 Task: Find connections with filter location Cornélio Procópio with filter topic  #socialnetworkingwith filter profile language Spanish with filter current company Wells Fargo with filter school Shri Vaishnav Vidyapeeth Vishwavidyalaya, Indore with filter industry Retail Office Supplies and Gifts with filter service category Human Resources with filter keywords title Novelist/Writer
Action: Mouse moved to (603, 114)
Screenshot: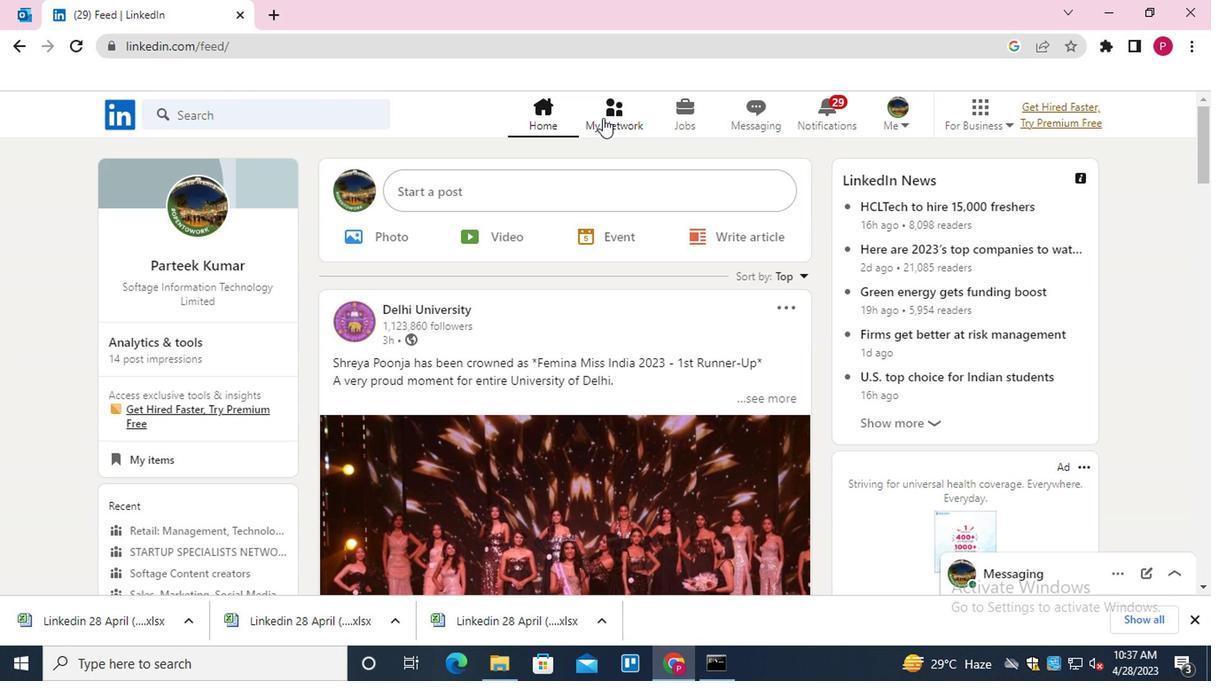 
Action: Mouse pressed left at (603, 114)
Screenshot: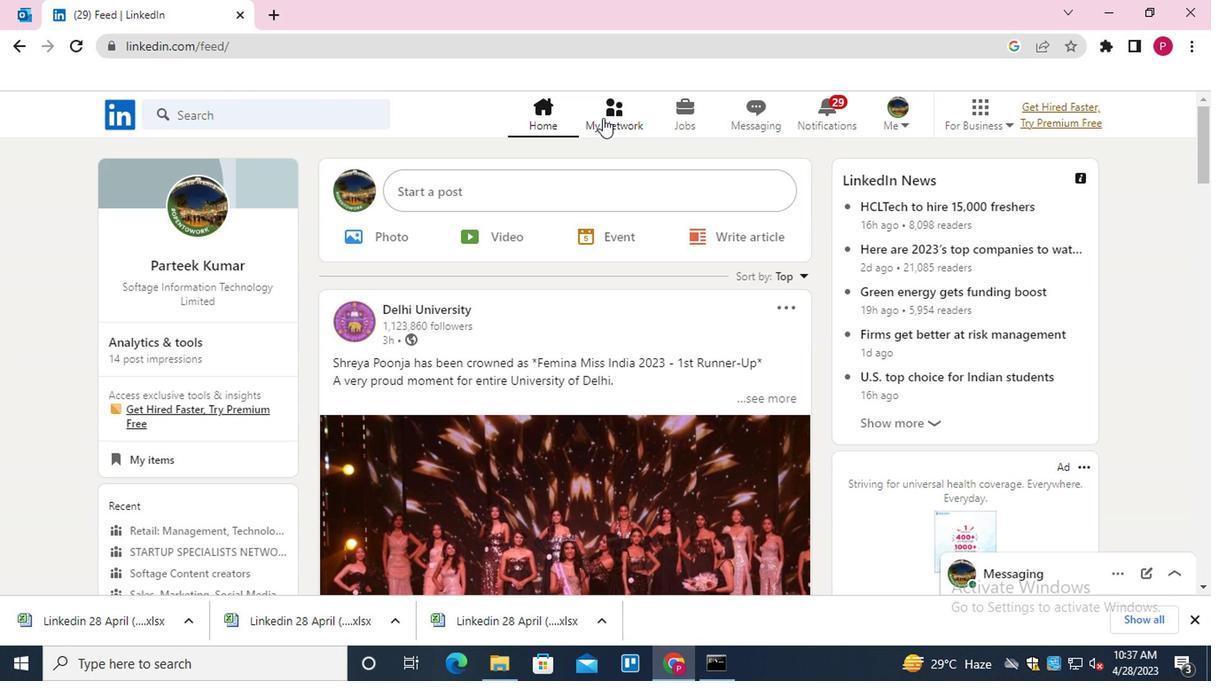 
Action: Mouse moved to (292, 202)
Screenshot: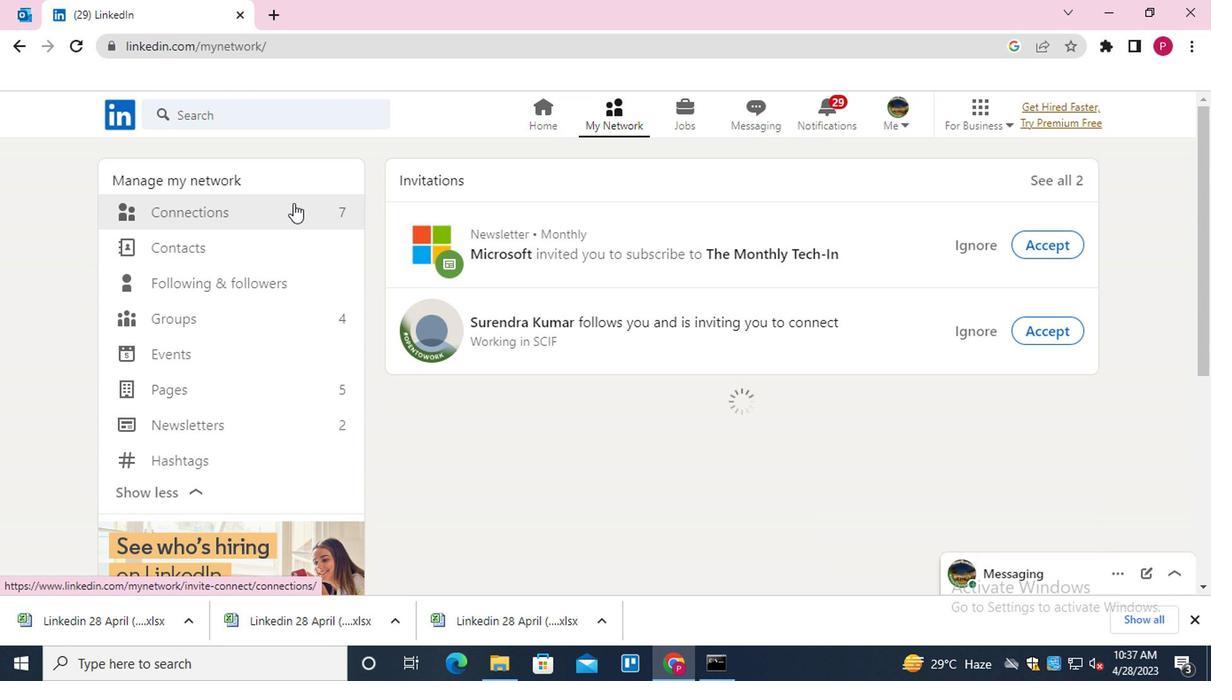 
Action: Mouse pressed left at (292, 202)
Screenshot: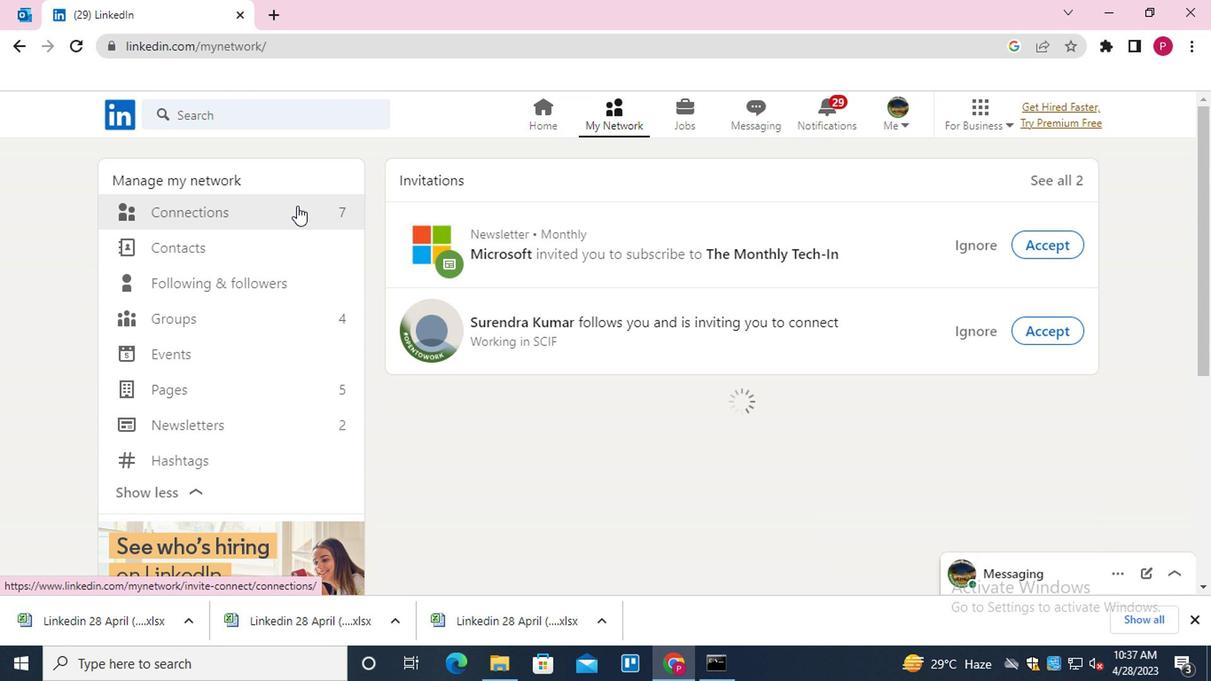 
Action: Mouse moved to (322, 210)
Screenshot: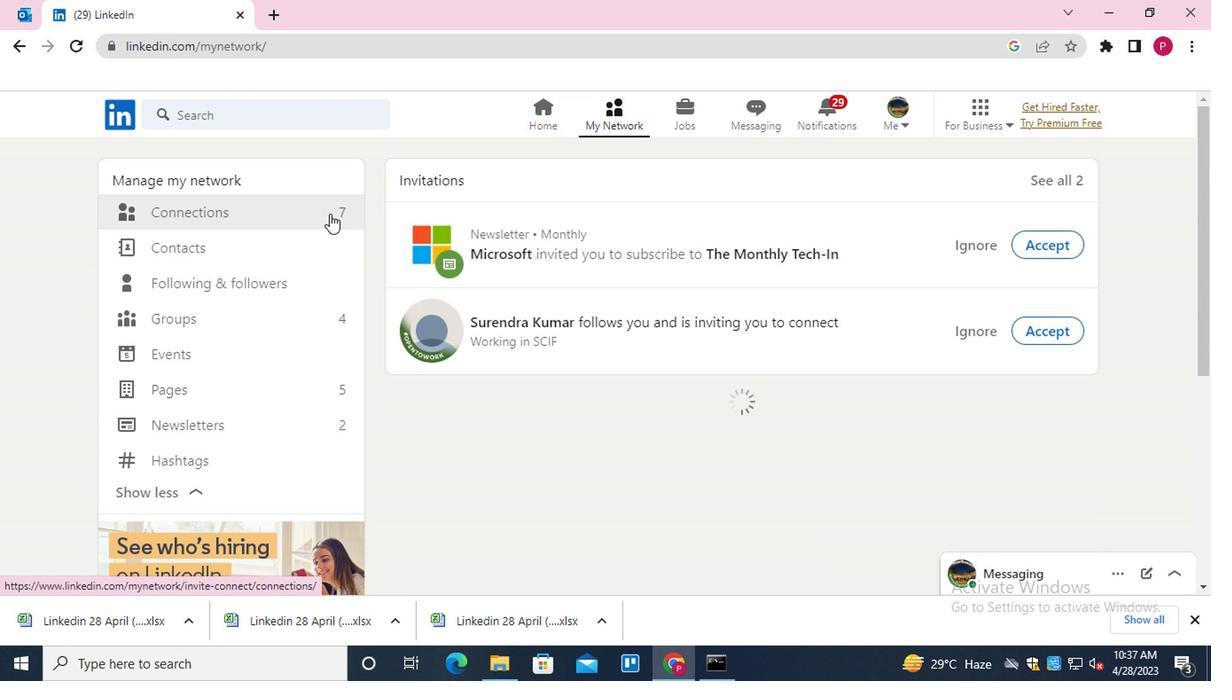 
Action: Mouse pressed left at (322, 210)
Screenshot: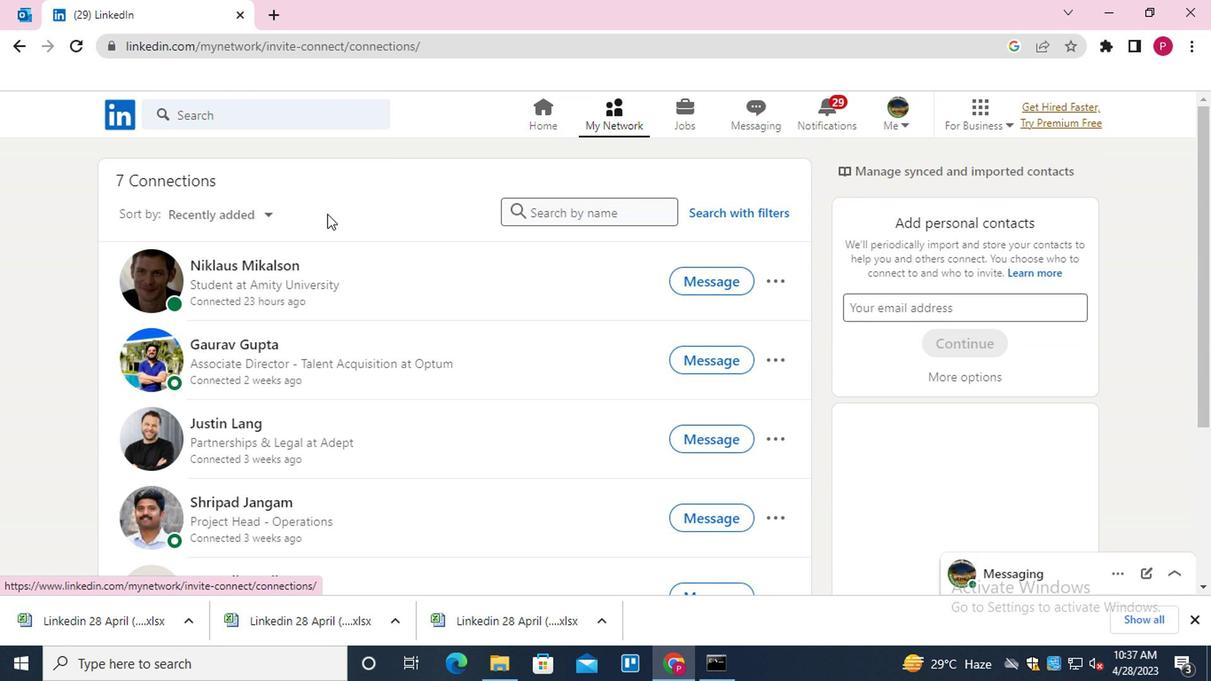
Action: Mouse moved to (717, 206)
Screenshot: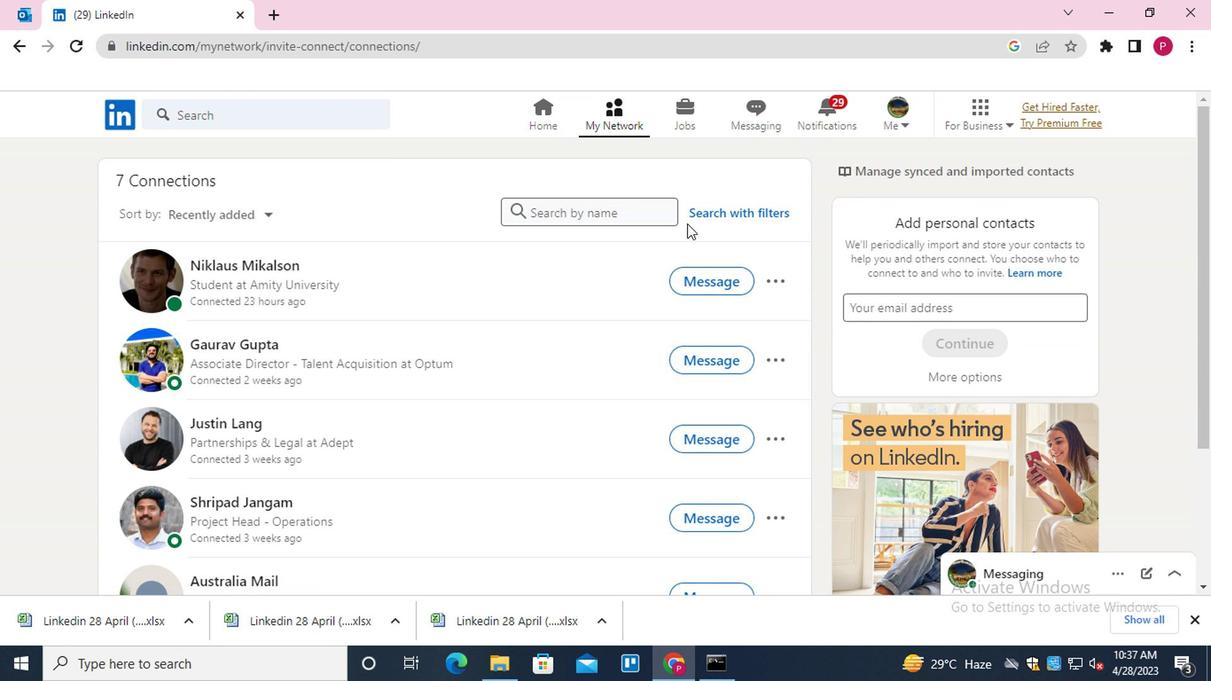 
Action: Mouse pressed left at (717, 206)
Screenshot: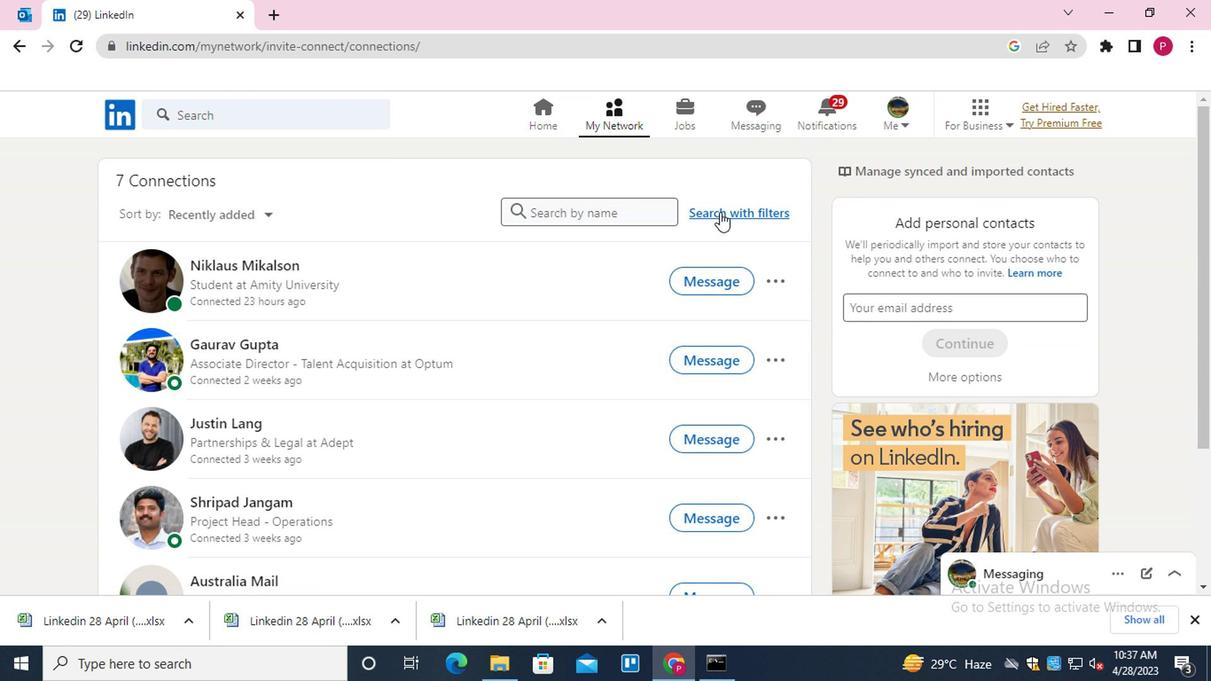 
Action: Mouse moved to (647, 162)
Screenshot: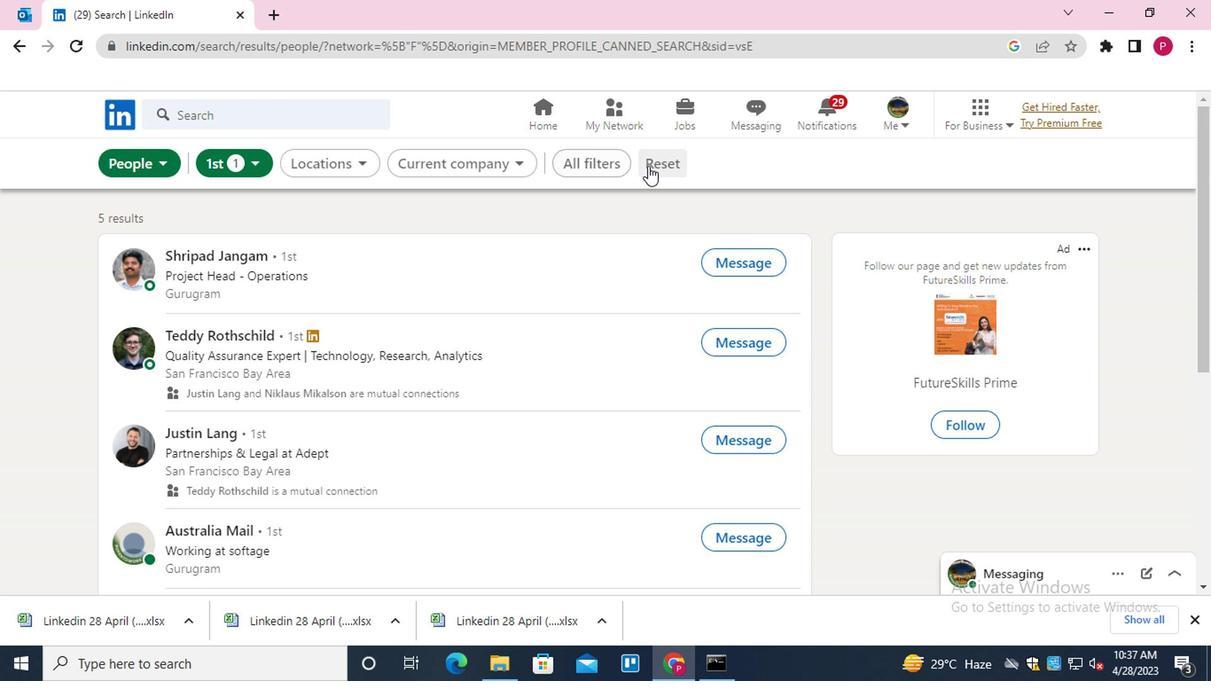 
Action: Mouse pressed left at (647, 162)
Screenshot: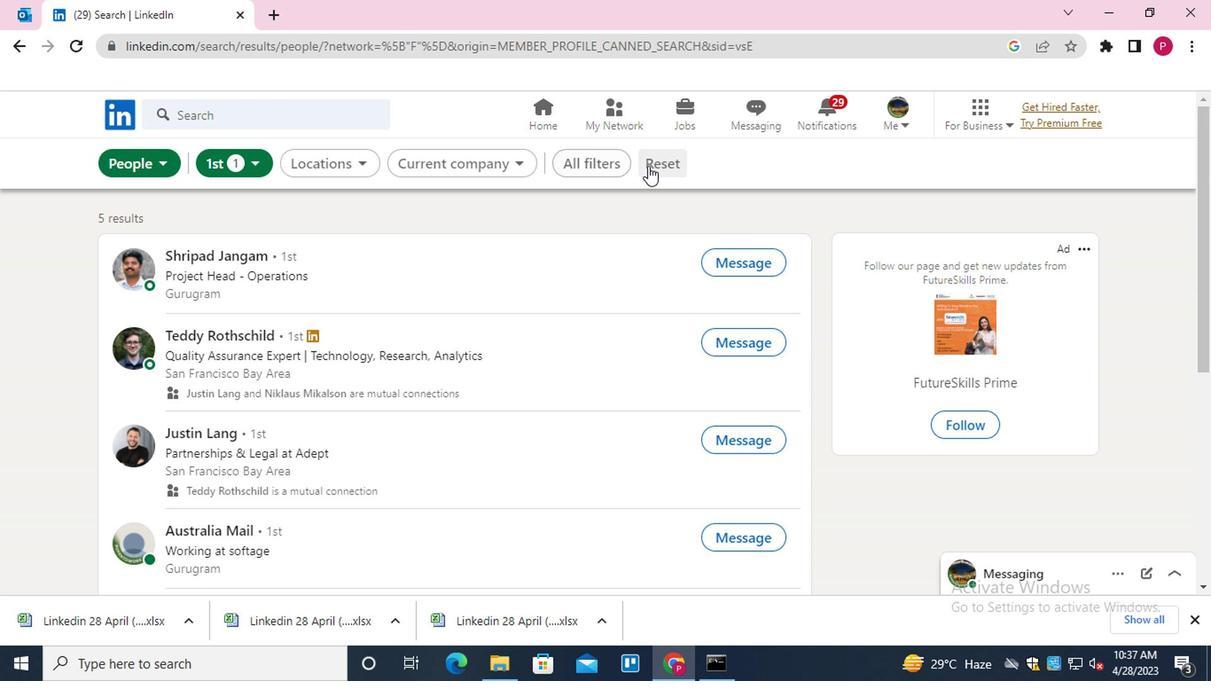 
Action: Mouse moved to (612, 160)
Screenshot: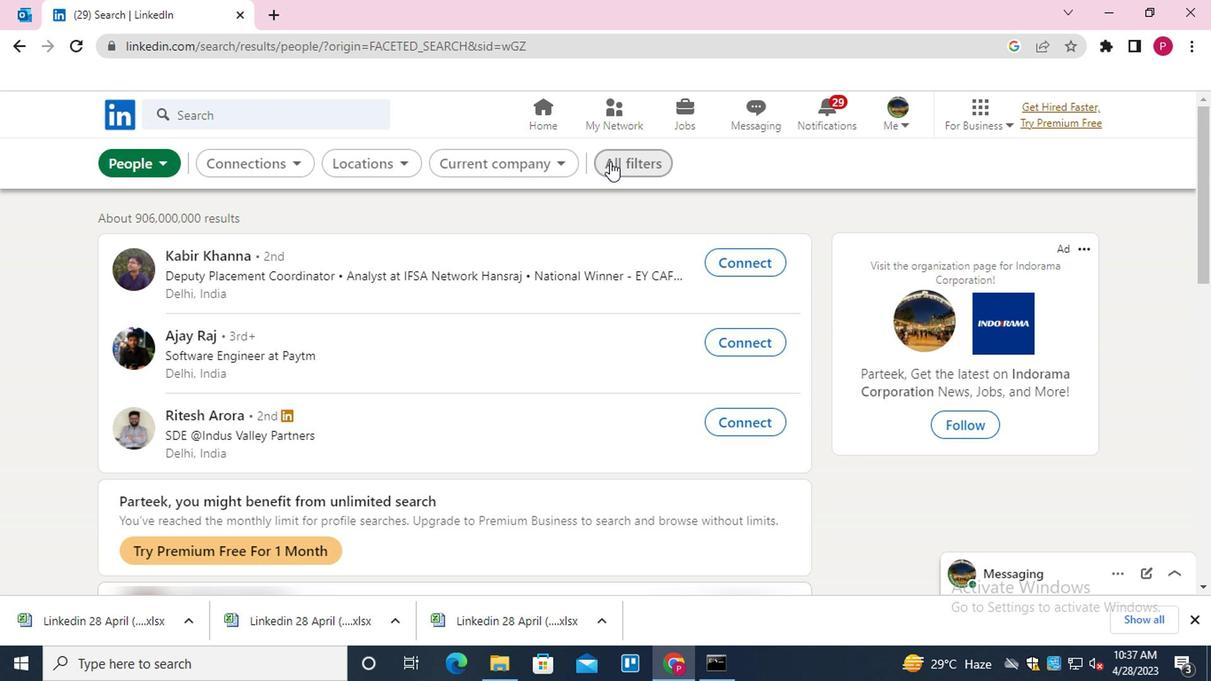 
Action: Mouse pressed left at (612, 160)
Screenshot: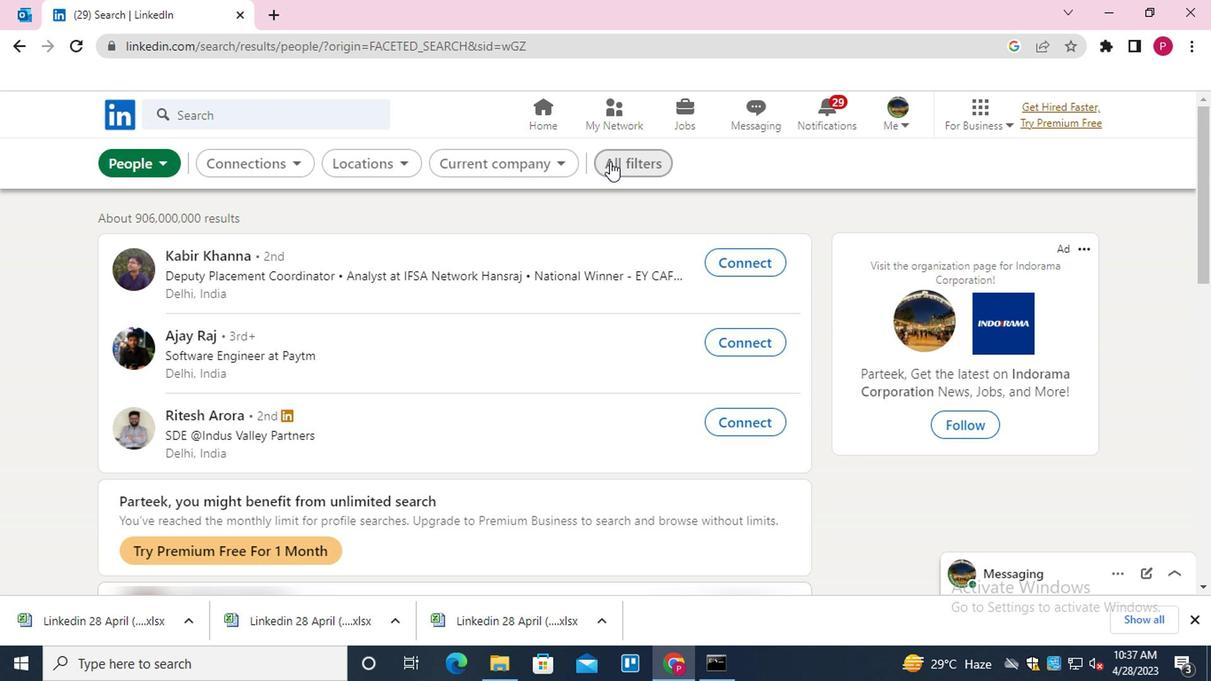 
Action: Mouse moved to (870, 309)
Screenshot: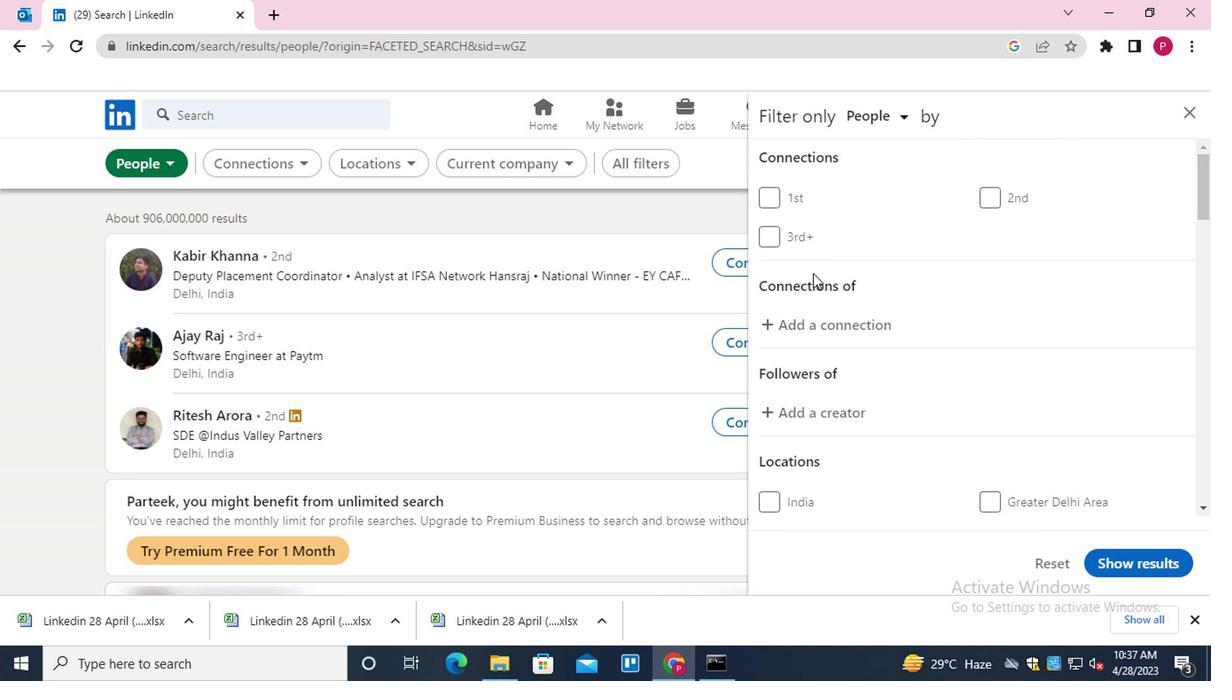 
Action: Mouse scrolled (870, 308) with delta (0, -1)
Screenshot: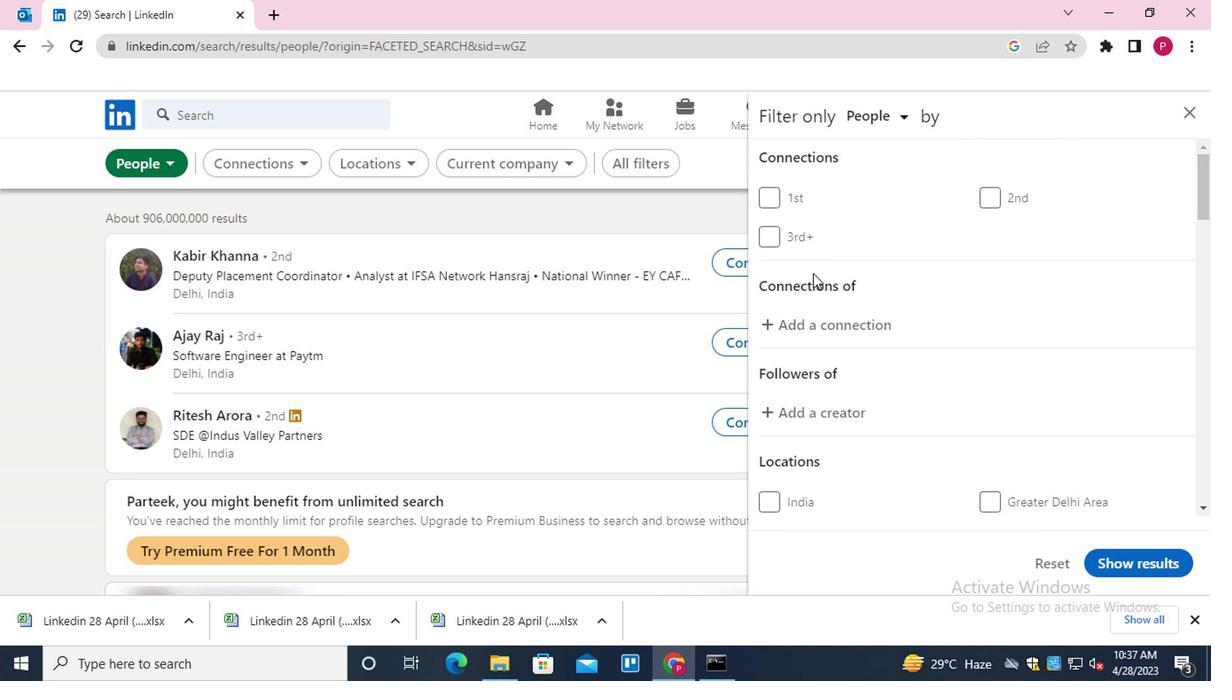 
Action: Mouse moved to (874, 314)
Screenshot: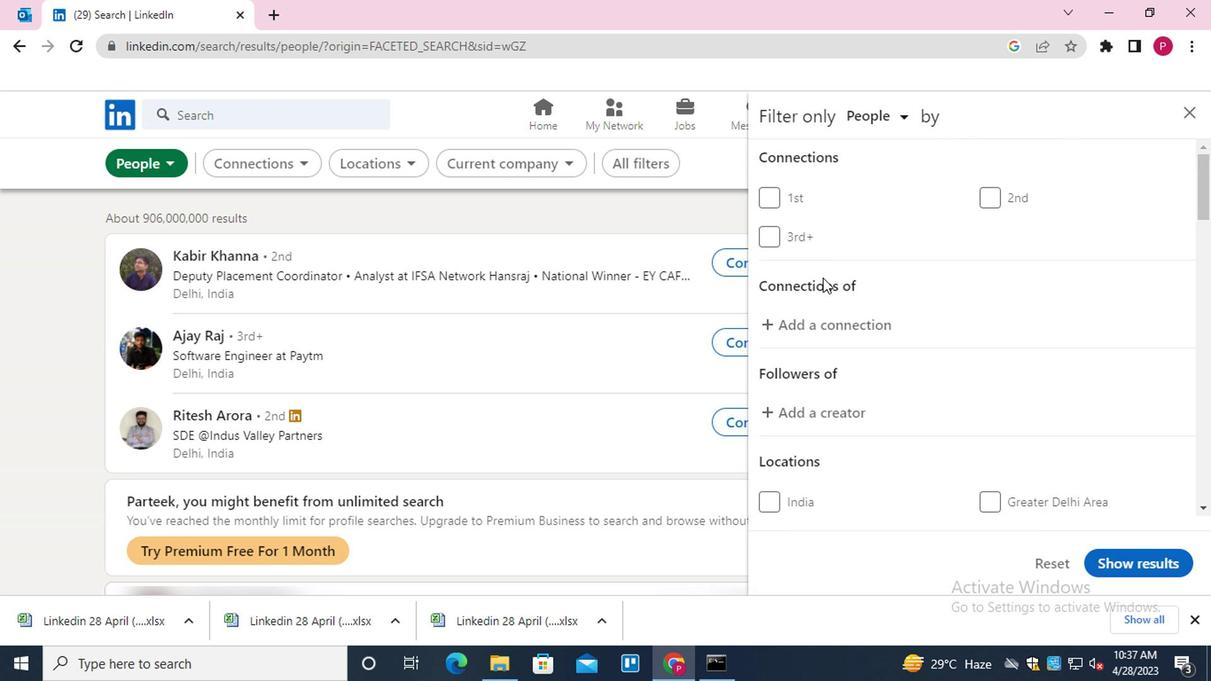 
Action: Mouse scrolled (874, 312) with delta (0, -1)
Screenshot: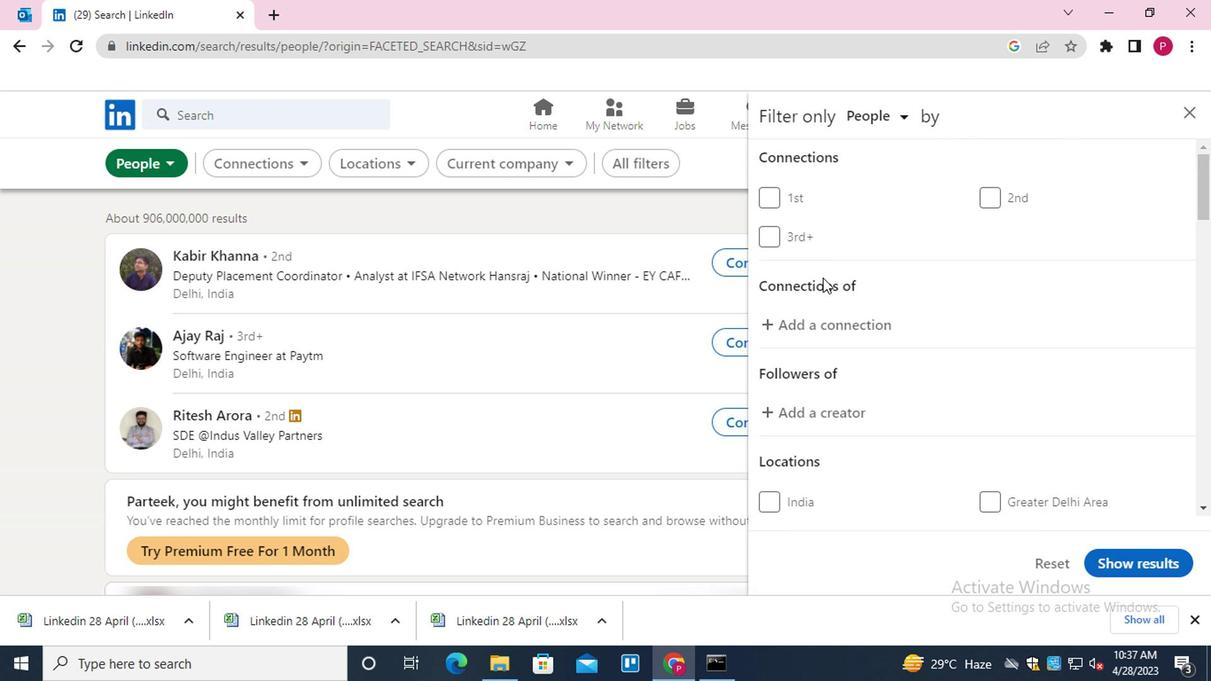 
Action: Mouse moved to (879, 318)
Screenshot: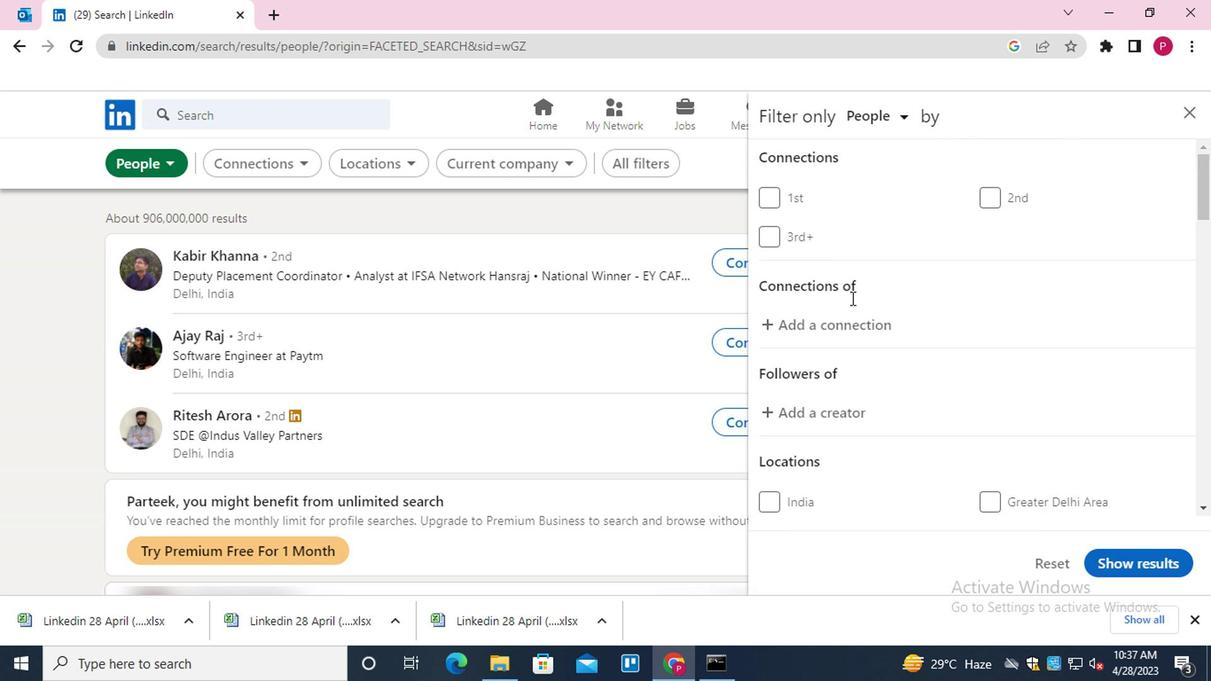 
Action: Mouse scrolled (879, 317) with delta (0, -1)
Screenshot: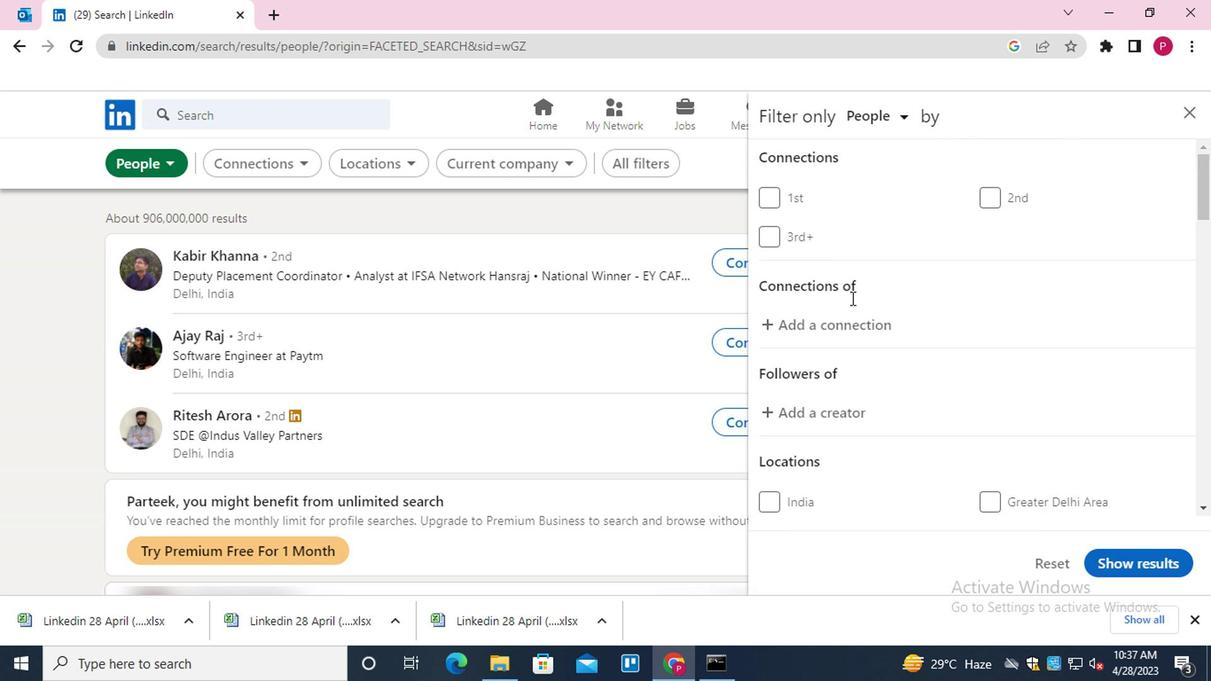 
Action: Mouse moved to (1069, 304)
Screenshot: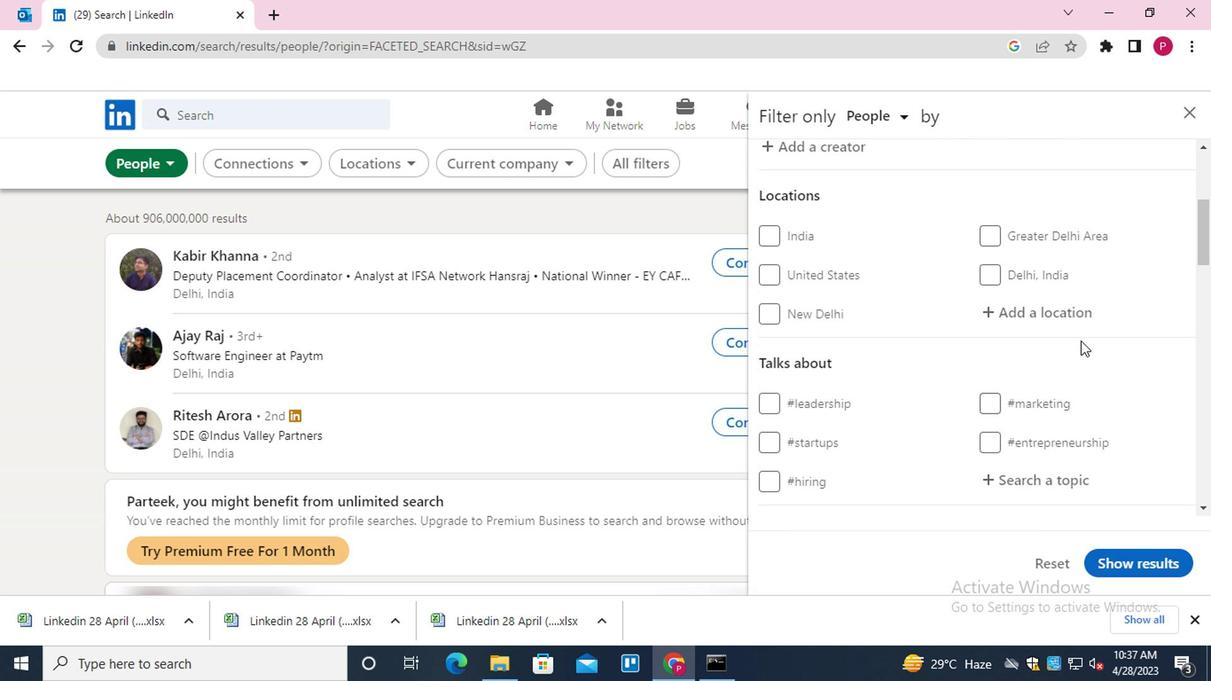
Action: Mouse pressed left at (1069, 304)
Screenshot: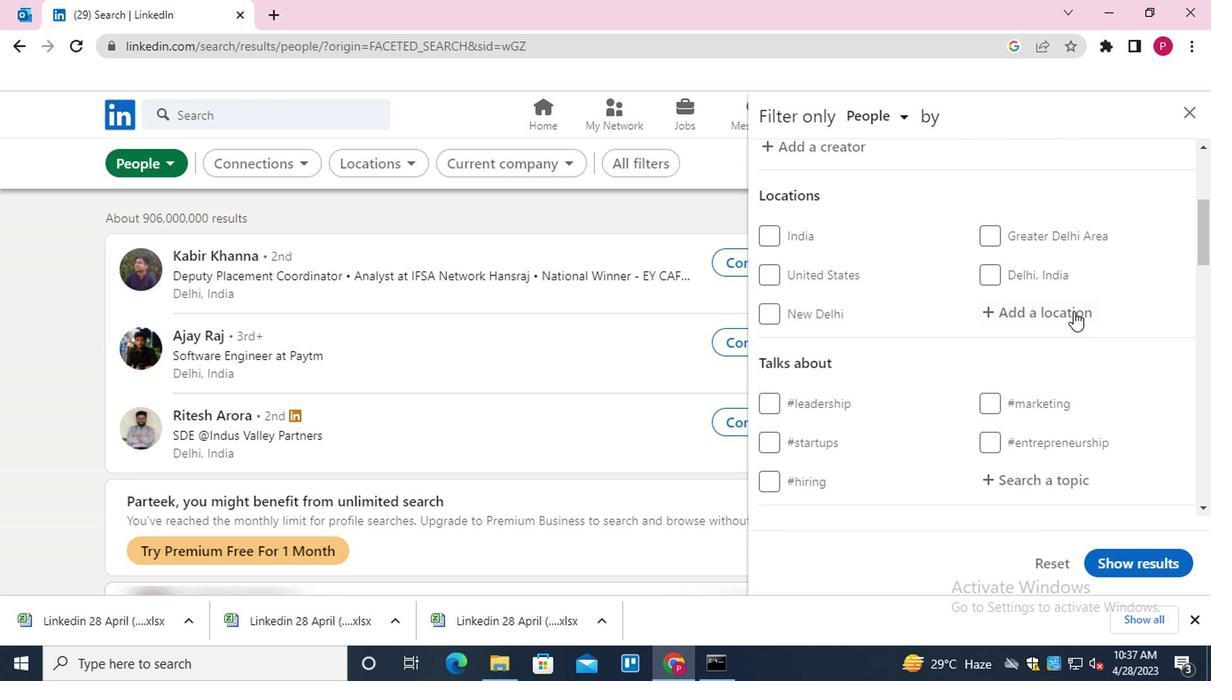 
Action: Key pressed <Key.shift>CORNELIO<Key.down><Key.enter>
Screenshot: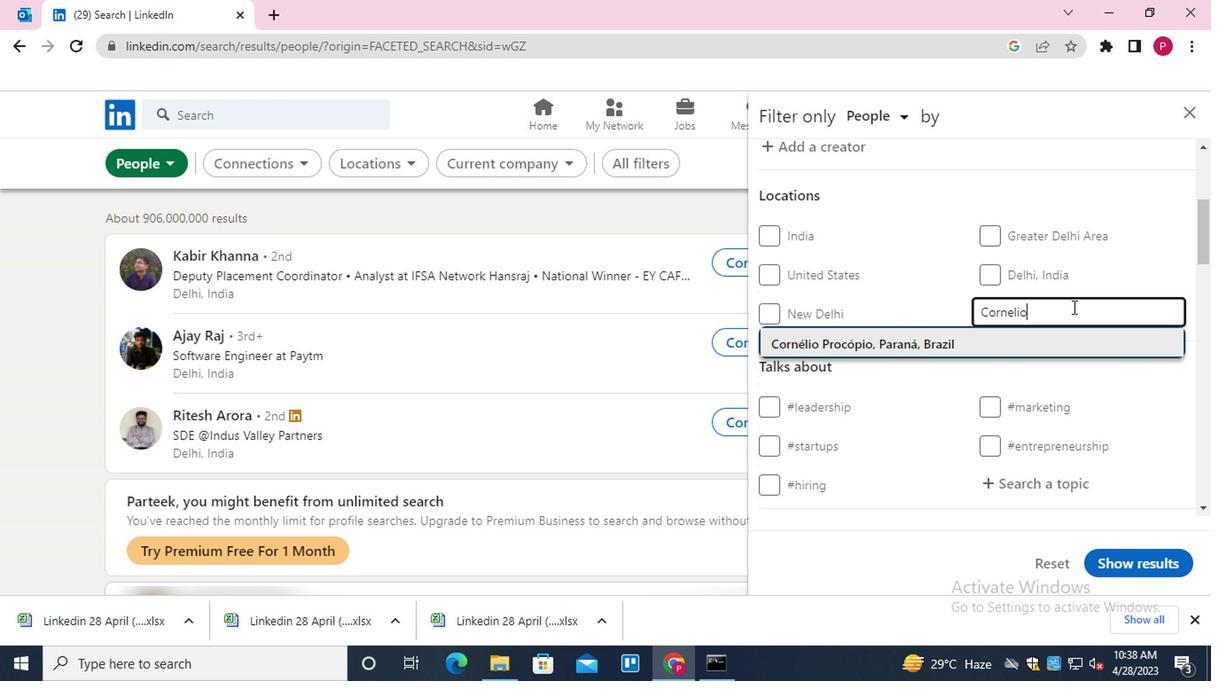 
Action: Mouse moved to (997, 355)
Screenshot: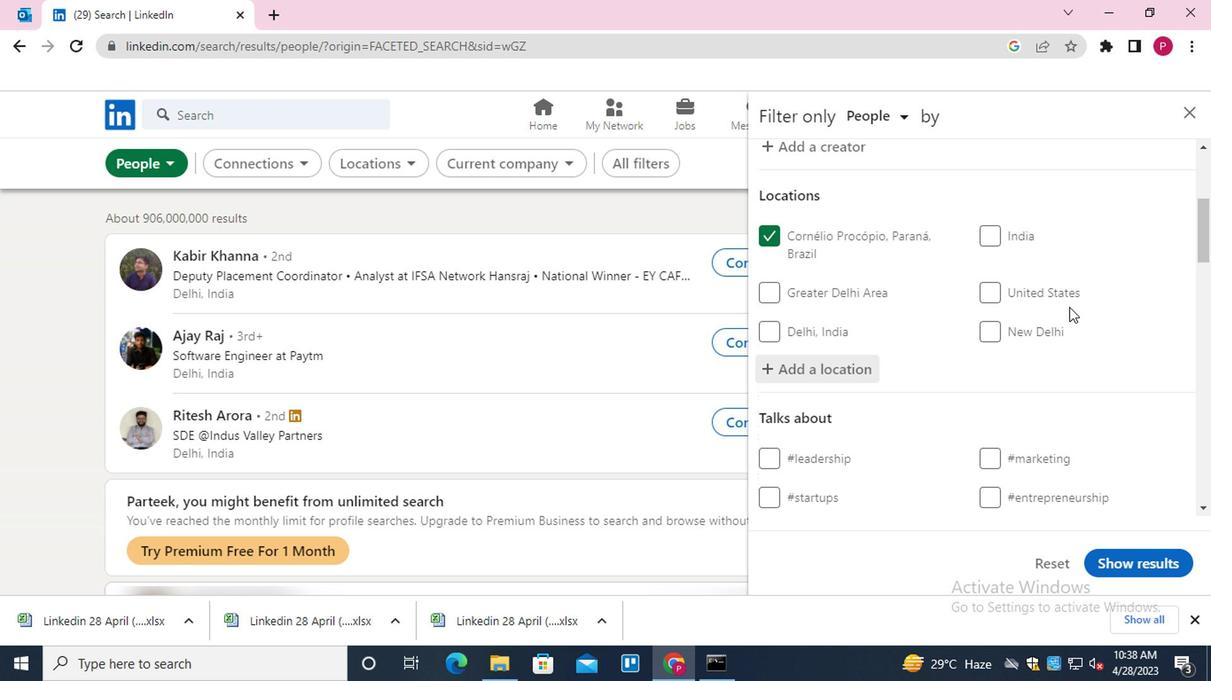 
Action: Mouse scrolled (997, 355) with delta (0, 0)
Screenshot: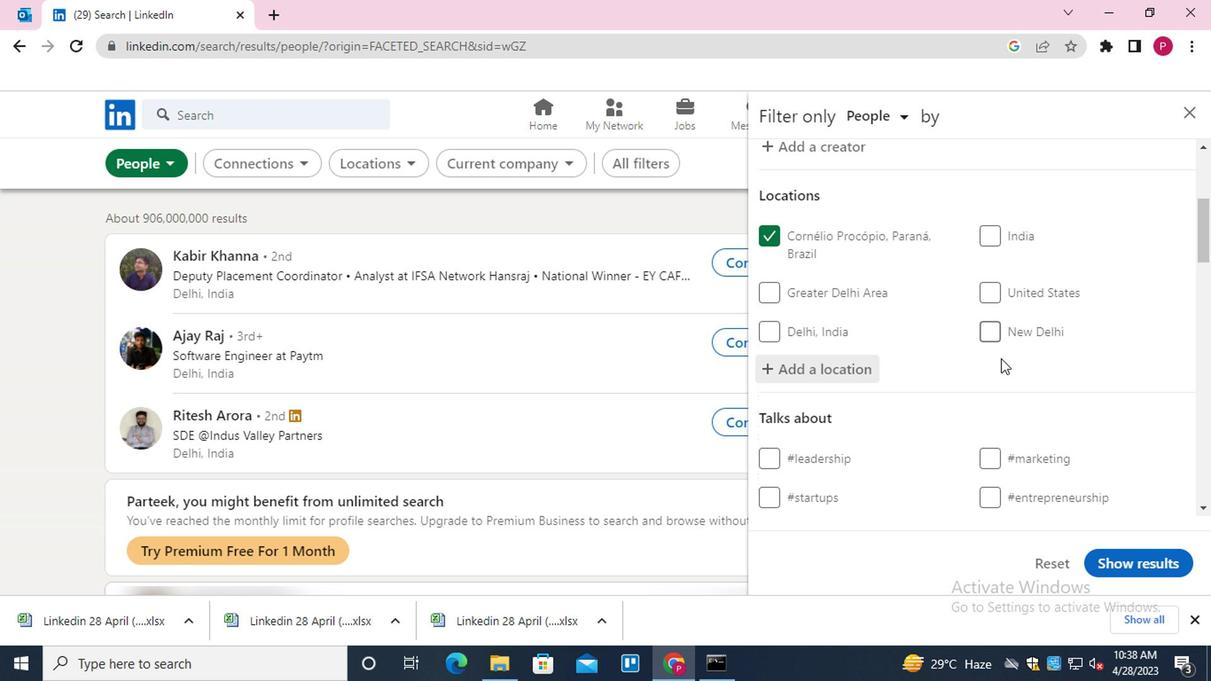 
Action: Mouse scrolled (997, 355) with delta (0, 0)
Screenshot: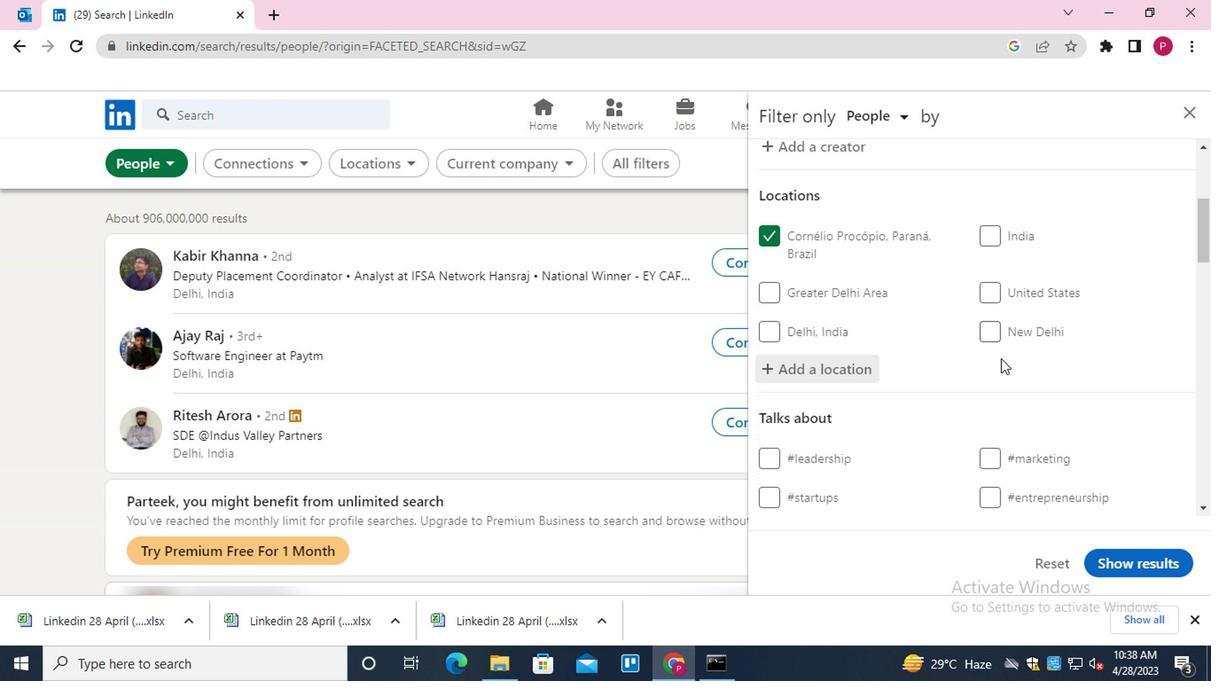 
Action: Mouse scrolled (997, 355) with delta (0, 0)
Screenshot: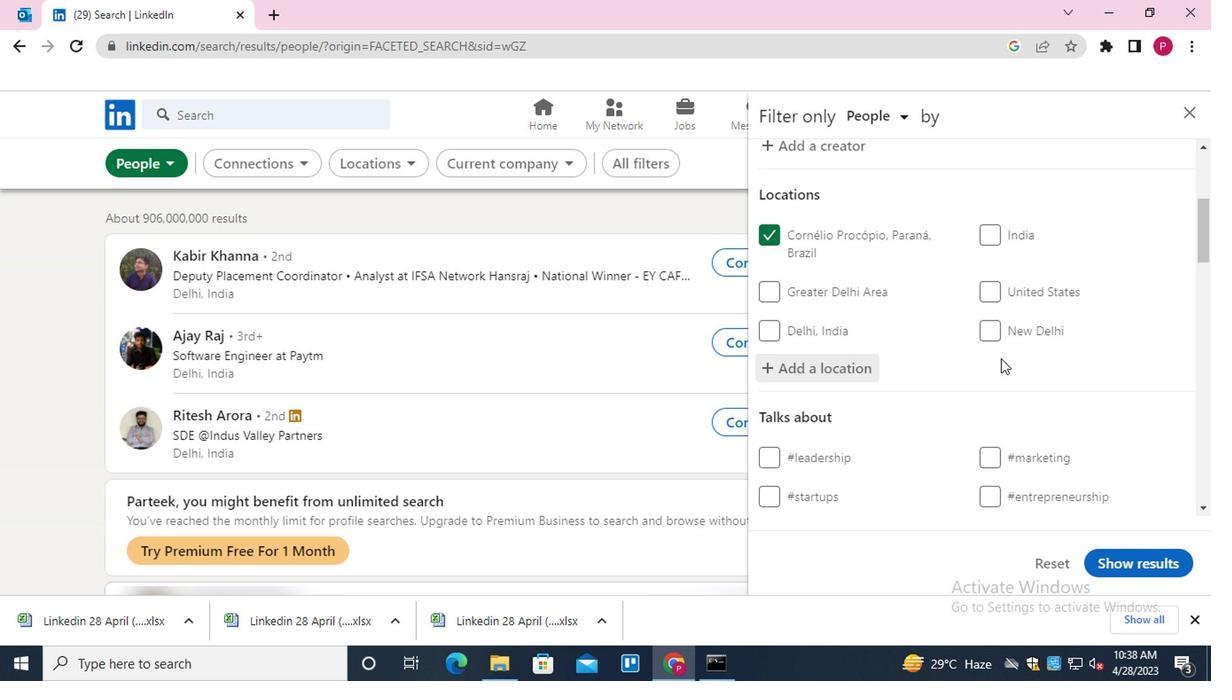 
Action: Mouse moved to (1049, 266)
Screenshot: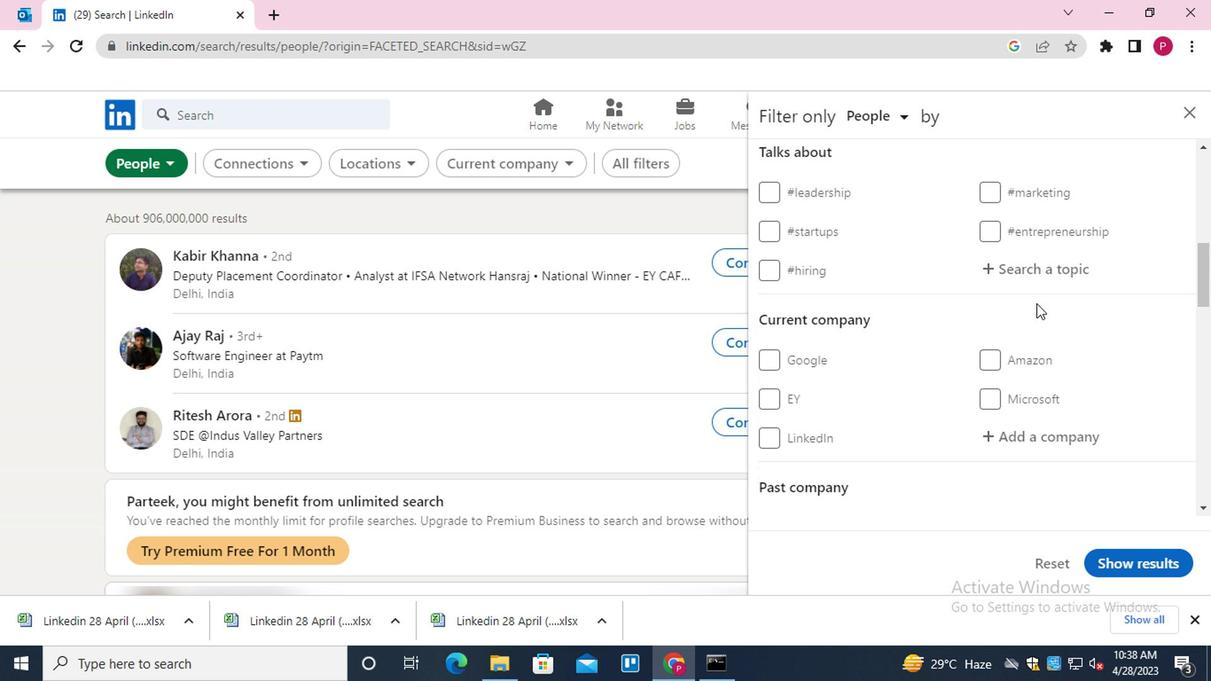 
Action: Mouse pressed left at (1049, 266)
Screenshot: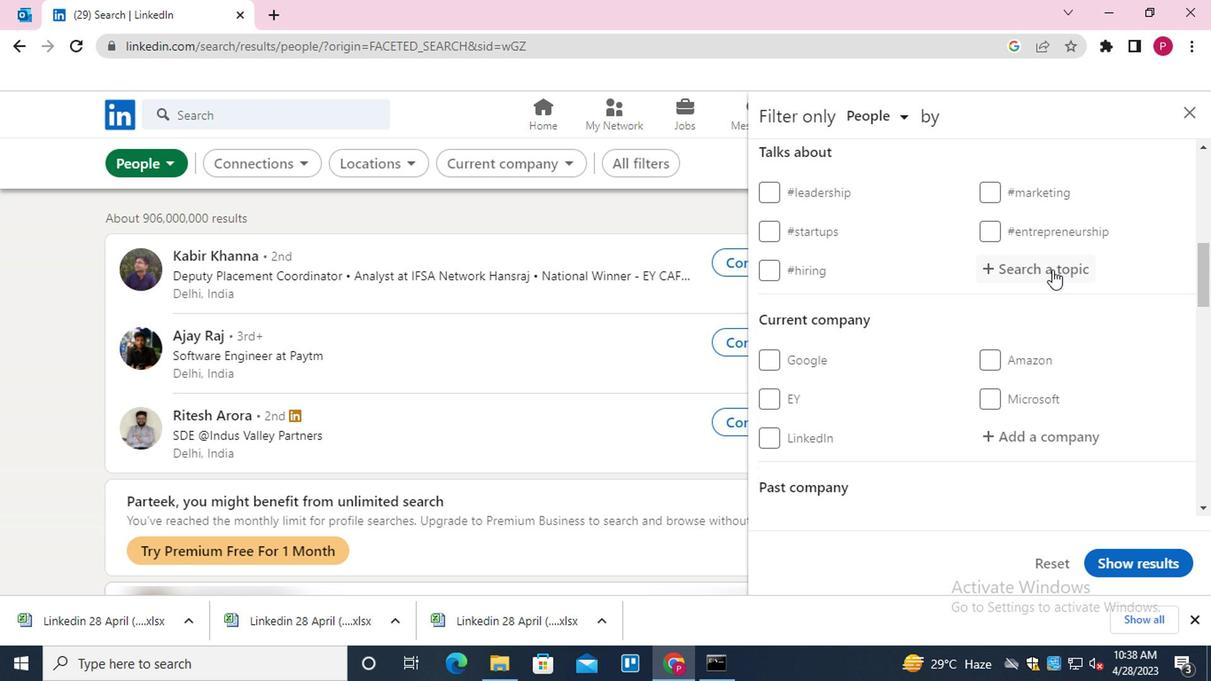 
Action: Mouse moved to (1049, 266)
Screenshot: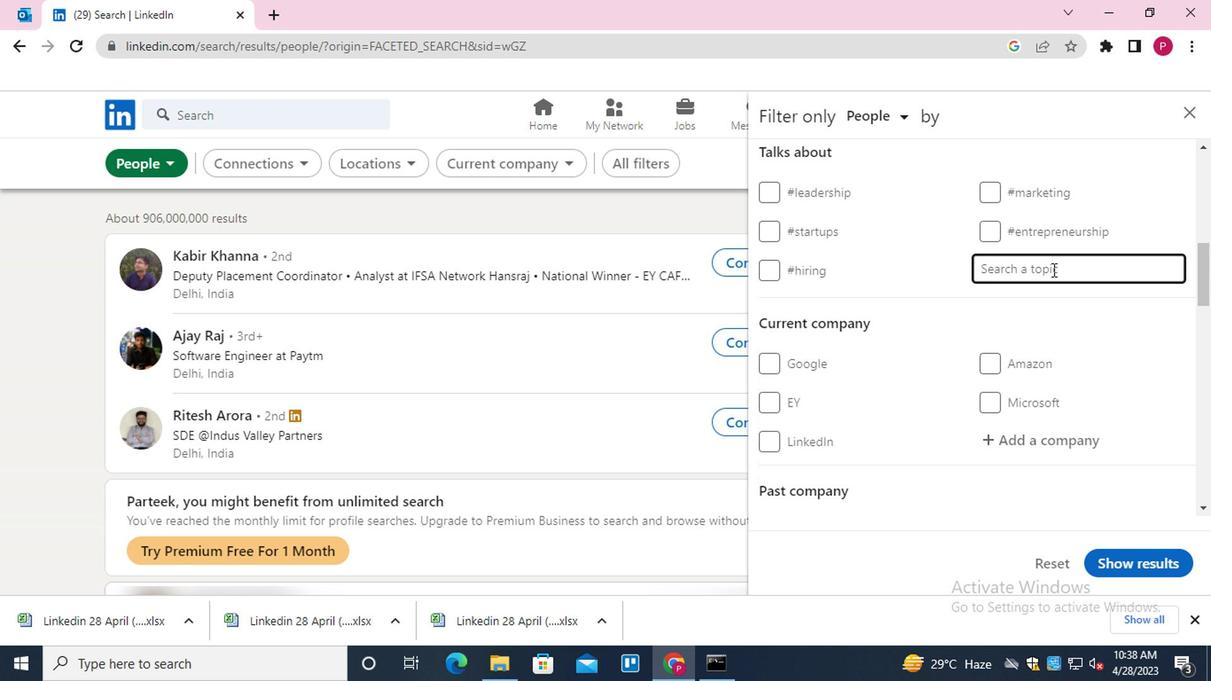 
Action: Key pressed SOCIAL<Key.down><Key.down><Key.down>NET<Key.down><Key.enter>
Screenshot: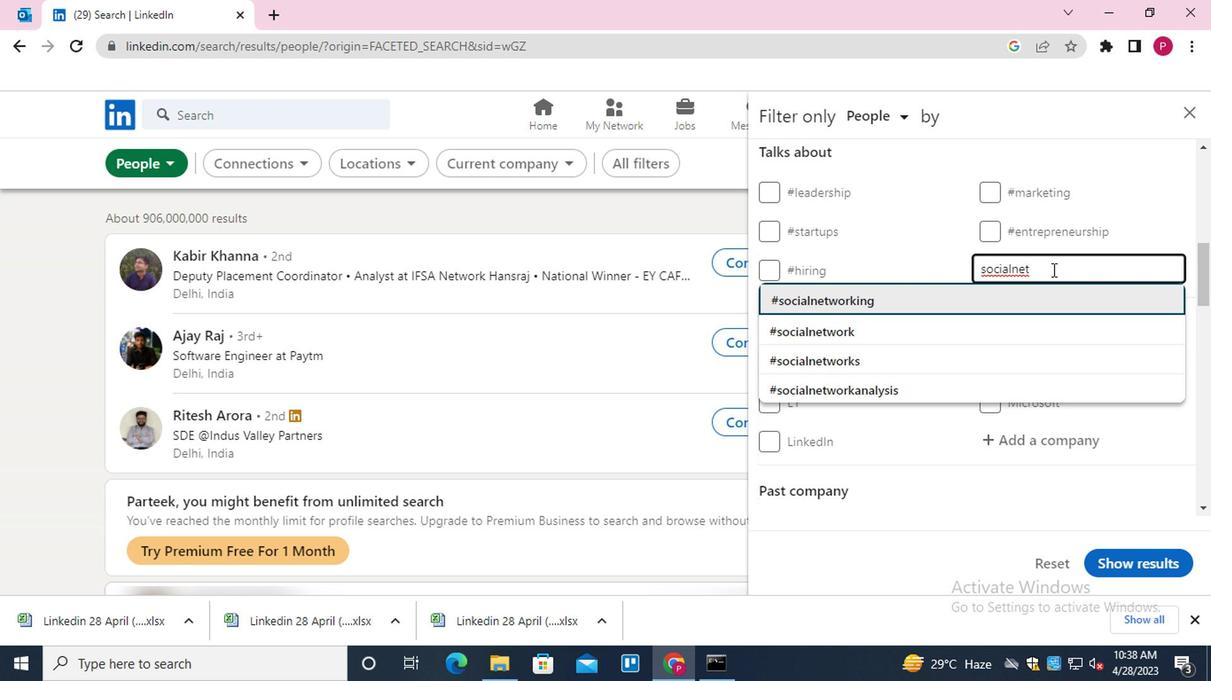 
Action: Mouse scrolled (1049, 265) with delta (0, -1)
Screenshot: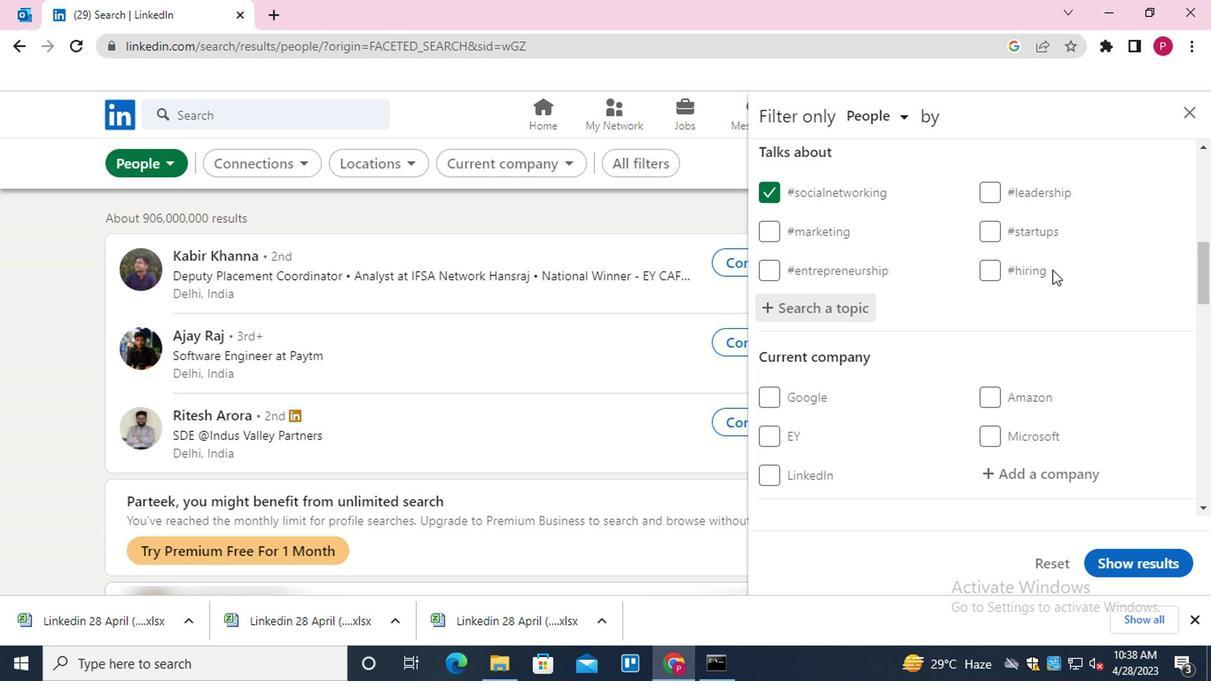 
Action: Mouse moved to (1049, 266)
Screenshot: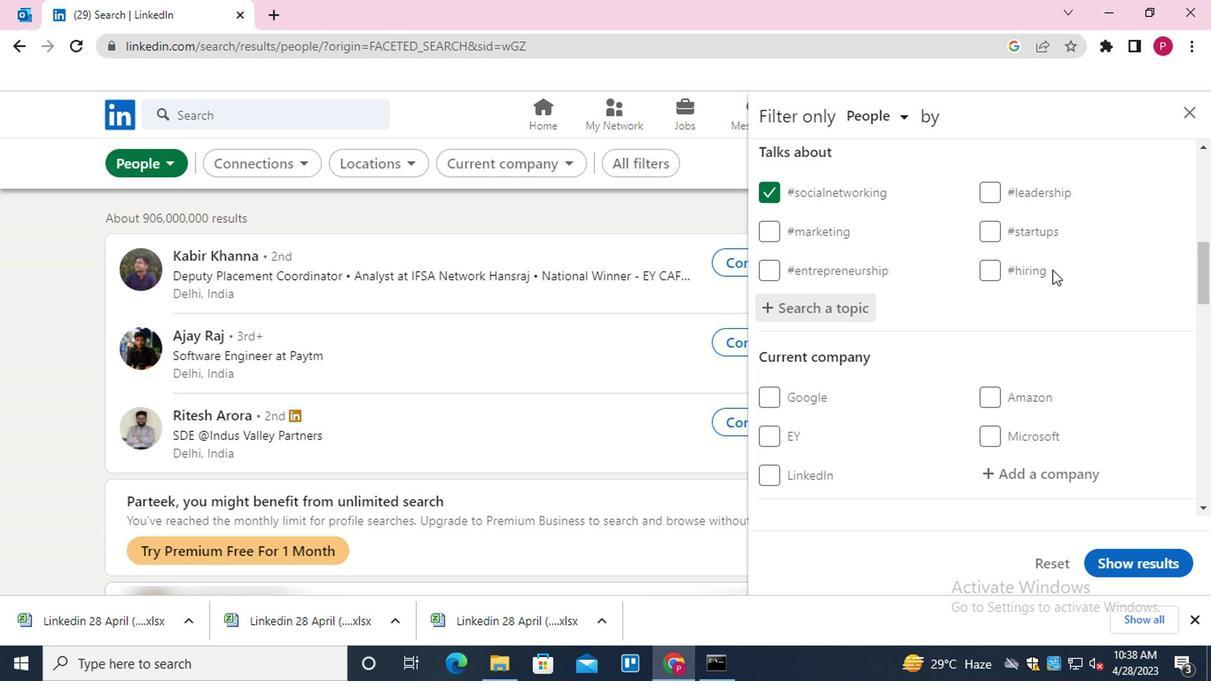 
Action: Mouse scrolled (1049, 265) with delta (0, -1)
Screenshot: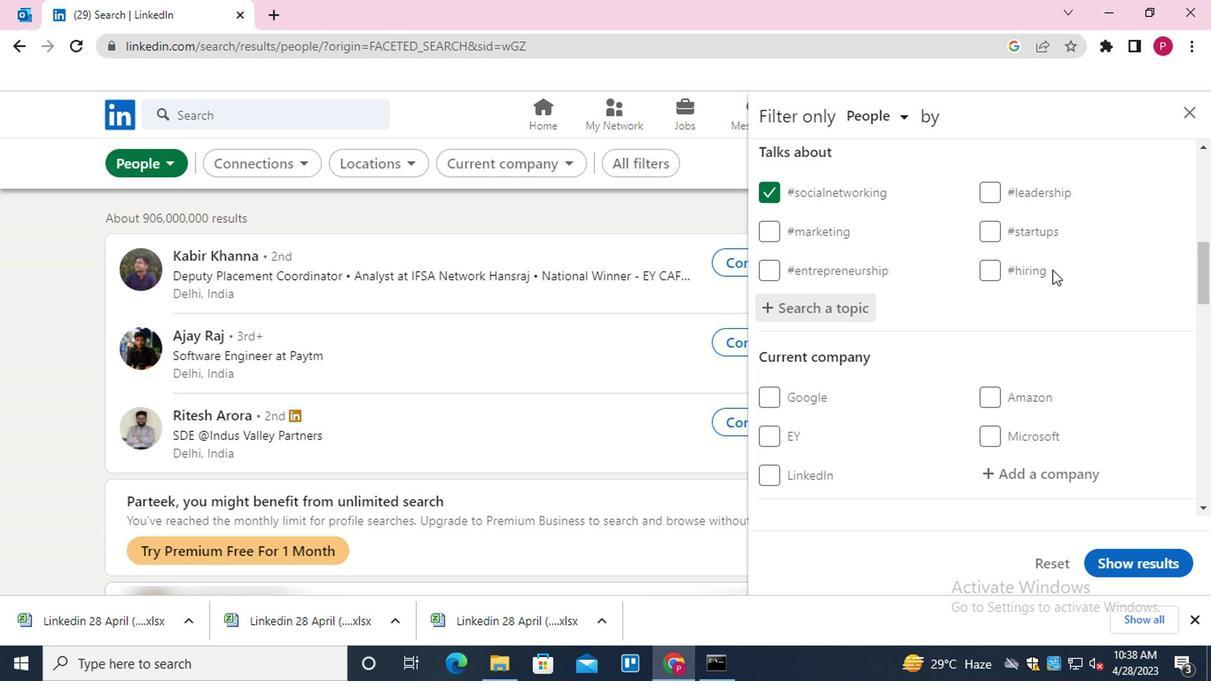 
Action: Mouse moved to (1047, 268)
Screenshot: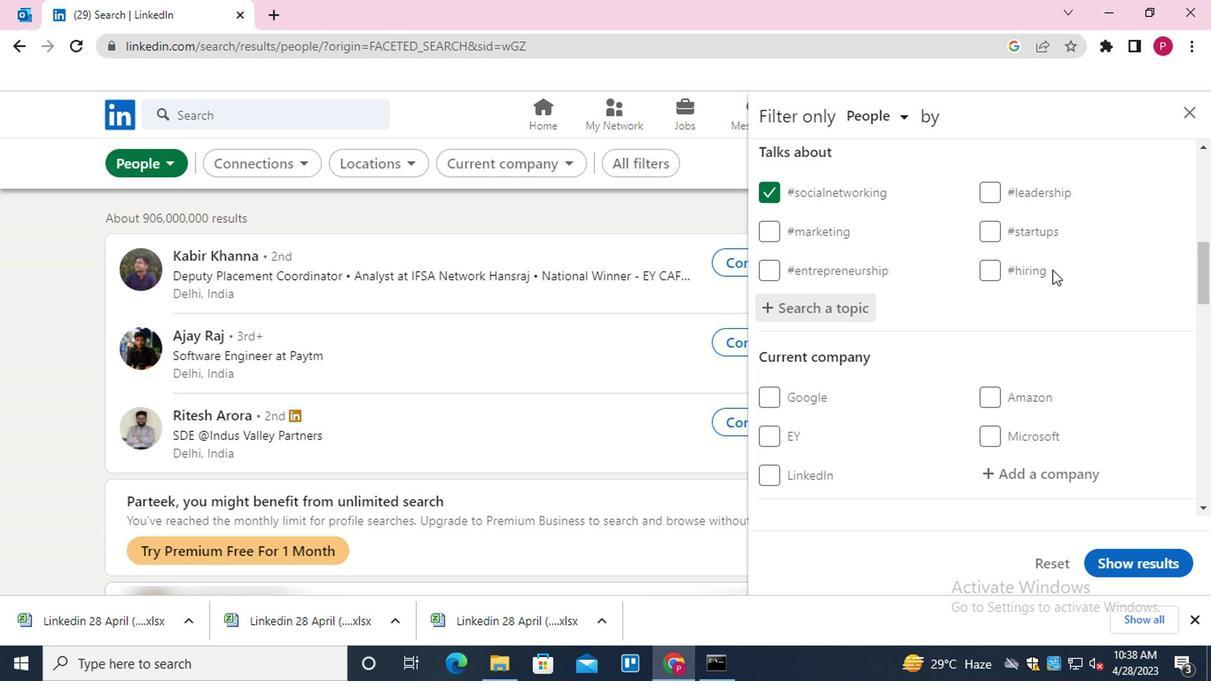
Action: Mouse scrolled (1047, 267) with delta (0, 0)
Screenshot: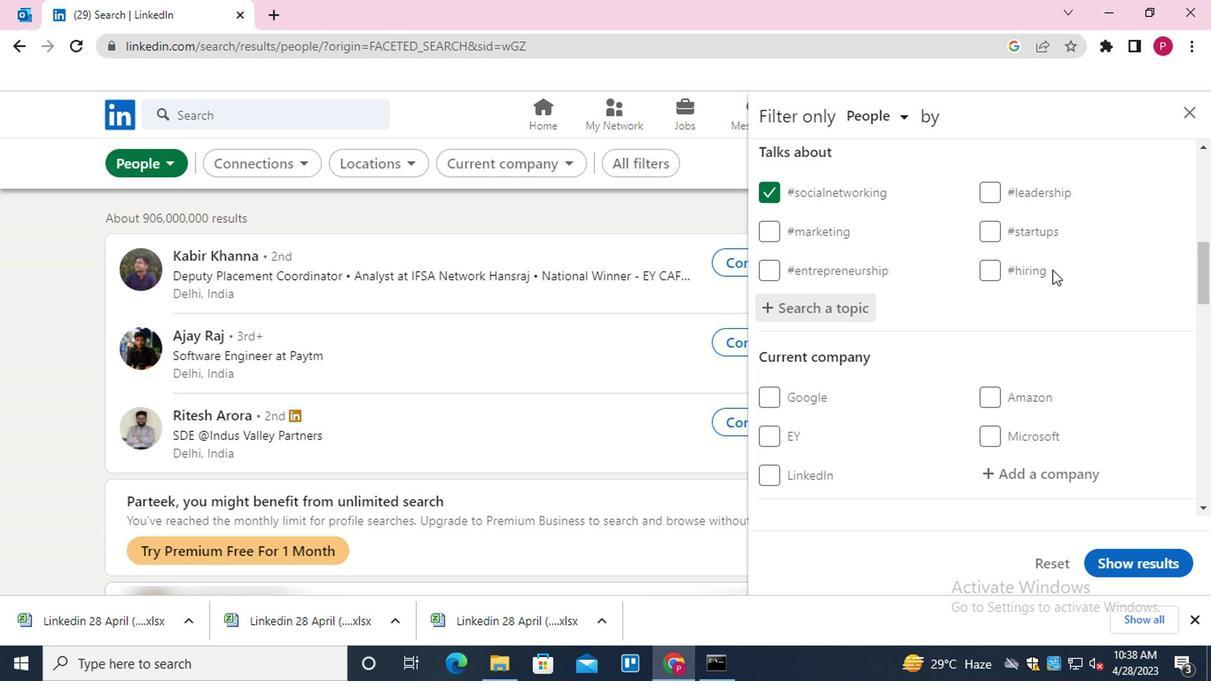
Action: Mouse moved to (1046, 269)
Screenshot: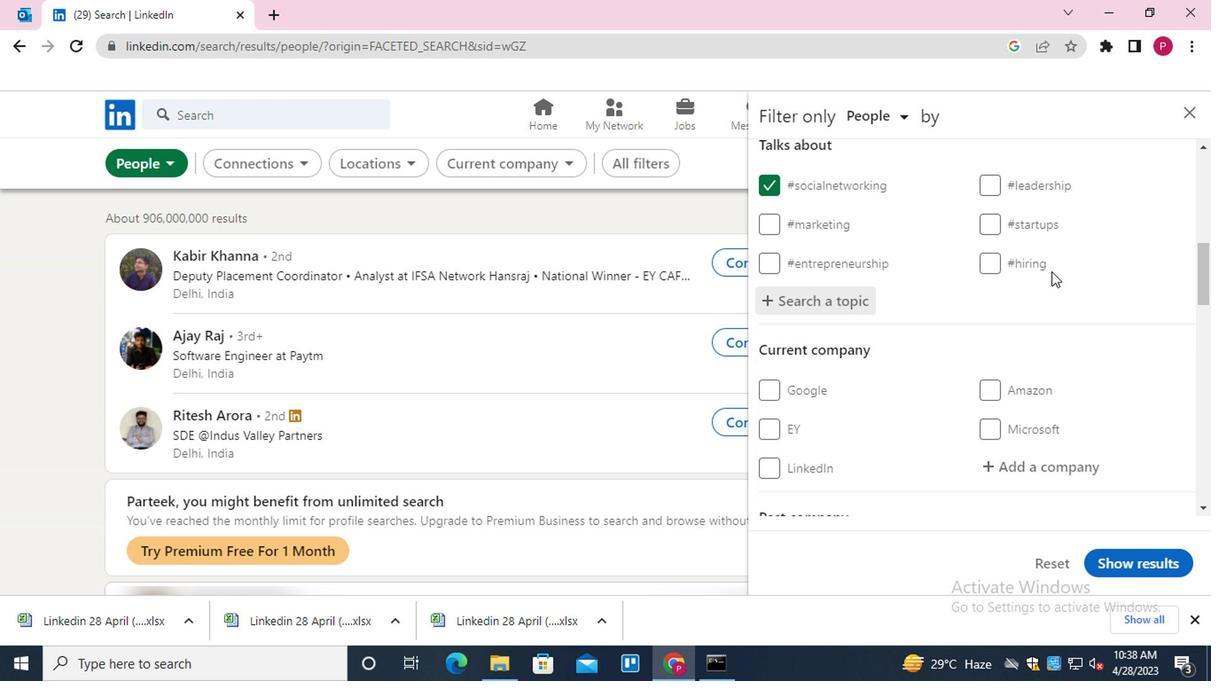 
Action: Mouse scrolled (1046, 268) with delta (0, -1)
Screenshot: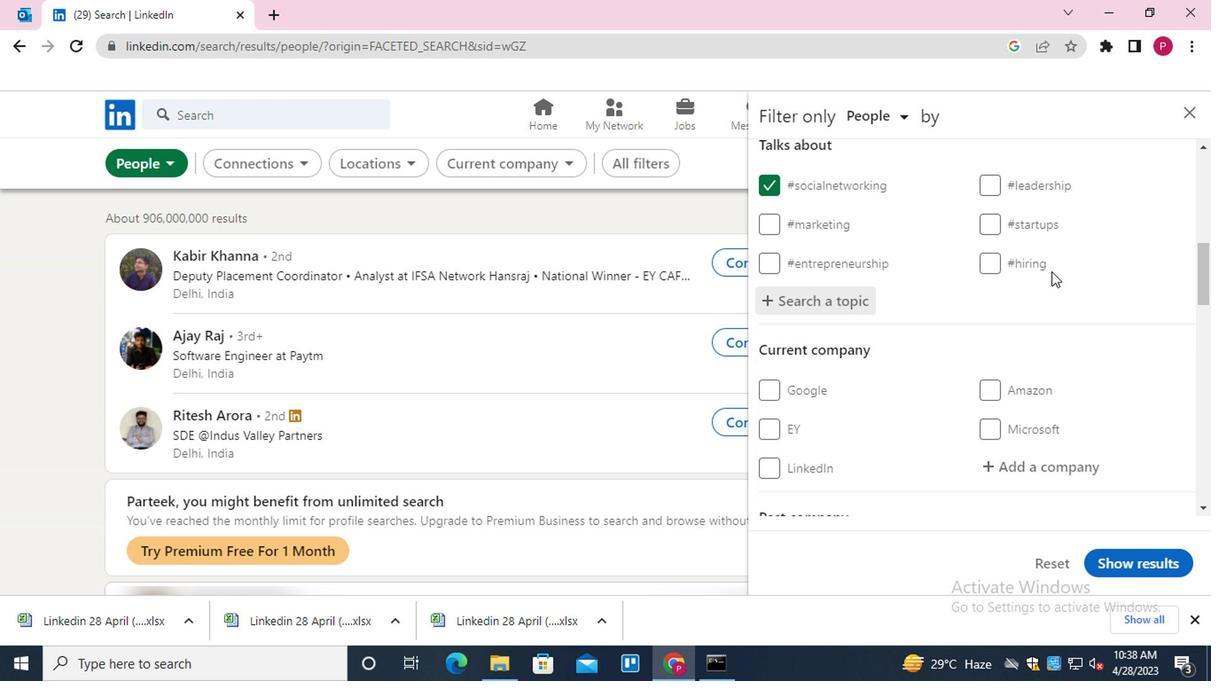 
Action: Mouse scrolled (1046, 268) with delta (0, -1)
Screenshot: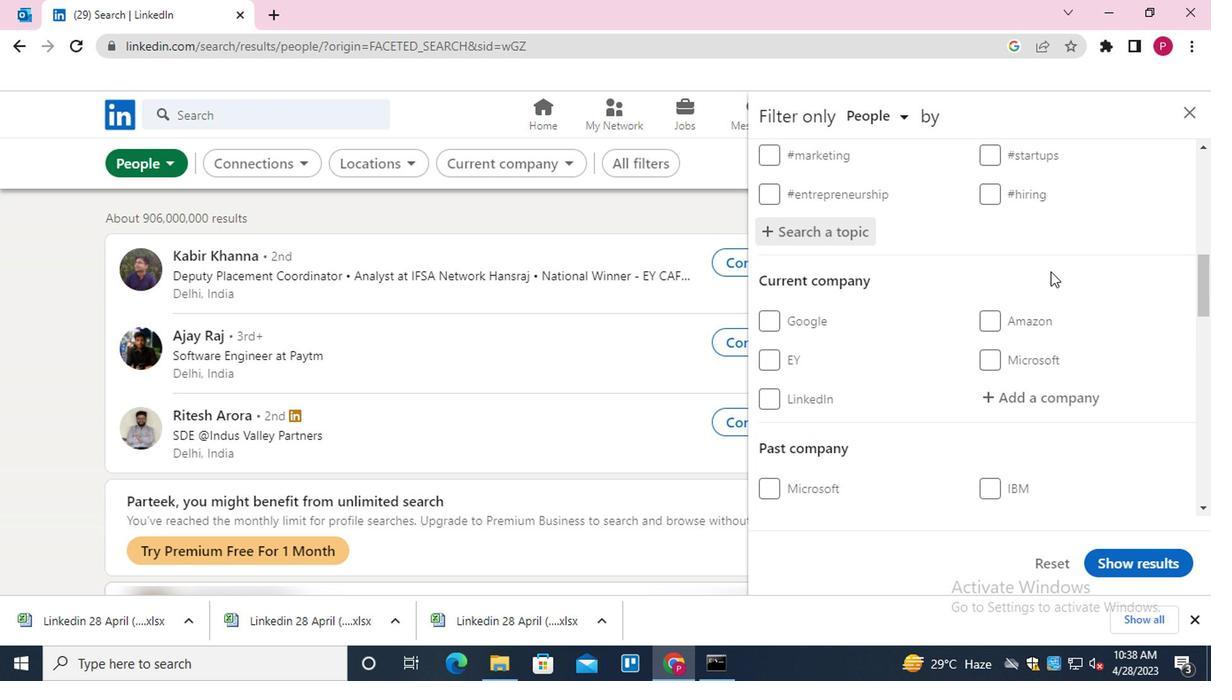 
Action: Mouse moved to (953, 301)
Screenshot: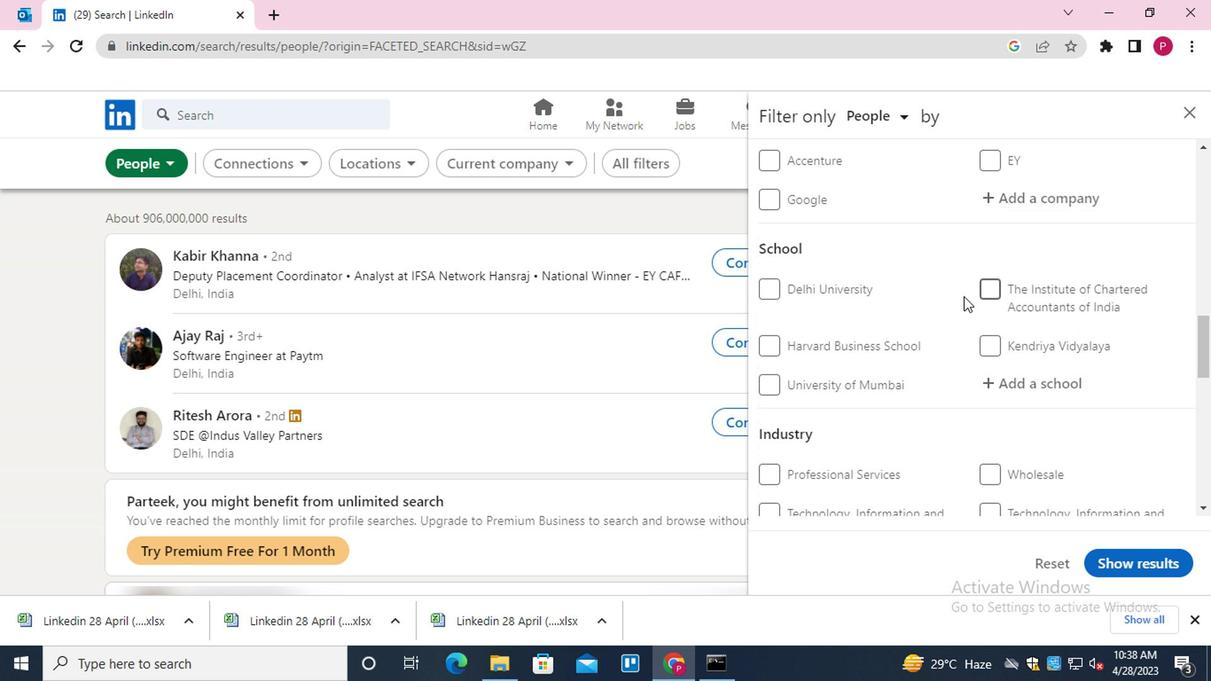 
Action: Mouse scrolled (953, 300) with delta (0, -1)
Screenshot: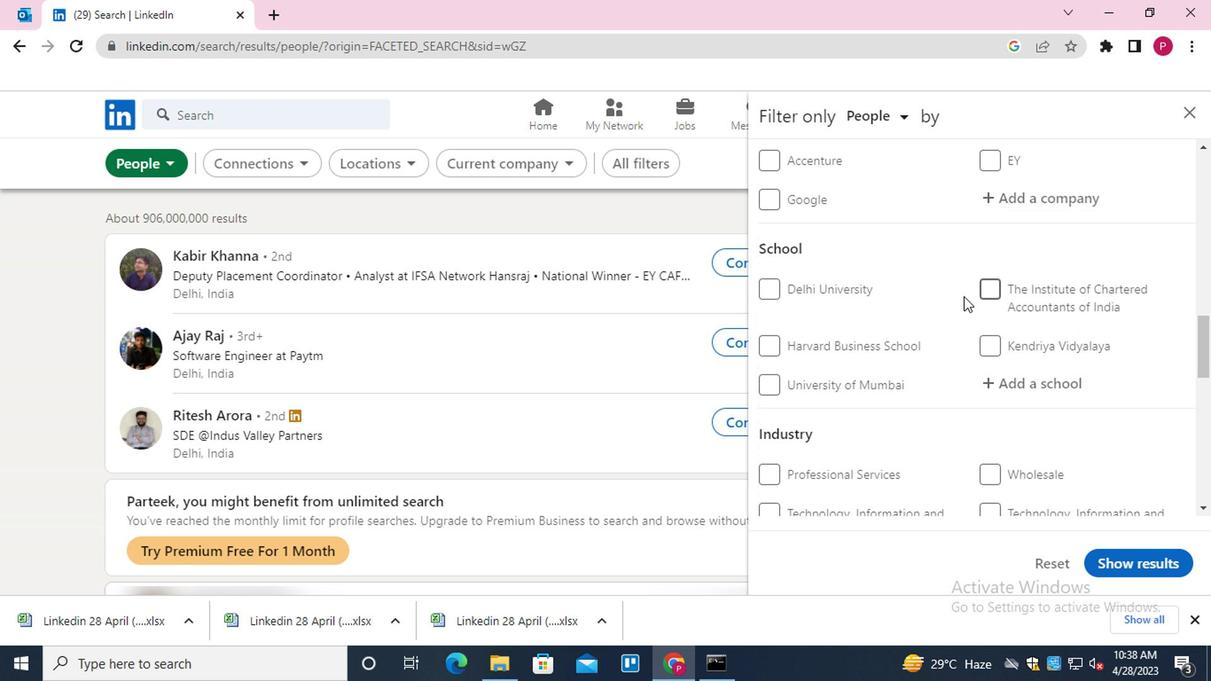 
Action: Mouse moved to (951, 302)
Screenshot: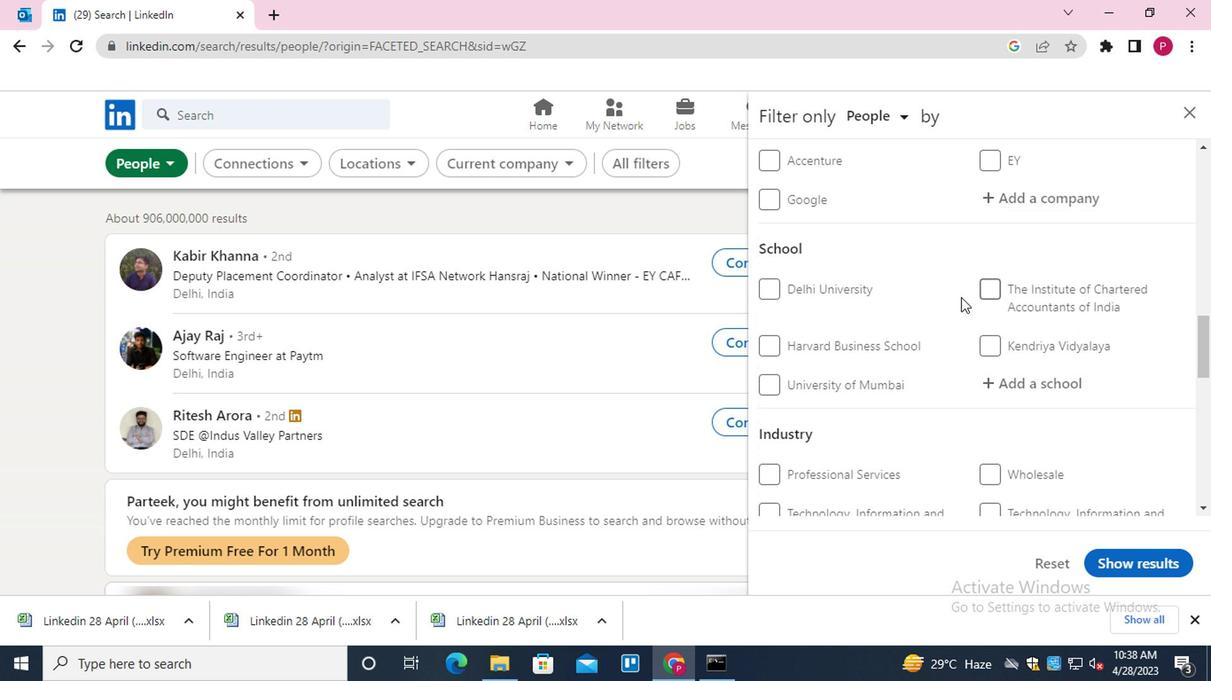 
Action: Mouse scrolled (951, 301) with delta (0, 0)
Screenshot: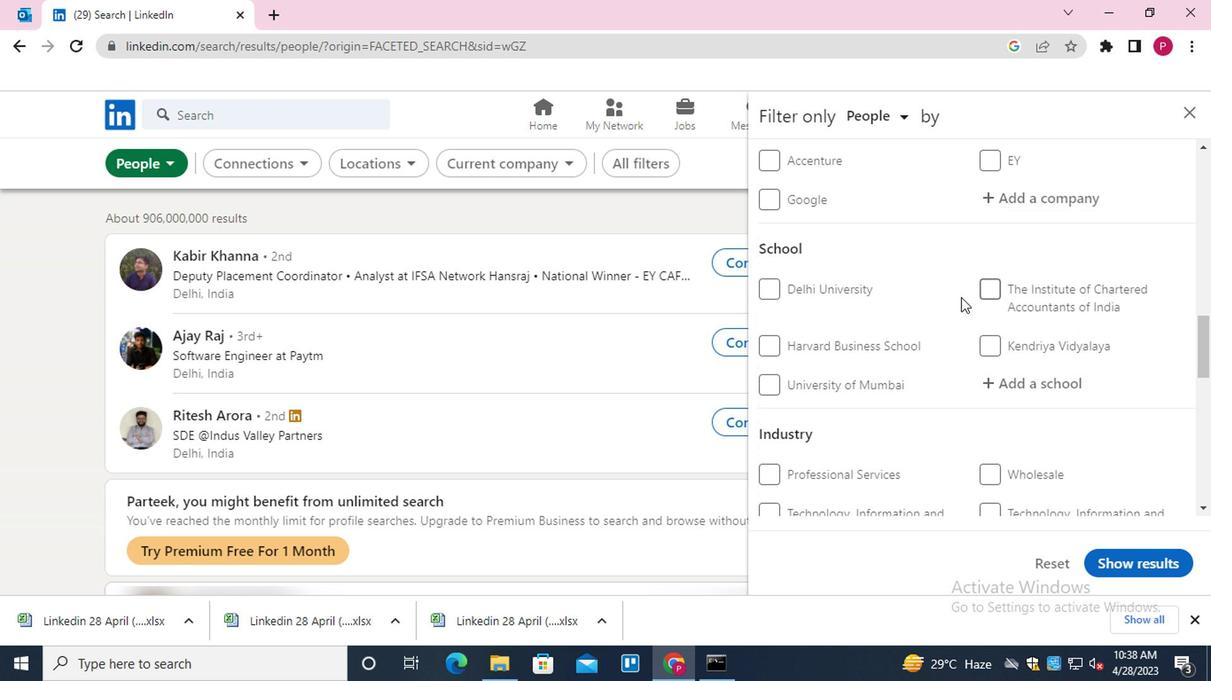 
Action: Mouse moved to (950, 304)
Screenshot: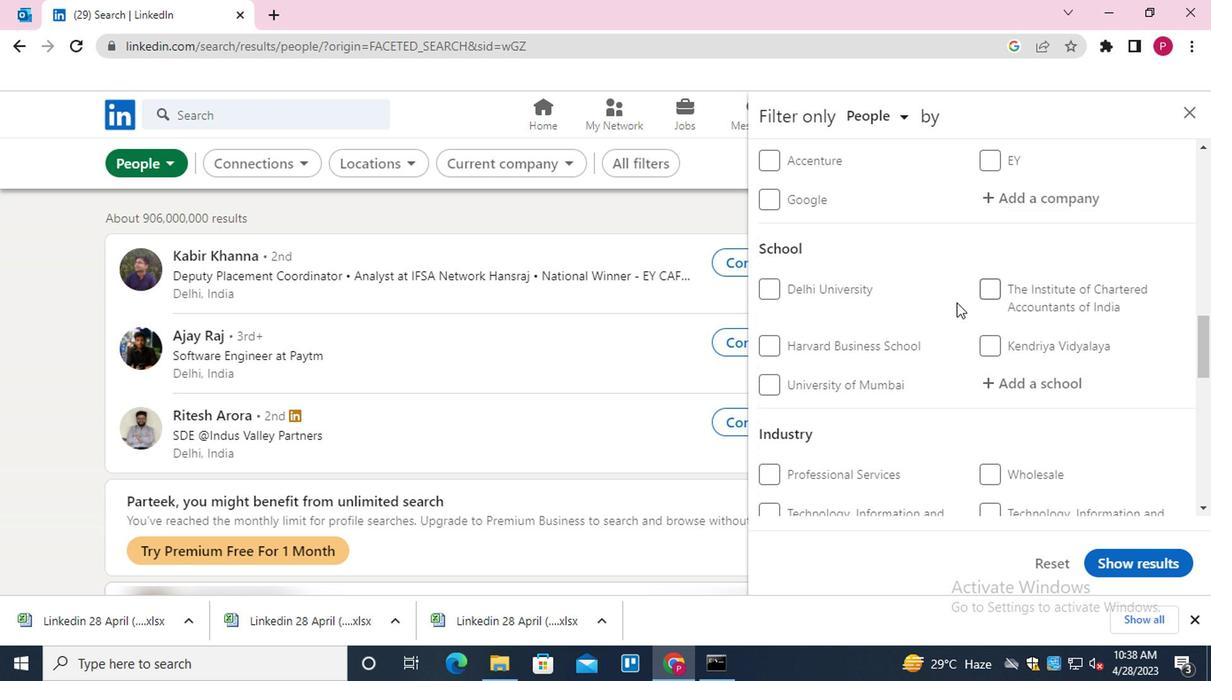 
Action: Mouse scrolled (950, 303) with delta (0, 0)
Screenshot: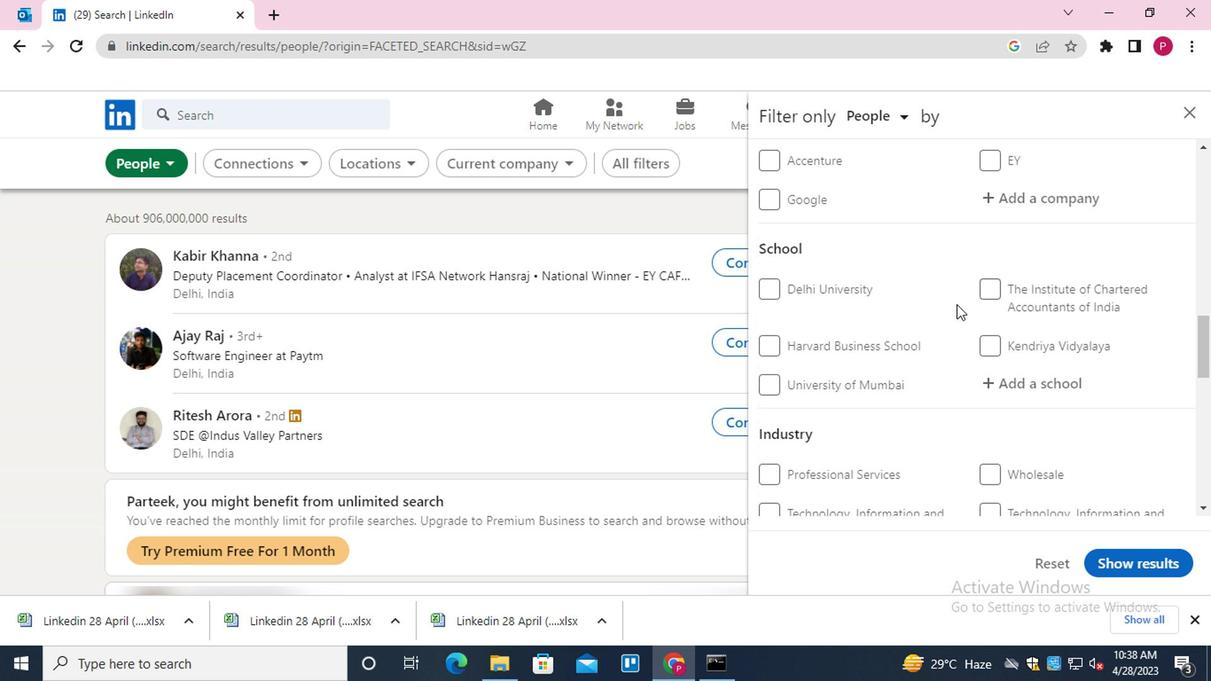 
Action: Mouse moved to (946, 307)
Screenshot: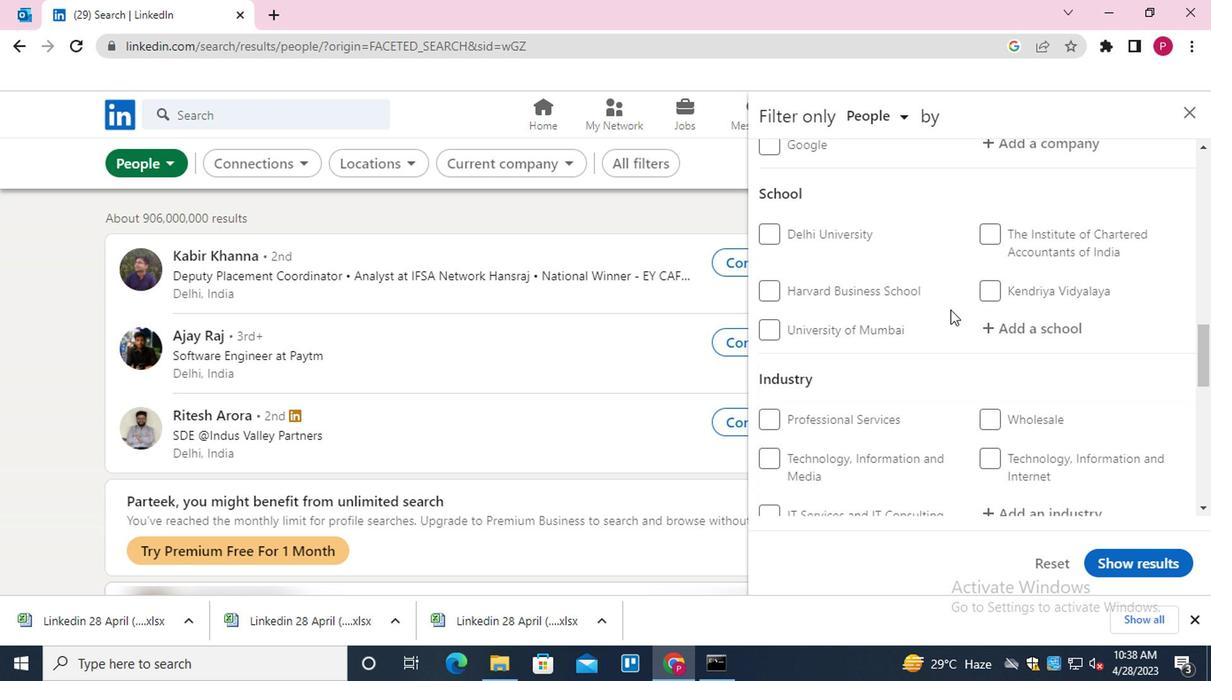 
Action: Mouse scrolled (946, 306) with delta (0, -1)
Screenshot: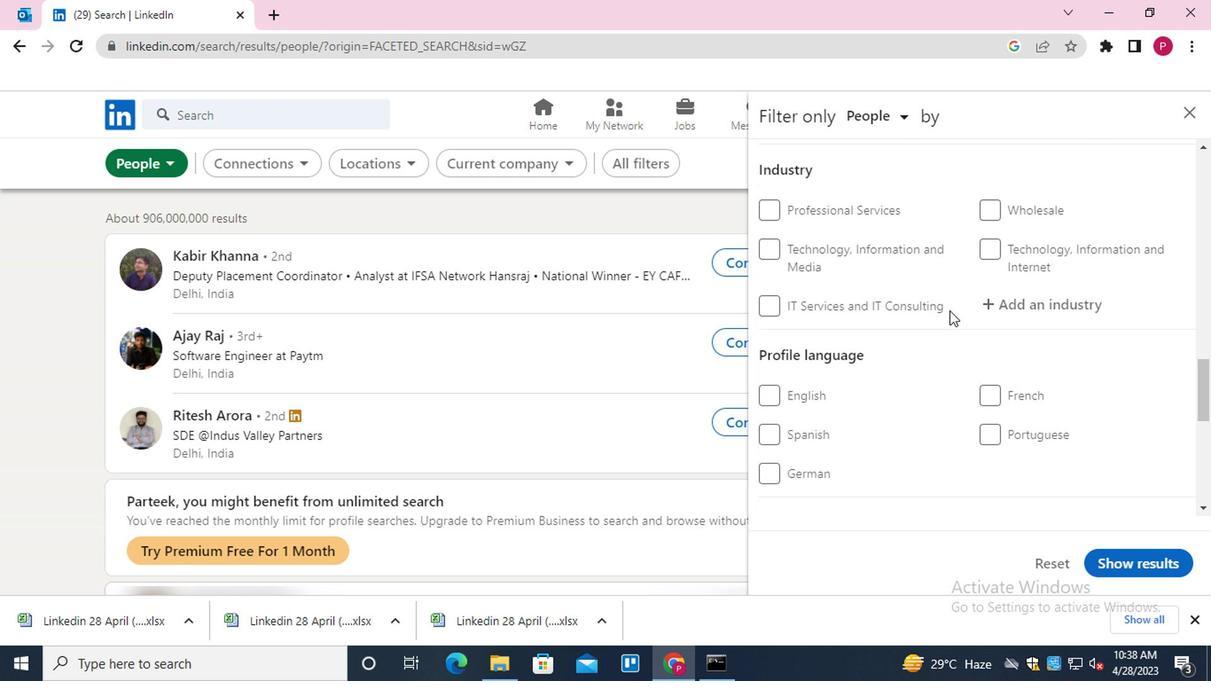 
Action: Mouse moved to (791, 347)
Screenshot: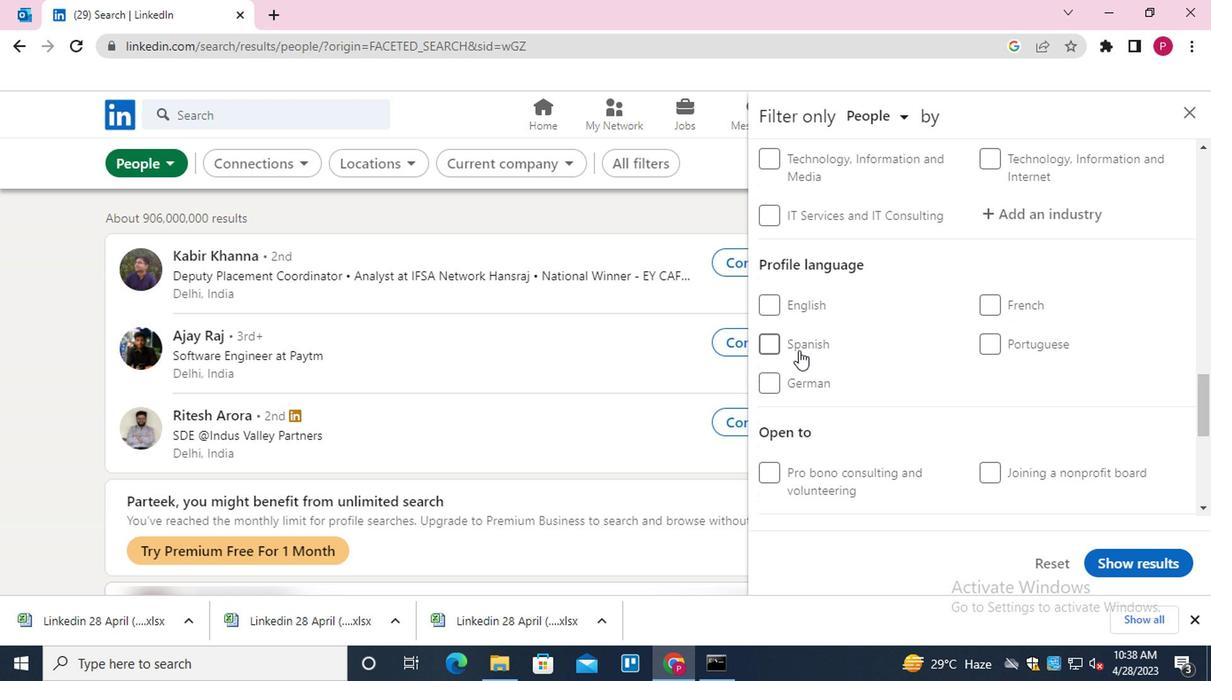 
Action: Mouse pressed left at (791, 347)
Screenshot: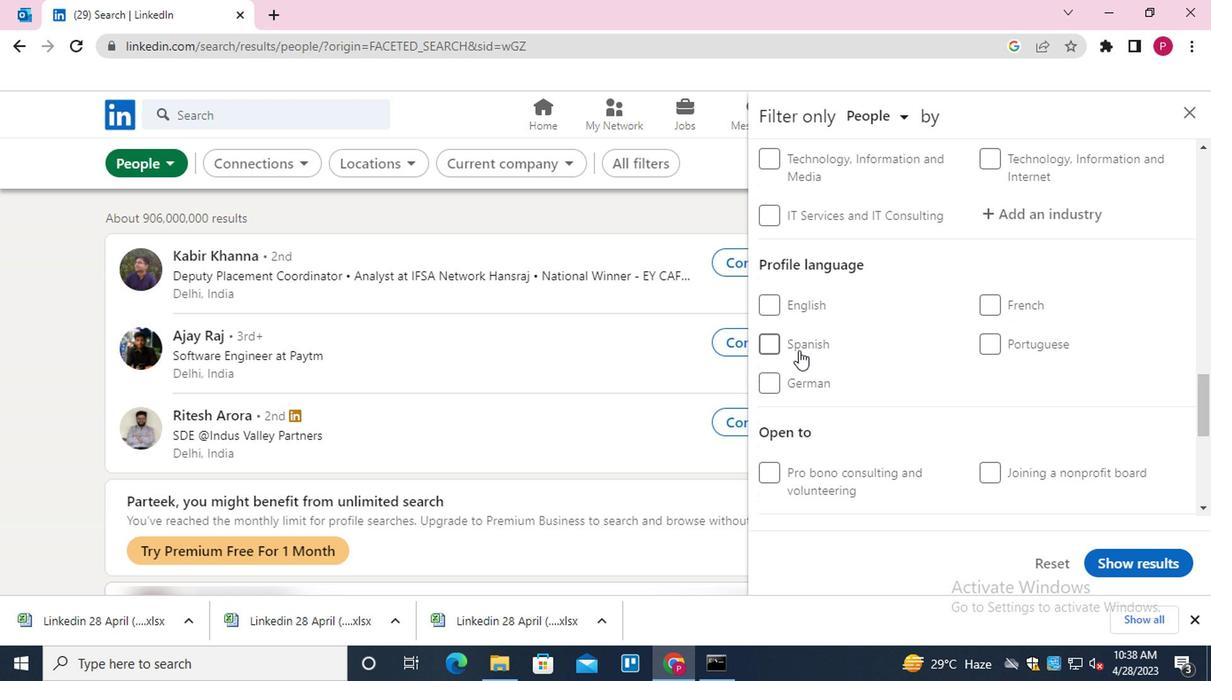 
Action: Mouse moved to (862, 329)
Screenshot: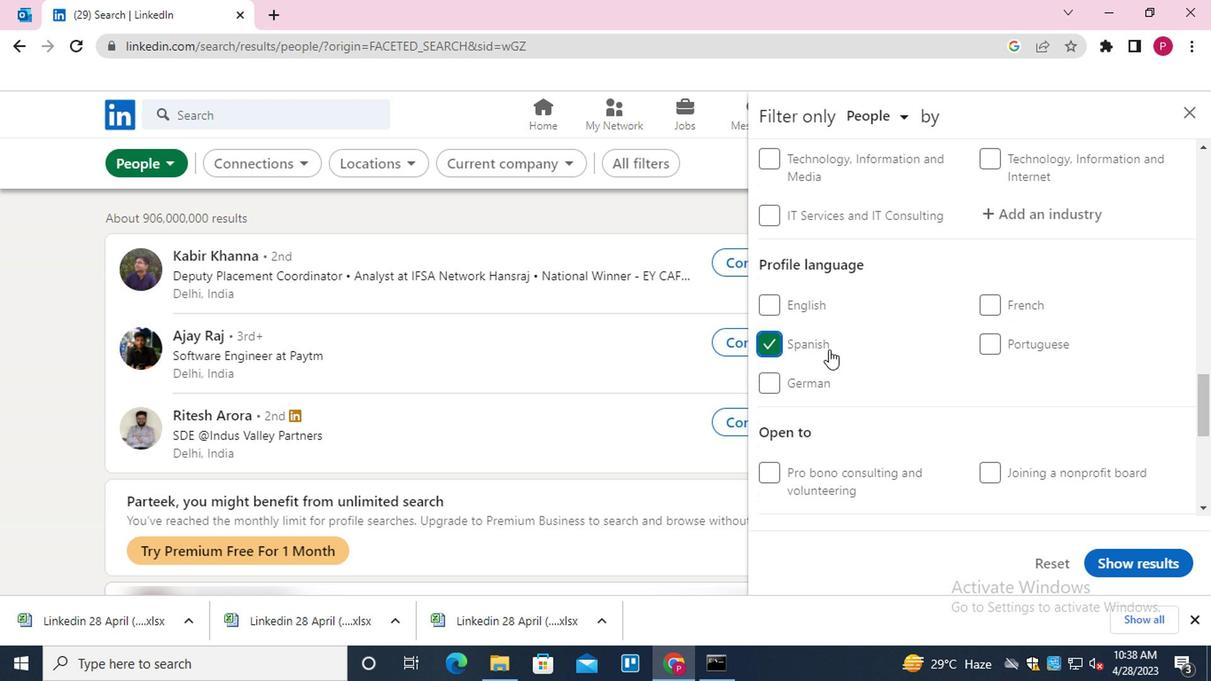 
Action: Mouse scrolled (862, 330) with delta (0, 0)
Screenshot: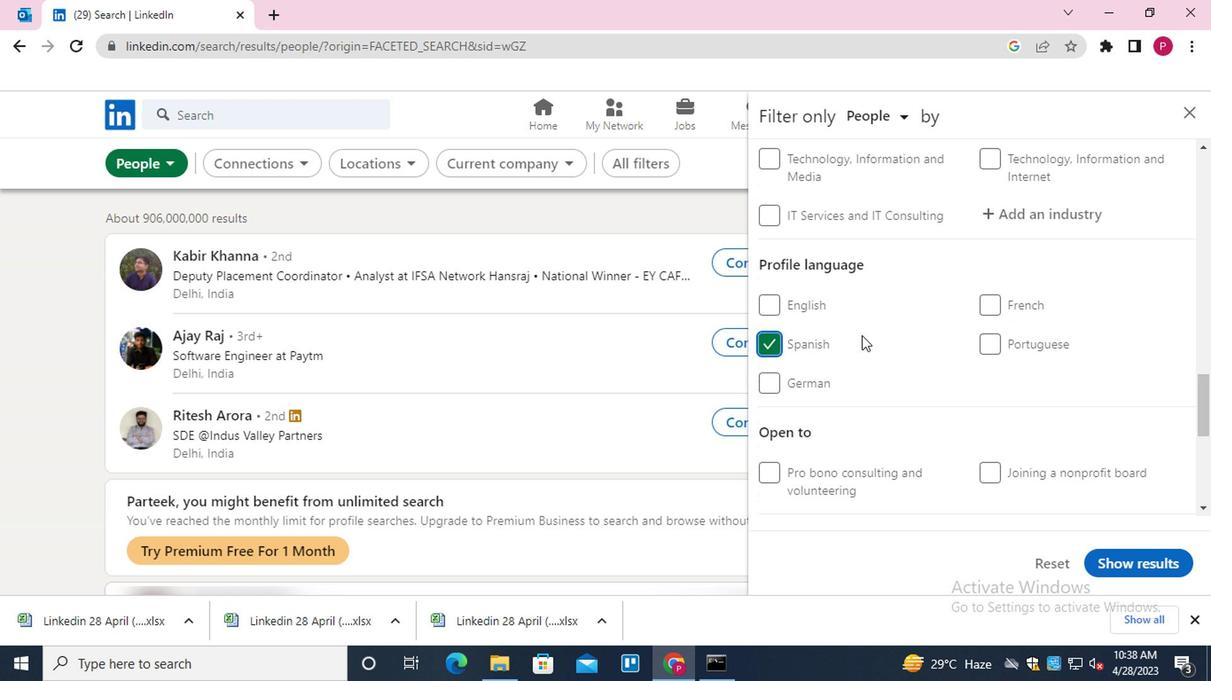 
Action: Mouse scrolled (862, 330) with delta (0, 0)
Screenshot: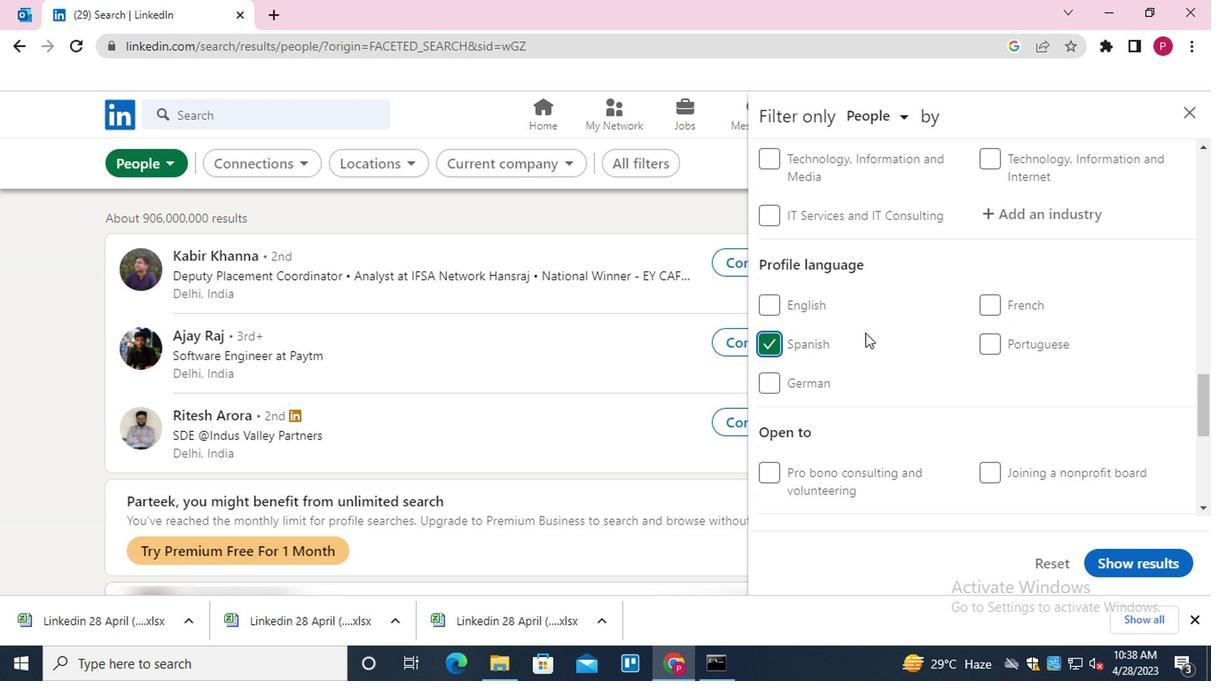 
Action: Mouse scrolled (862, 330) with delta (0, 0)
Screenshot: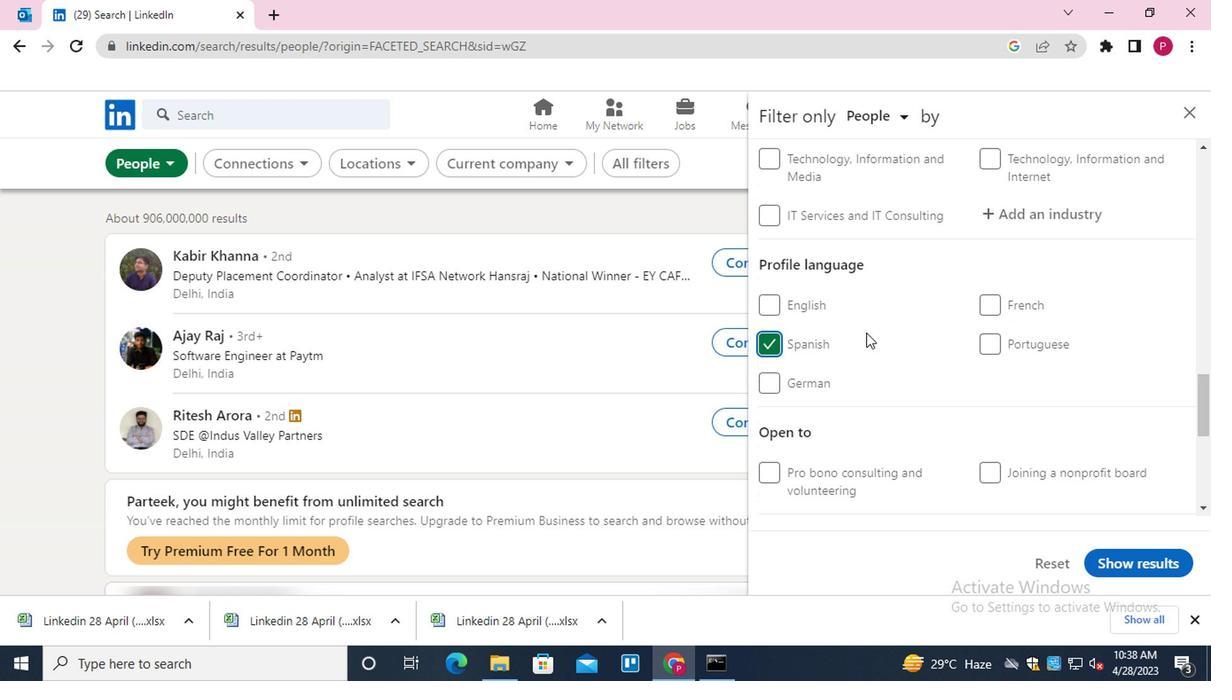 
Action: Mouse scrolled (862, 330) with delta (0, 0)
Screenshot: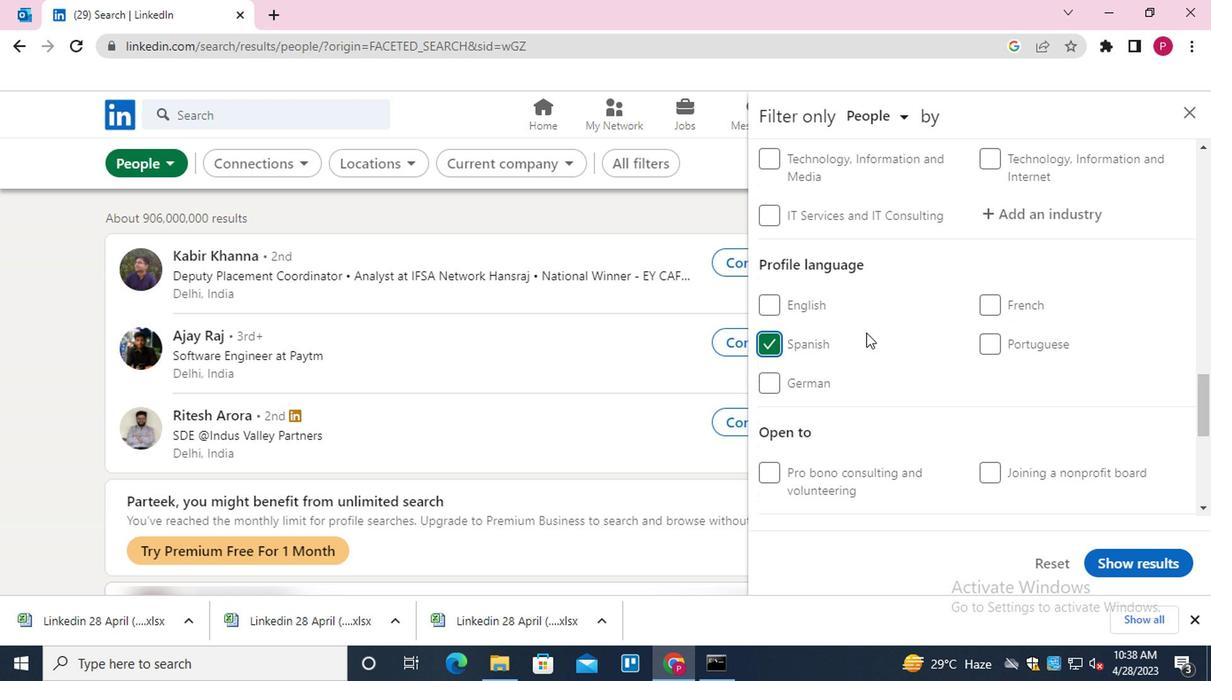
Action: Mouse scrolled (862, 330) with delta (0, 0)
Screenshot: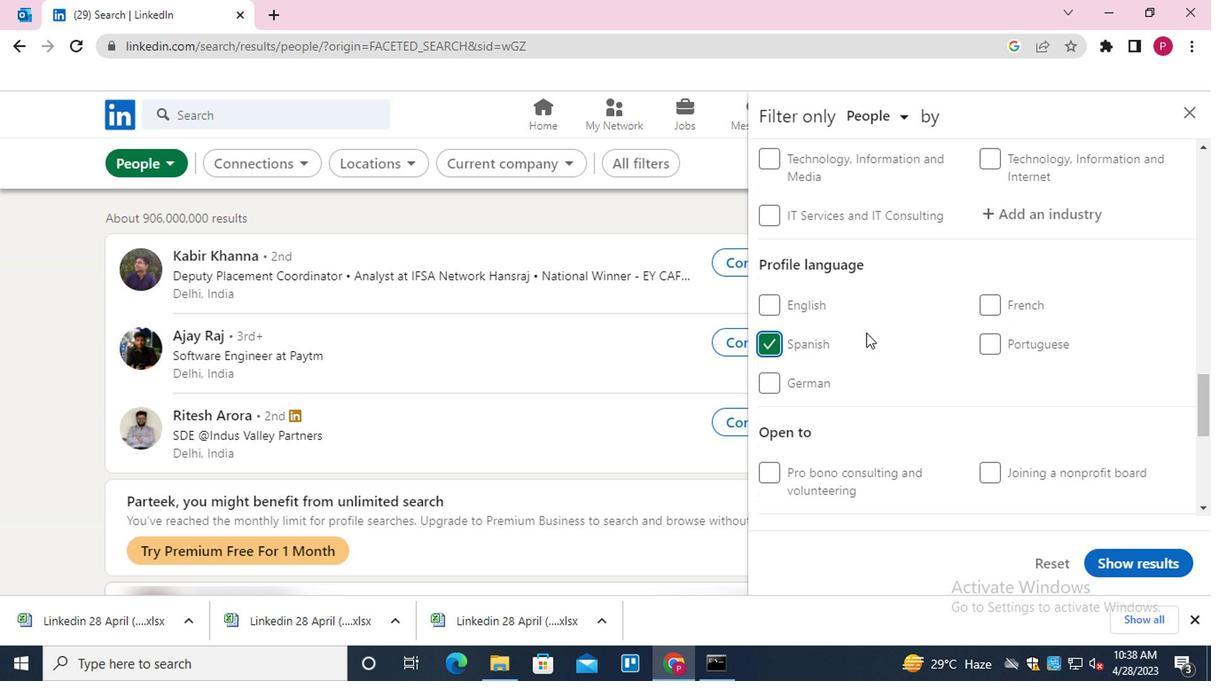 
Action: Mouse scrolled (862, 330) with delta (0, 0)
Screenshot: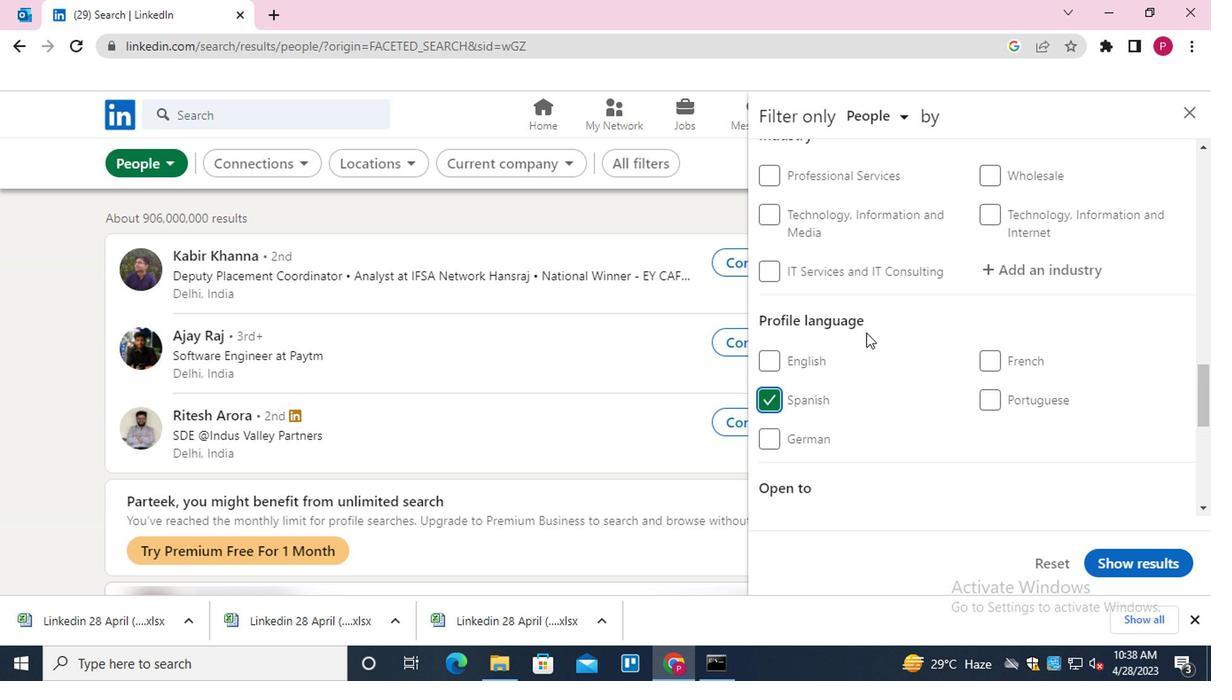 
Action: Mouse moved to (863, 329)
Screenshot: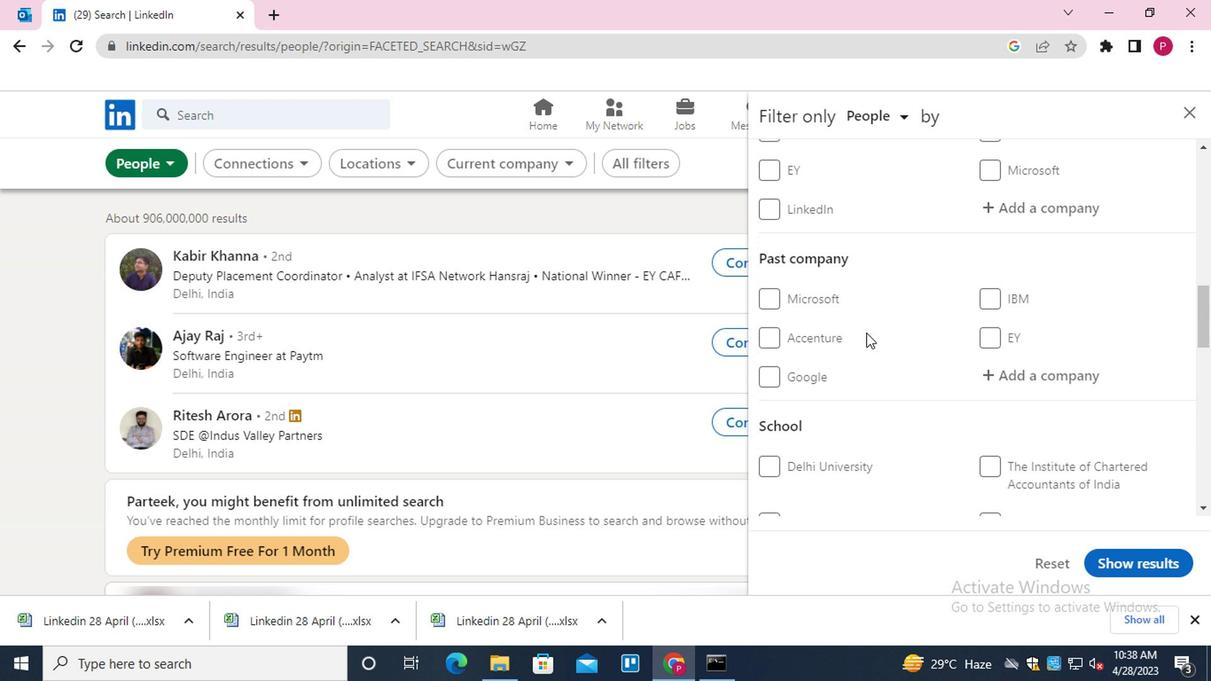 
Action: Mouse scrolled (863, 330) with delta (0, 0)
Screenshot: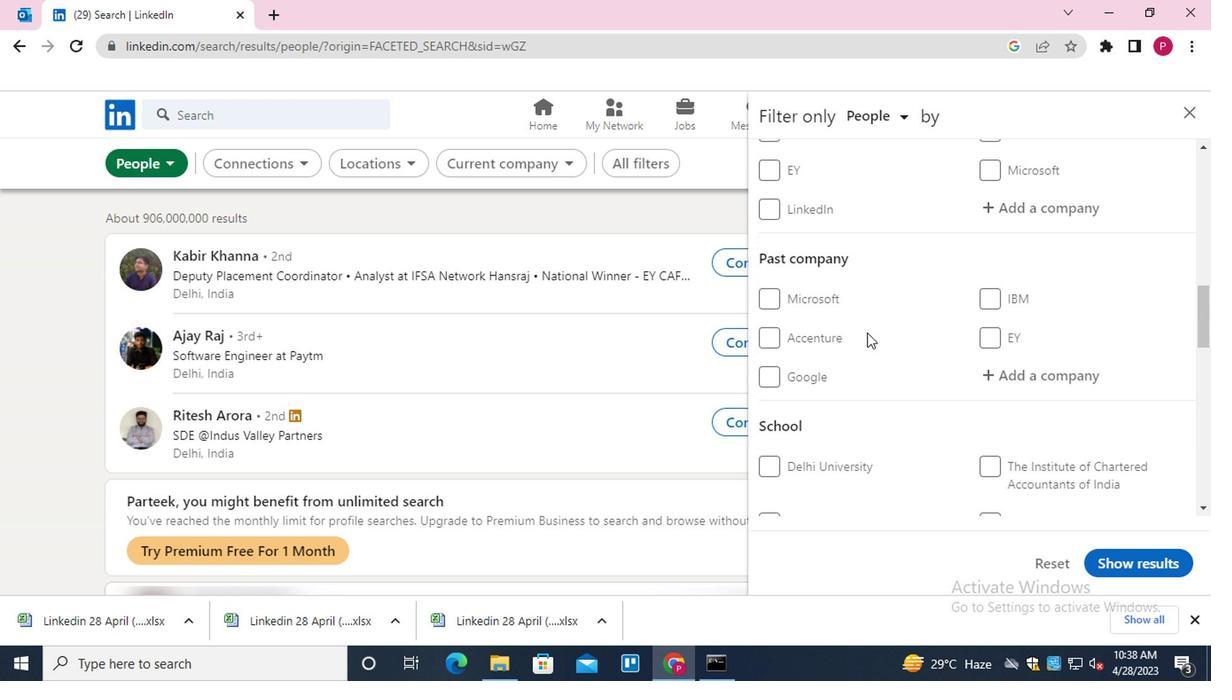
Action: Mouse scrolled (863, 330) with delta (0, 0)
Screenshot: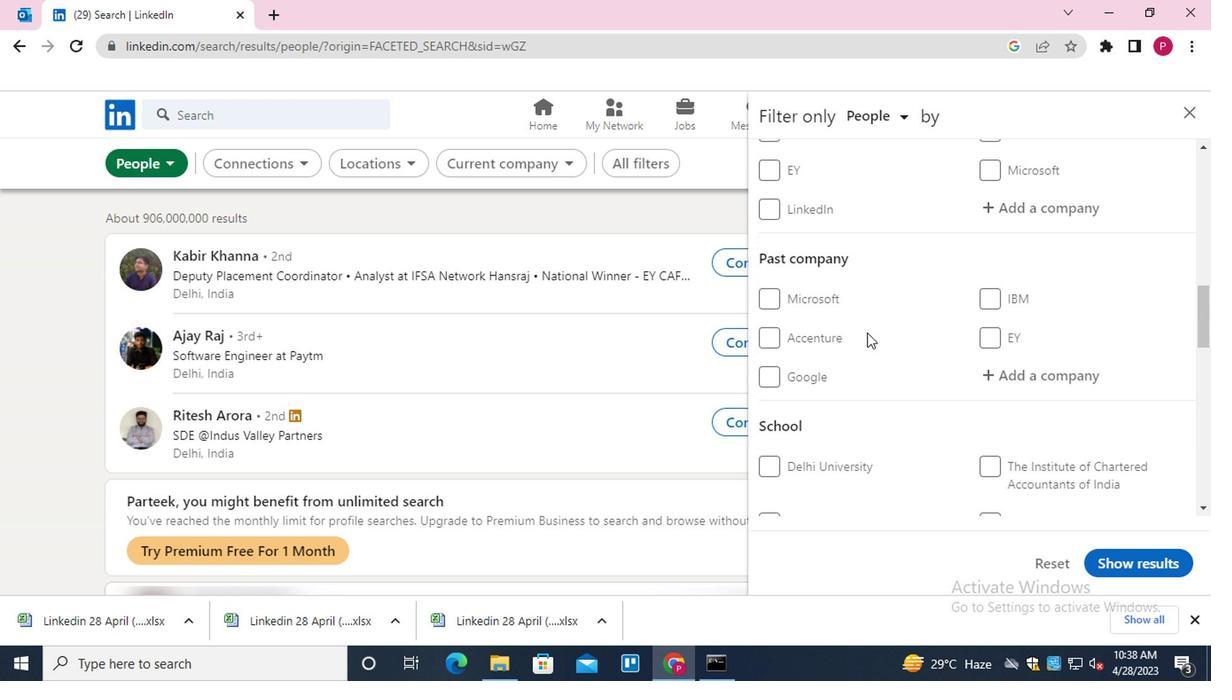 
Action: Mouse moved to (1080, 384)
Screenshot: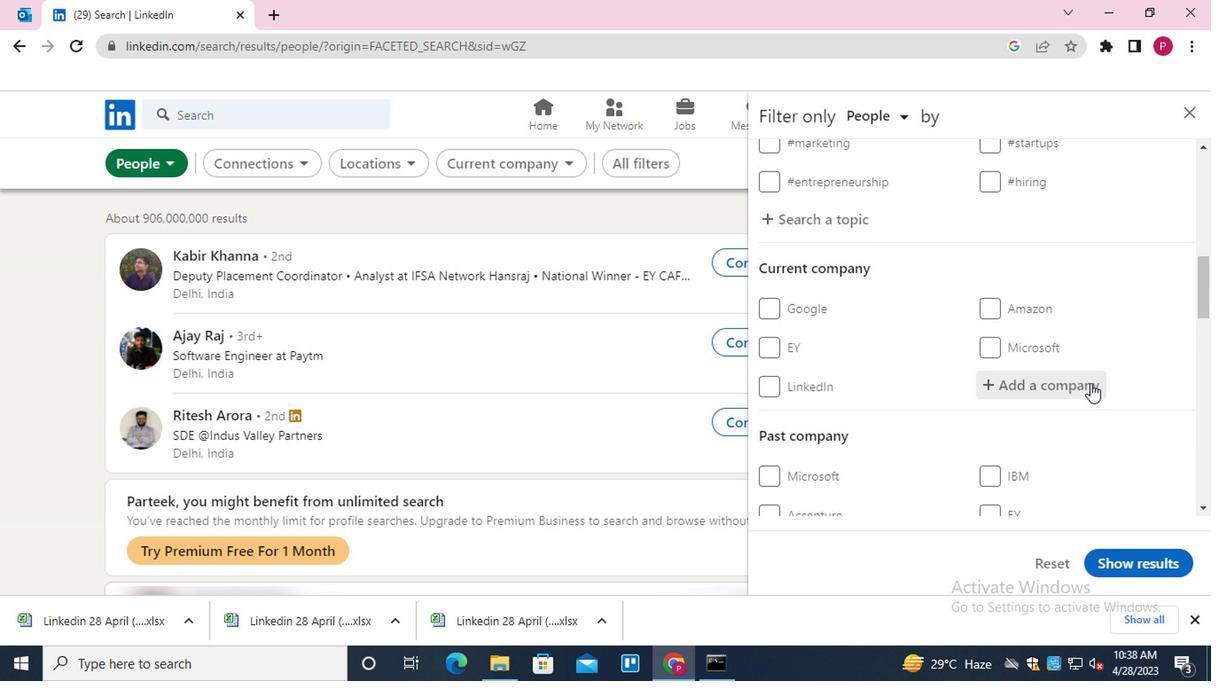 
Action: Mouse pressed left at (1080, 384)
Screenshot: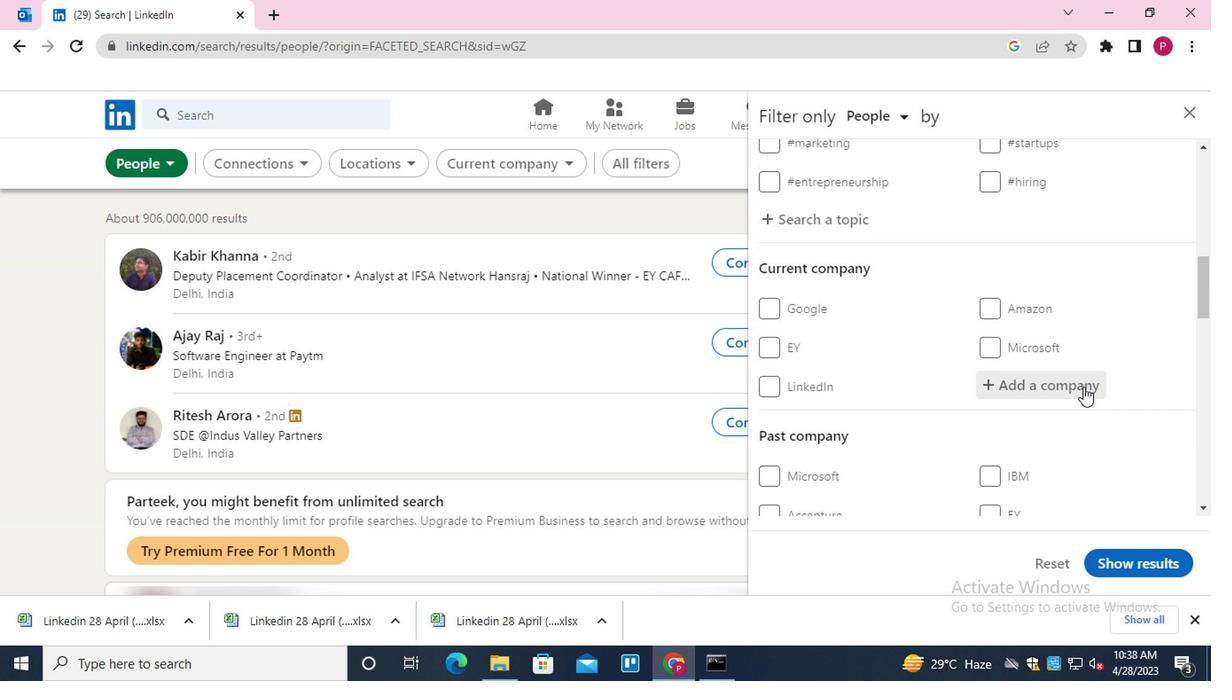 
Action: Key pressed <Key.shift>WELLS<Key.down><Key.enter>
Screenshot: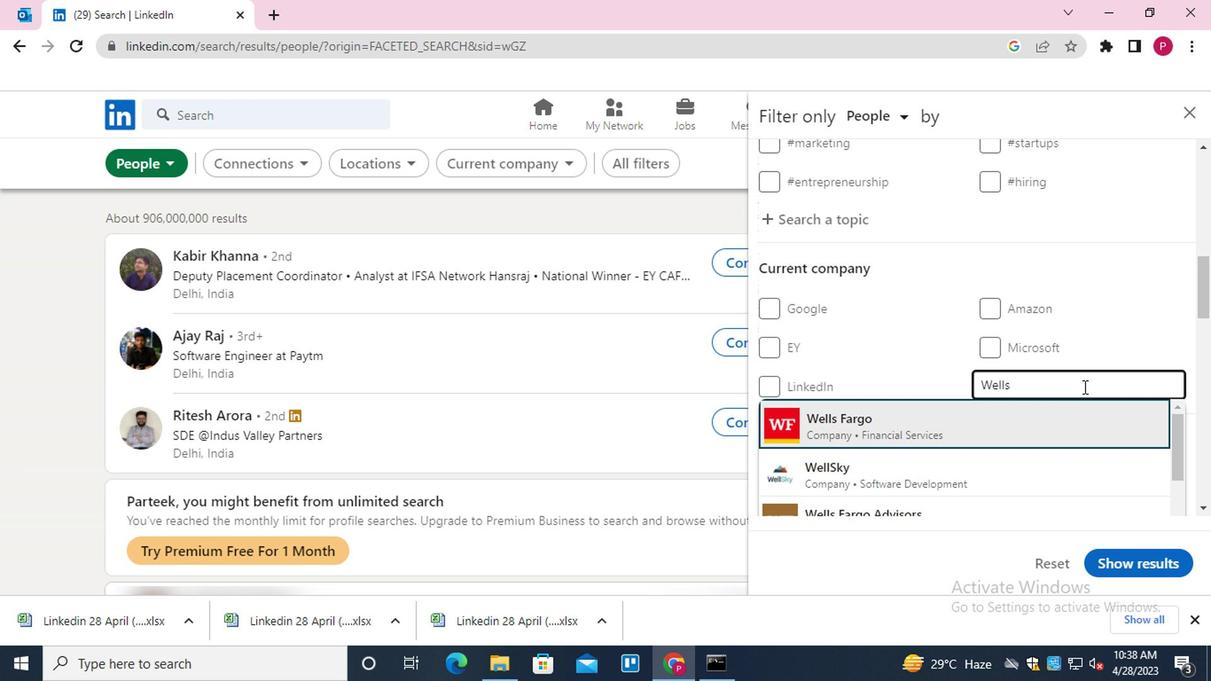 
Action: Mouse moved to (941, 362)
Screenshot: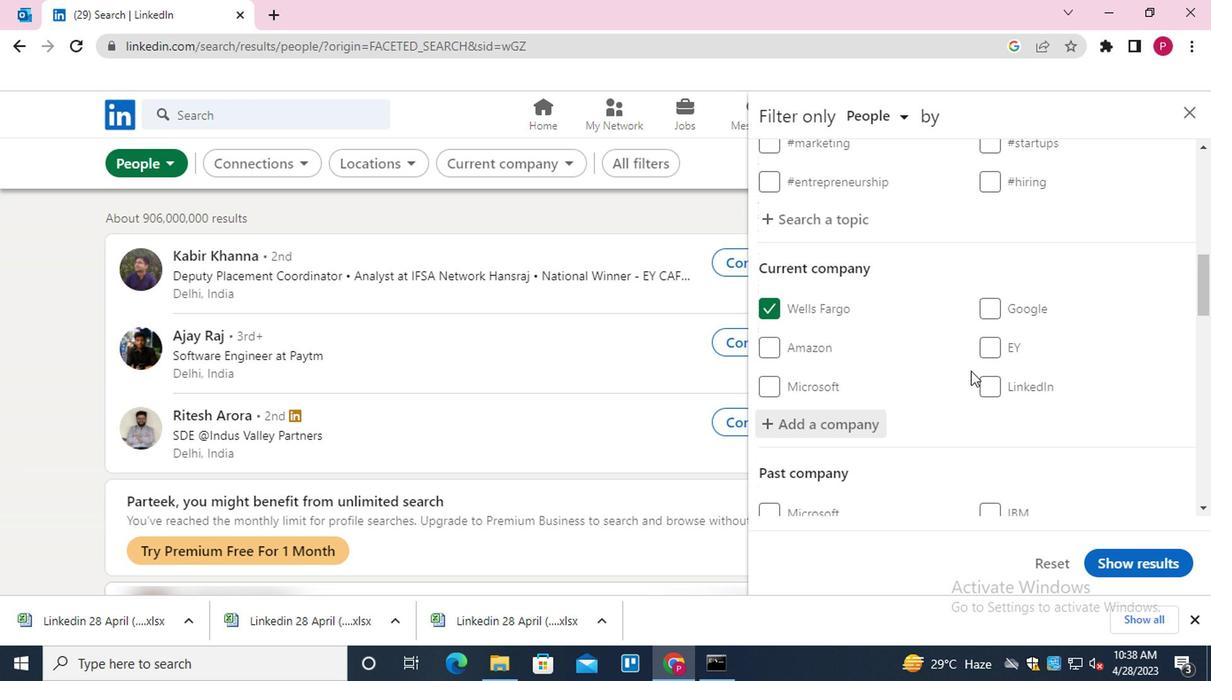 
Action: Mouse scrolled (941, 362) with delta (0, 0)
Screenshot: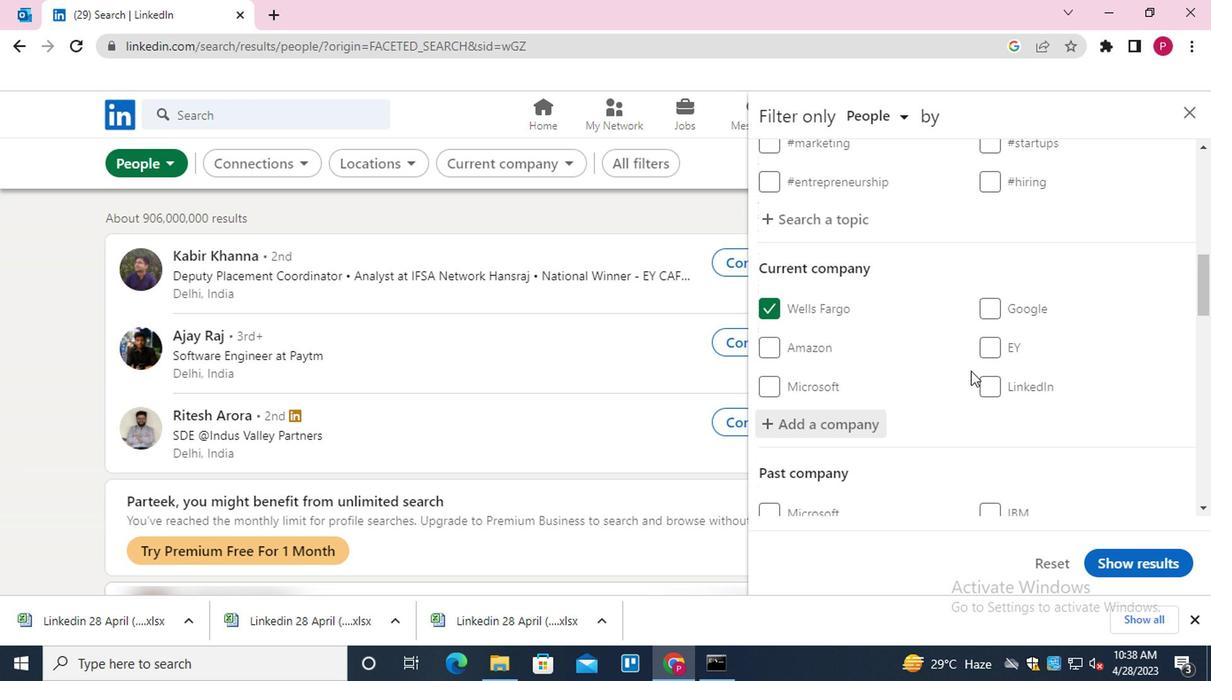 
Action: Mouse scrolled (941, 362) with delta (0, 0)
Screenshot: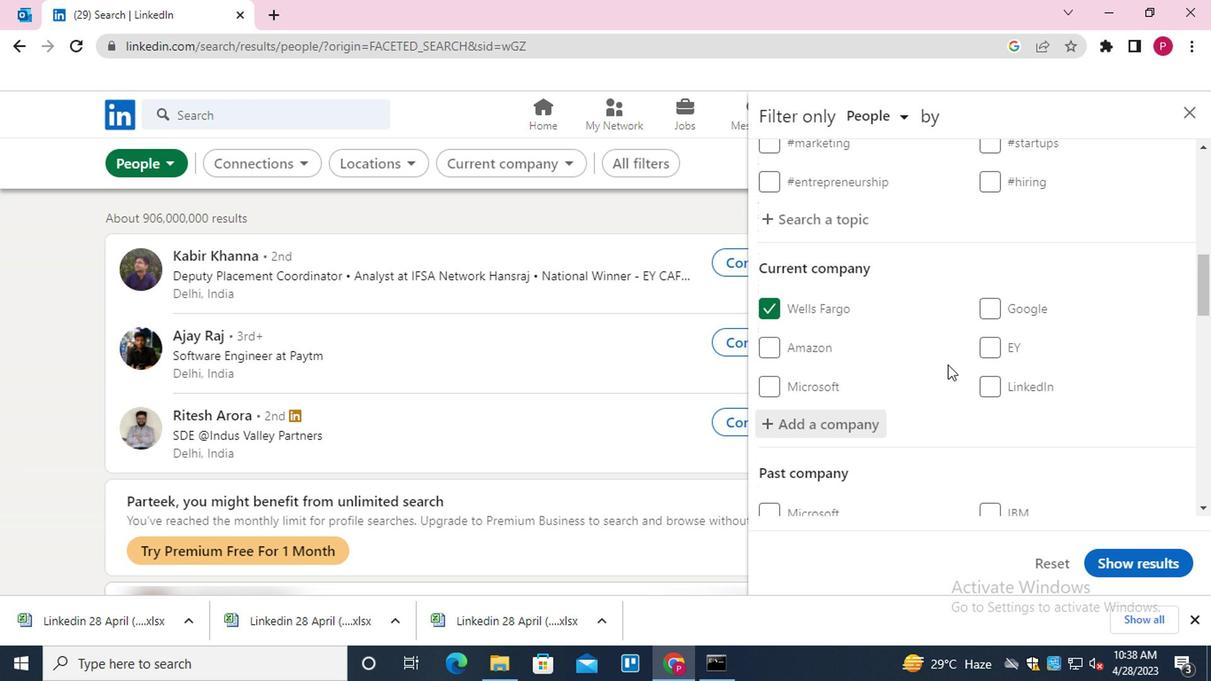 
Action: Mouse scrolled (941, 362) with delta (0, 0)
Screenshot: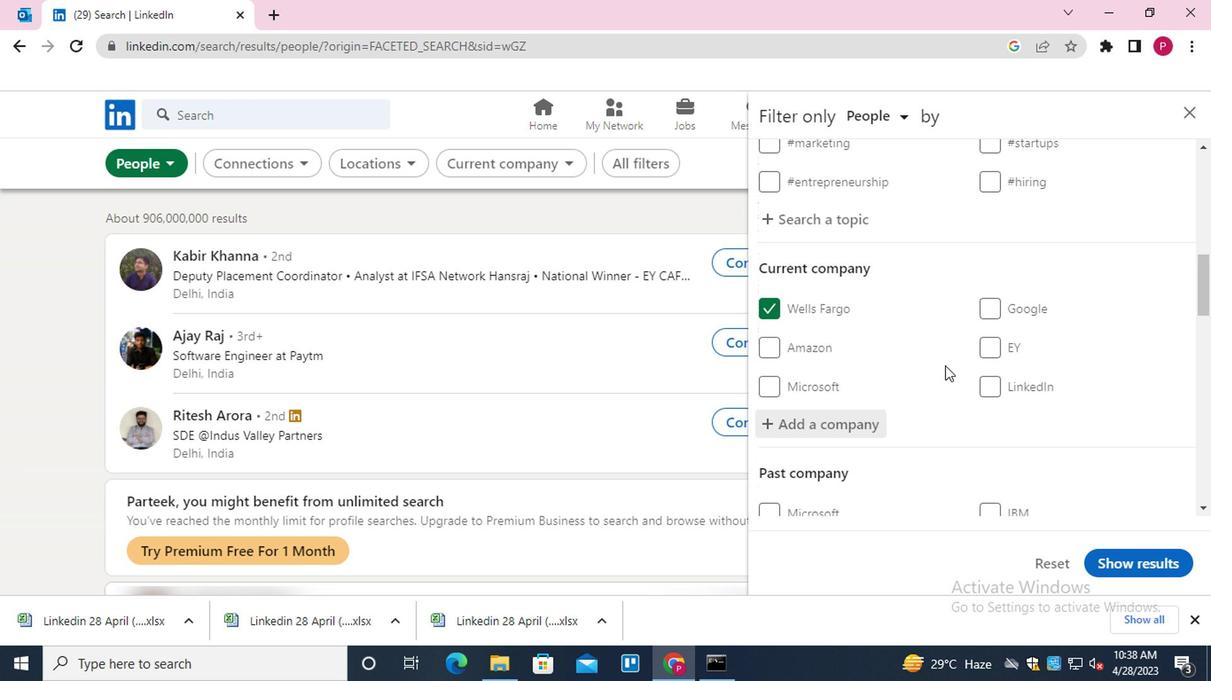 
Action: Mouse scrolled (941, 362) with delta (0, 0)
Screenshot: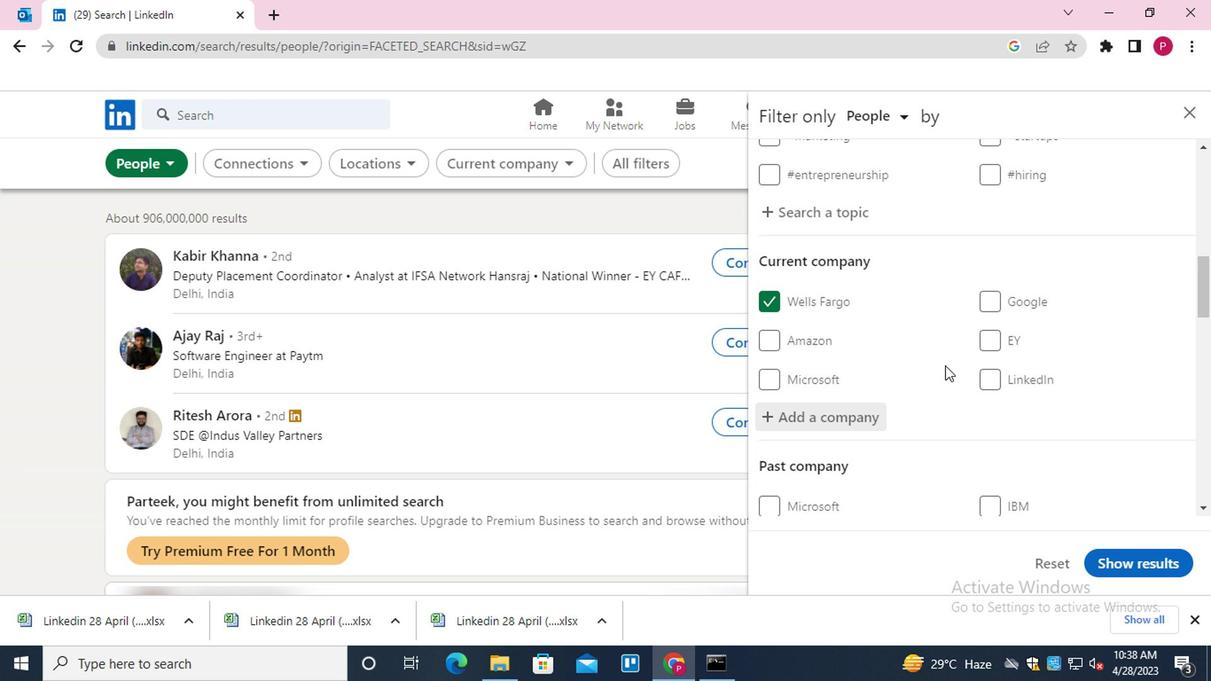 
Action: Mouse moved to (954, 364)
Screenshot: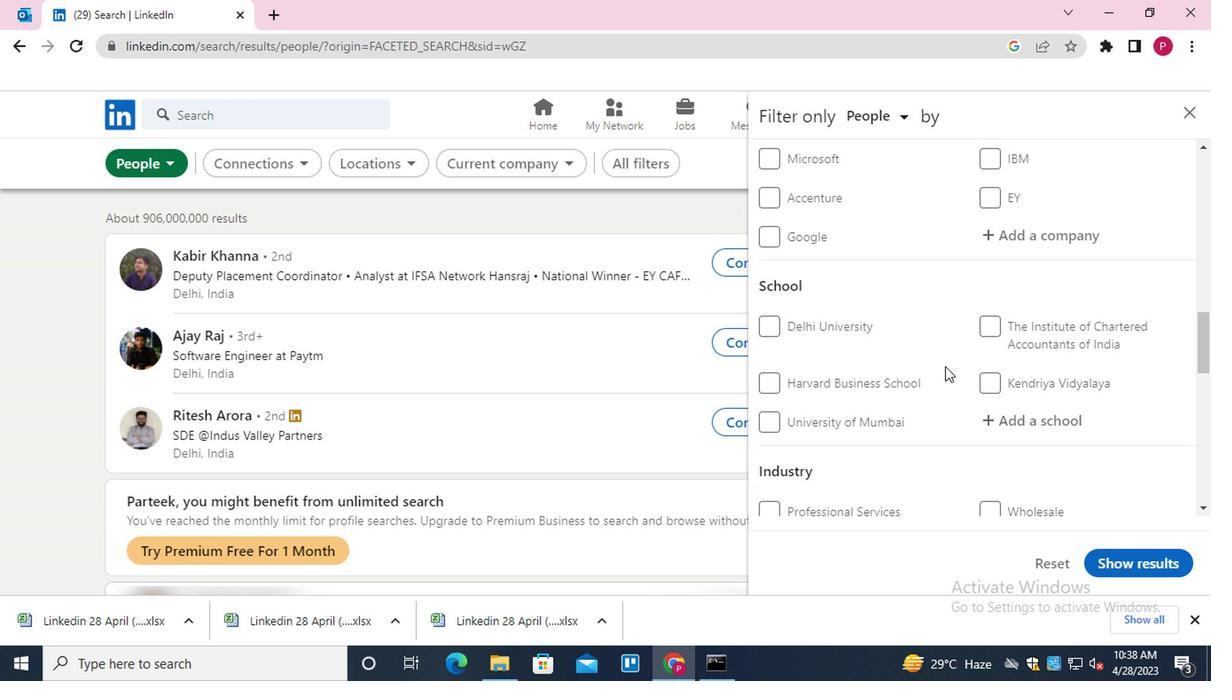
Action: Mouse scrolled (954, 363) with delta (0, 0)
Screenshot: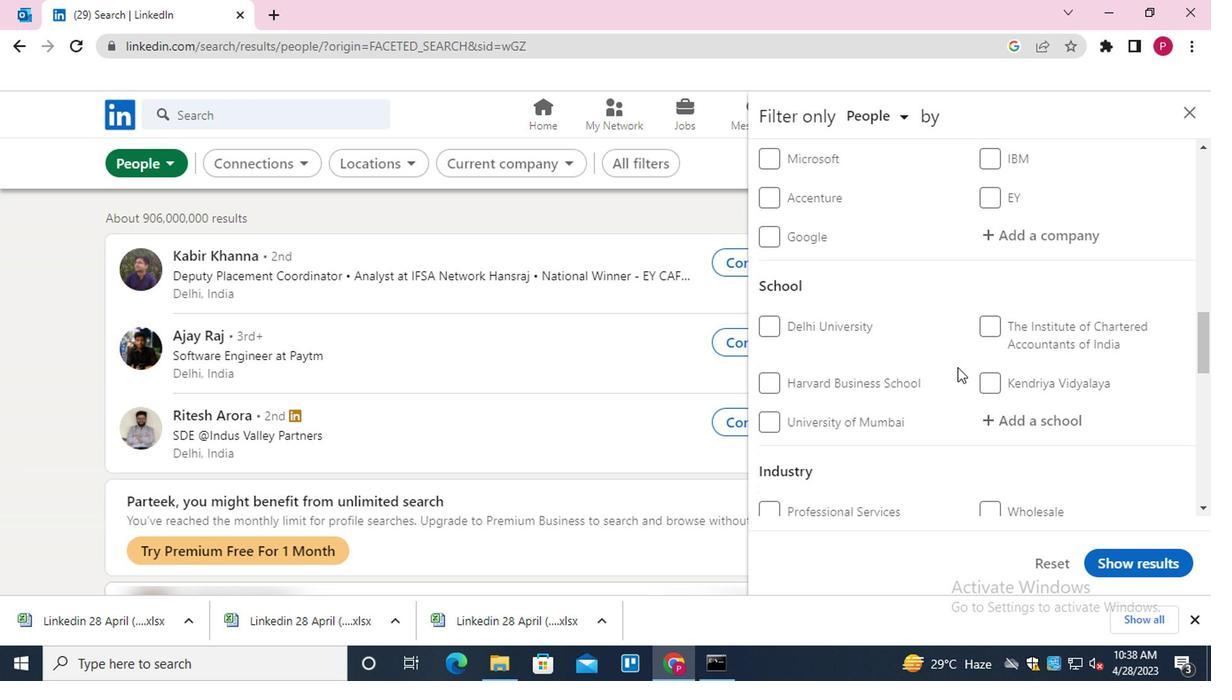 
Action: Mouse scrolled (954, 363) with delta (0, 0)
Screenshot: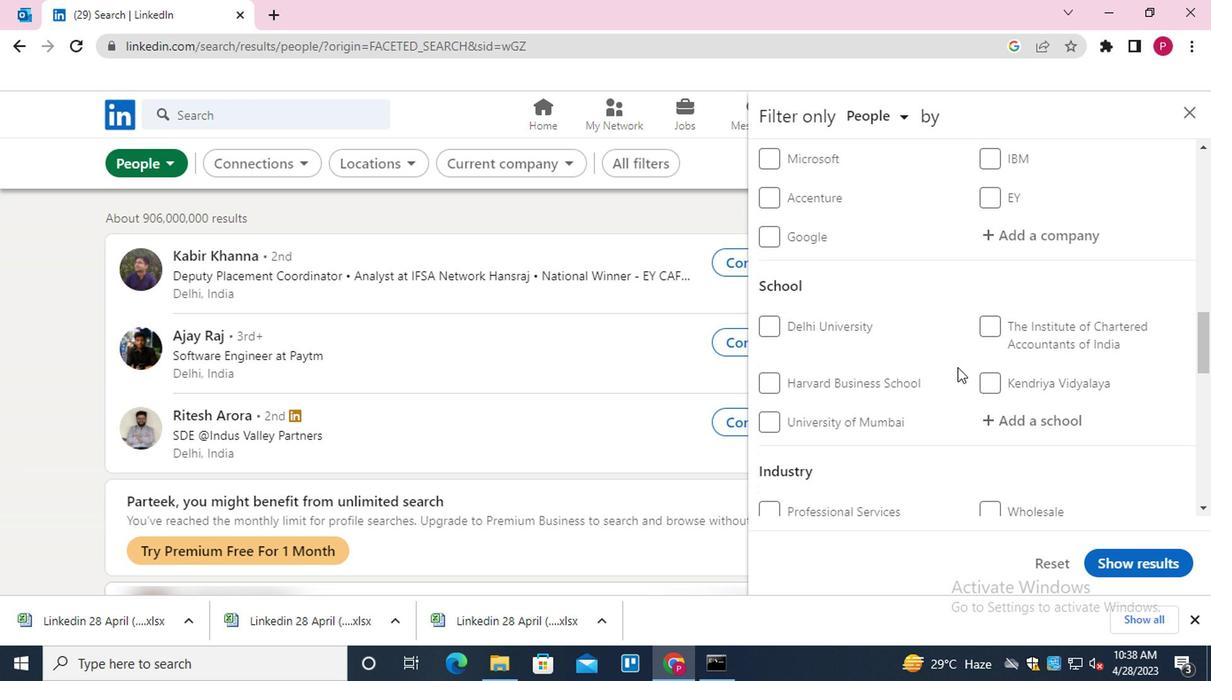 
Action: Mouse moved to (1038, 236)
Screenshot: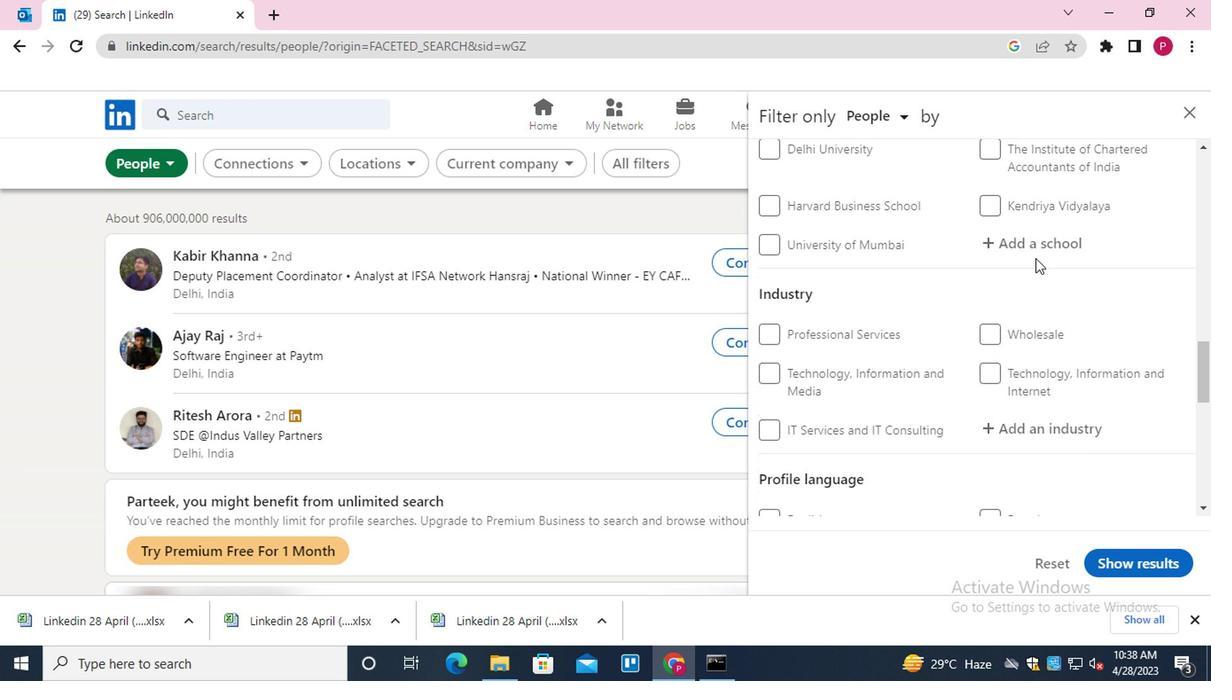
Action: Mouse pressed left at (1038, 236)
Screenshot: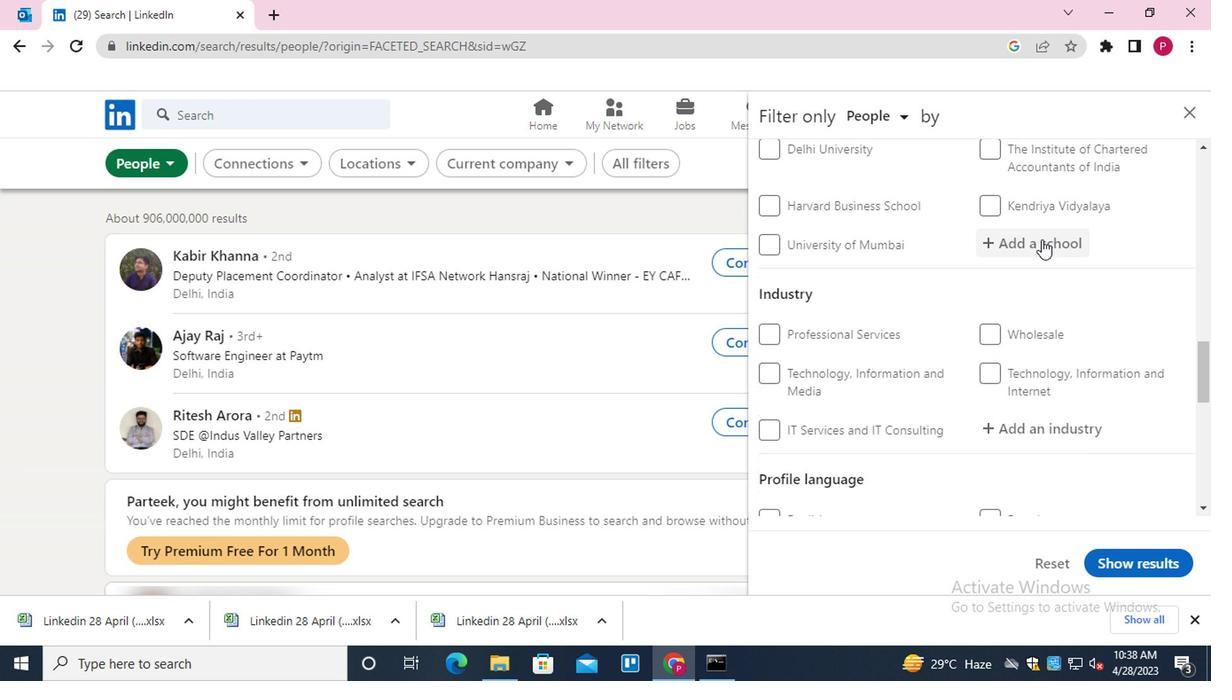 
Action: Key pressed <Key.shift>SHRI<Key.space><Key.shift><Key.shift><Key.shift><Key.shift><Key.shift><Key.shift><Key.shift><Key.shift><Key.shift><Key.shift><Key.shift><Key.shift><Key.shift><Key.shift><Key.shift>VAIS<Key.down><Key.down><Key.enter>
Screenshot: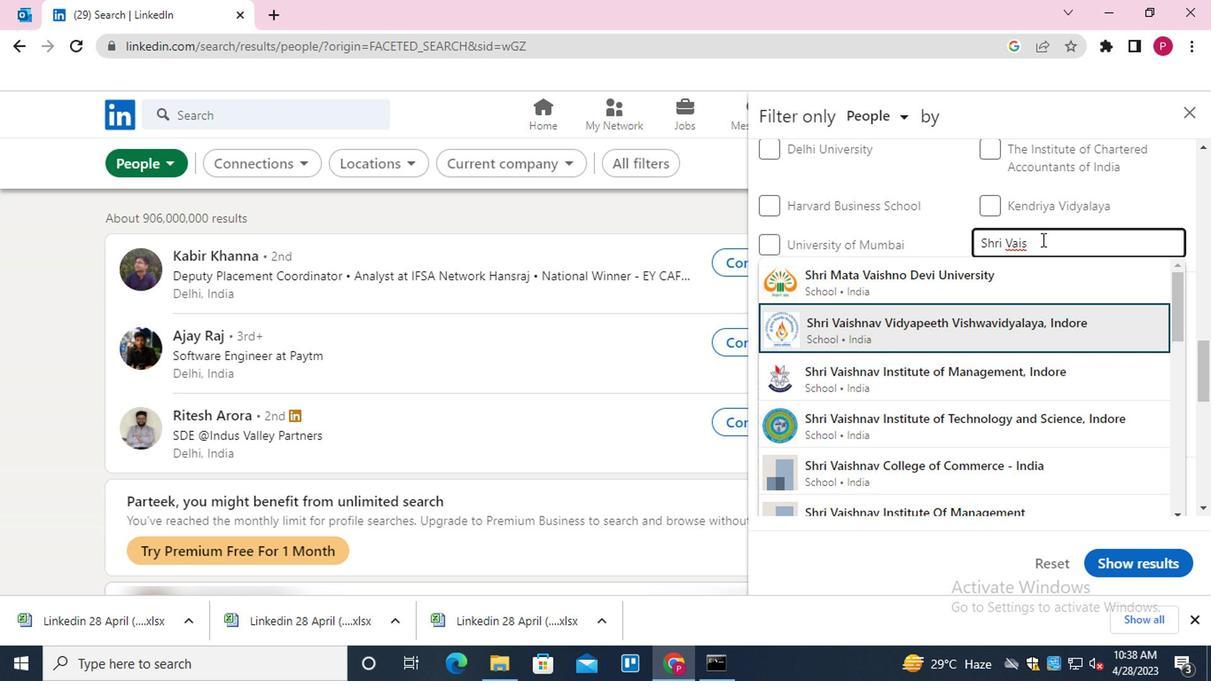 
Action: Mouse moved to (1044, 294)
Screenshot: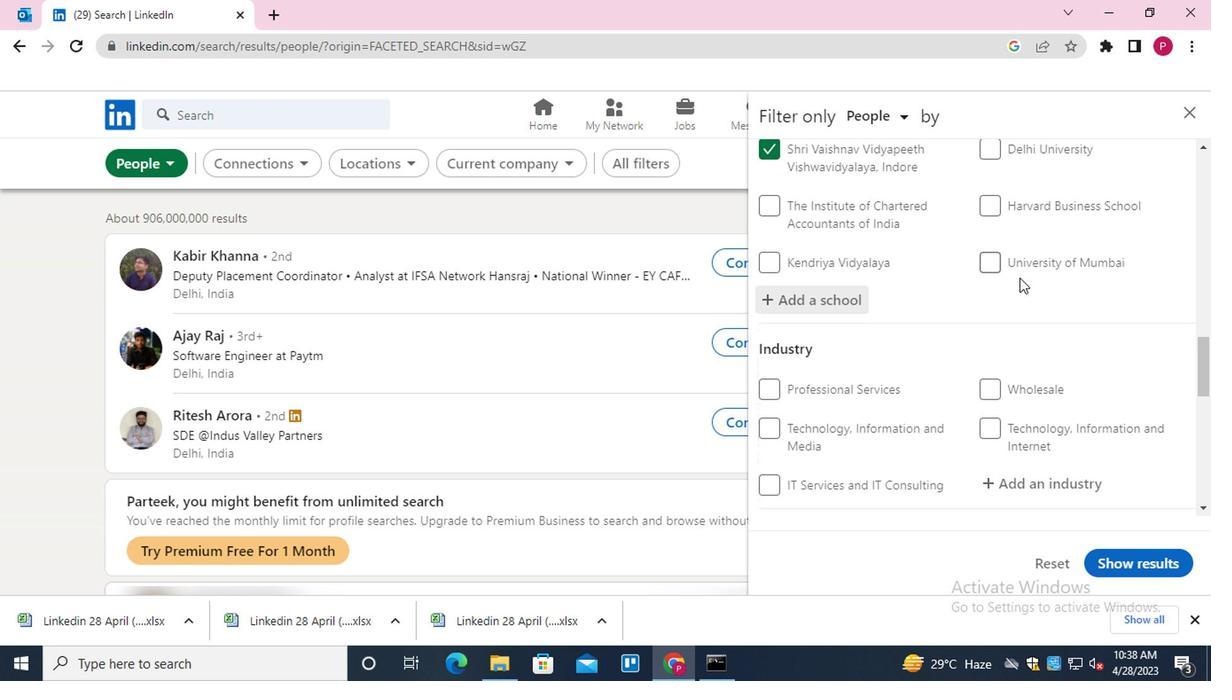 
Action: Mouse scrolled (1044, 293) with delta (0, -1)
Screenshot: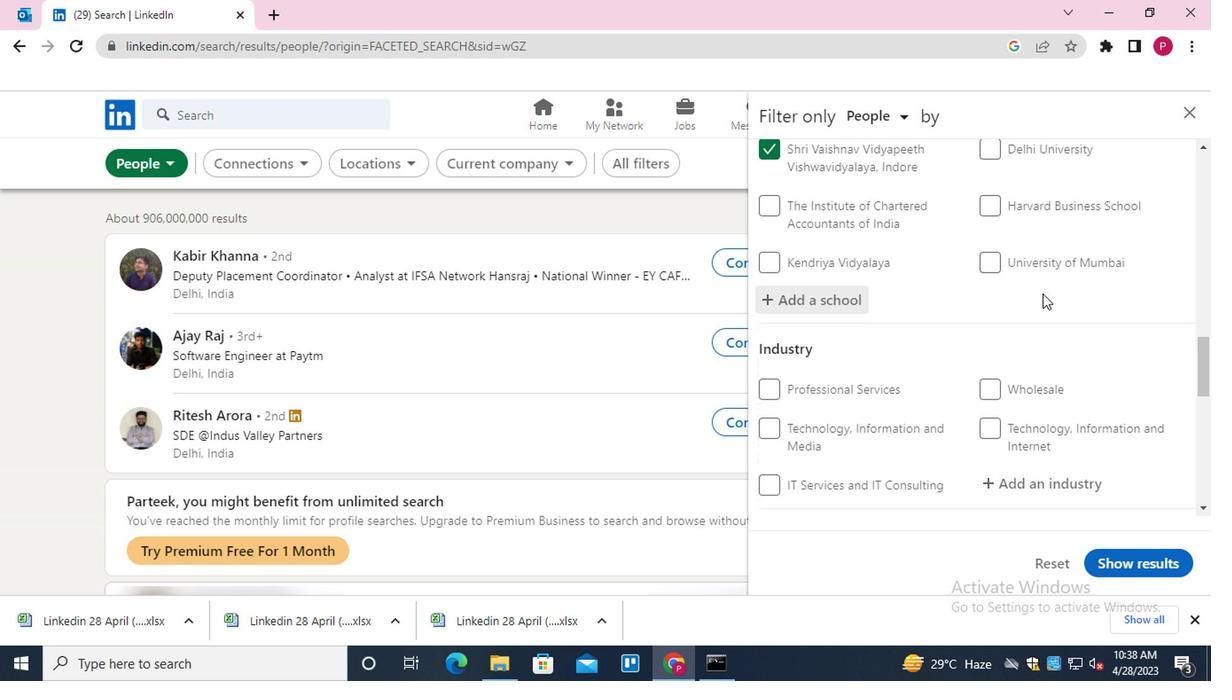 
Action: Mouse scrolled (1044, 293) with delta (0, -1)
Screenshot: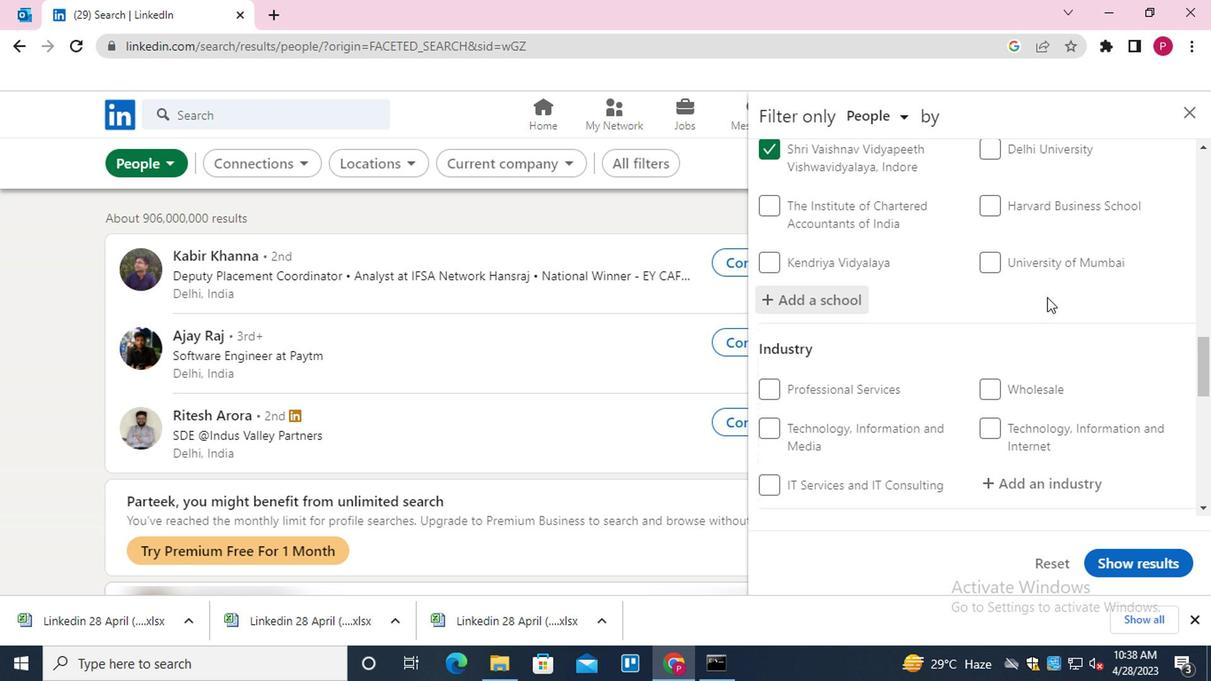 
Action: Mouse scrolled (1044, 293) with delta (0, -1)
Screenshot: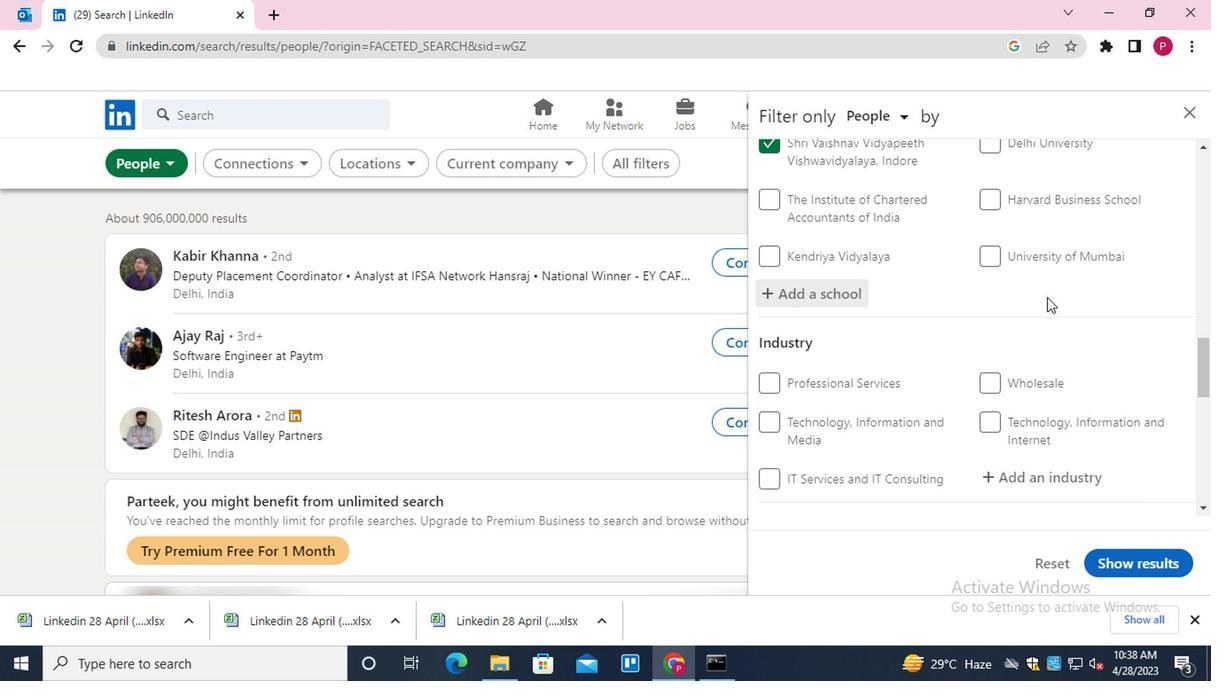
Action: Mouse moved to (1035, 218)
Screenshot: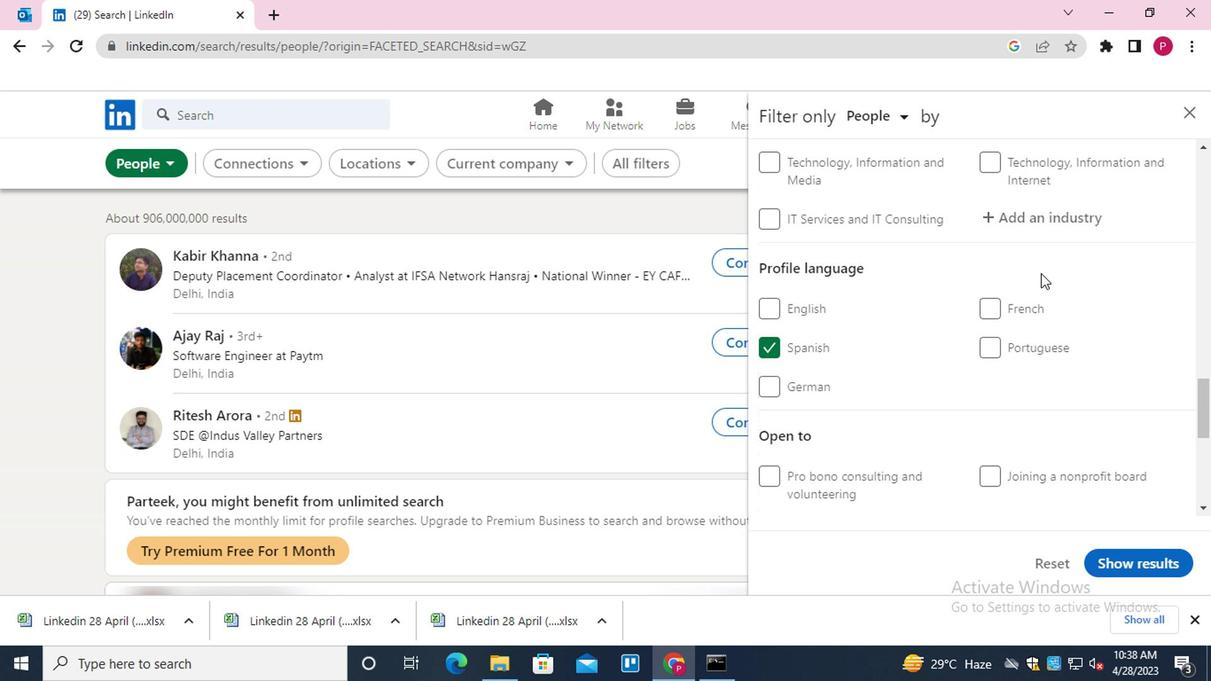 
Action: Mouse pressed left at (1035, 218)
Screenshot: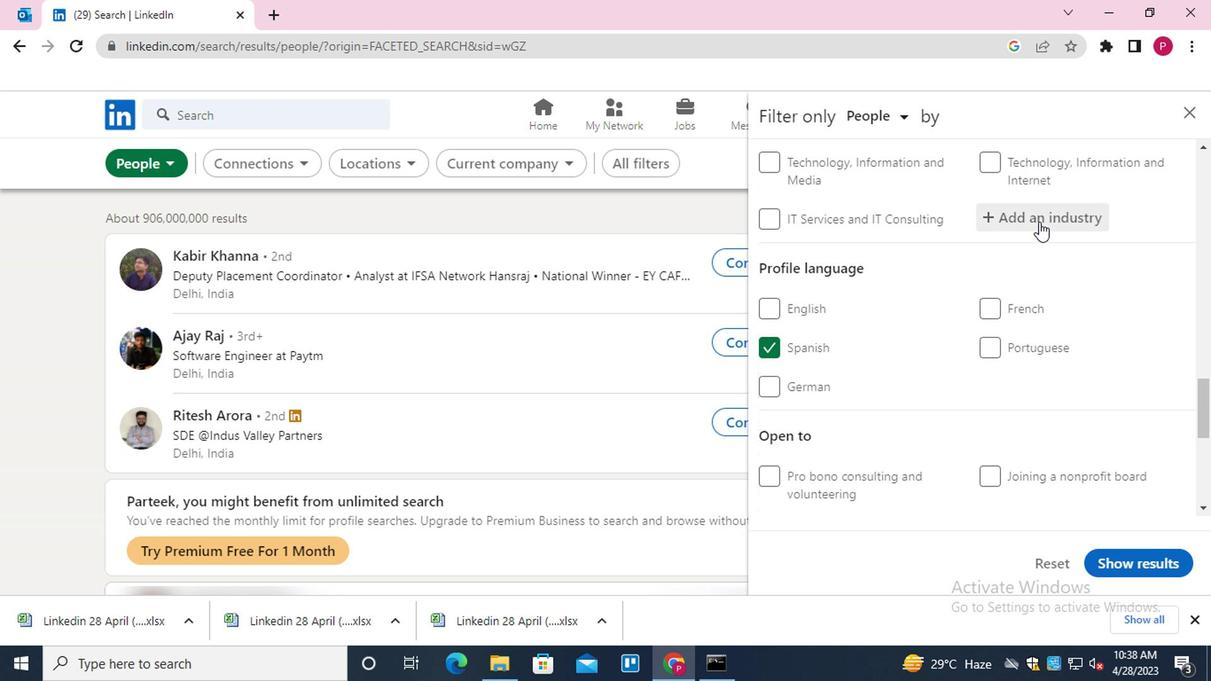 
Action: Key pressed <Key.shift>RETAIL<Key.down><Key.down><Key.down><Key.down><Key.up><Key.up><Key.down><Key.down><Key.down><Key.down><Key.down><Key.down><Key.down><Key.down><Key.down><Key.down><Key.down><Key.up><Key.up><Key.enter>
Screenshot: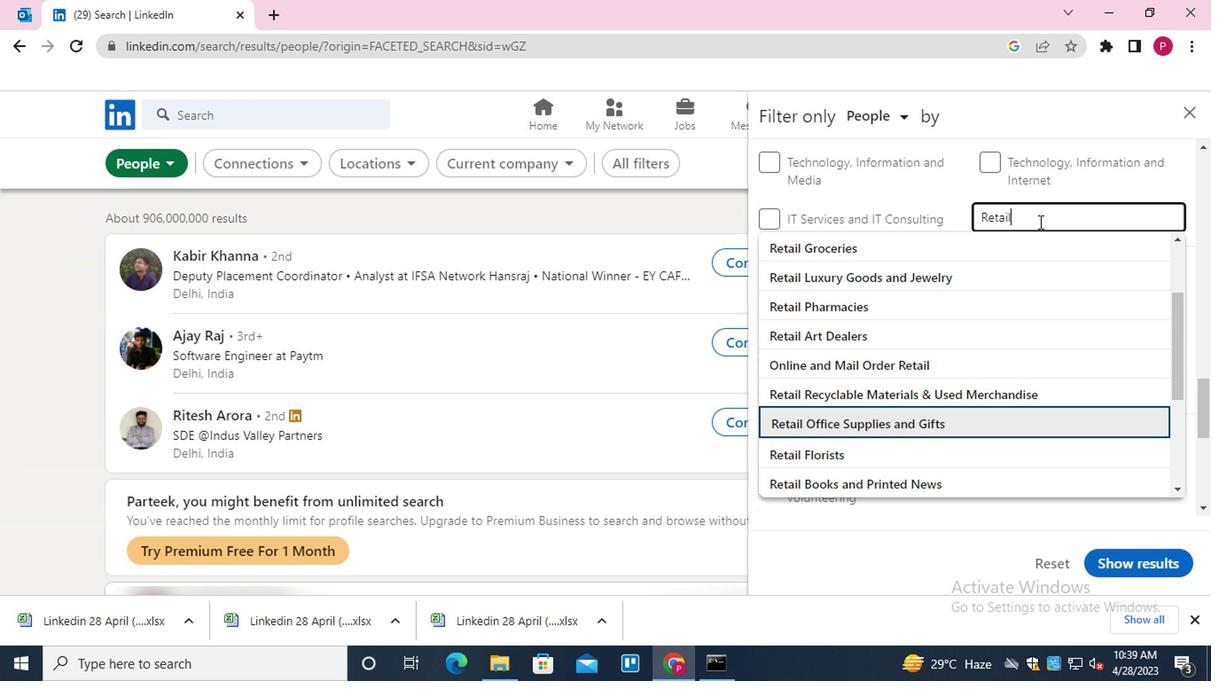 
Action: Mouse moved to (1014, 256)
Screenshot: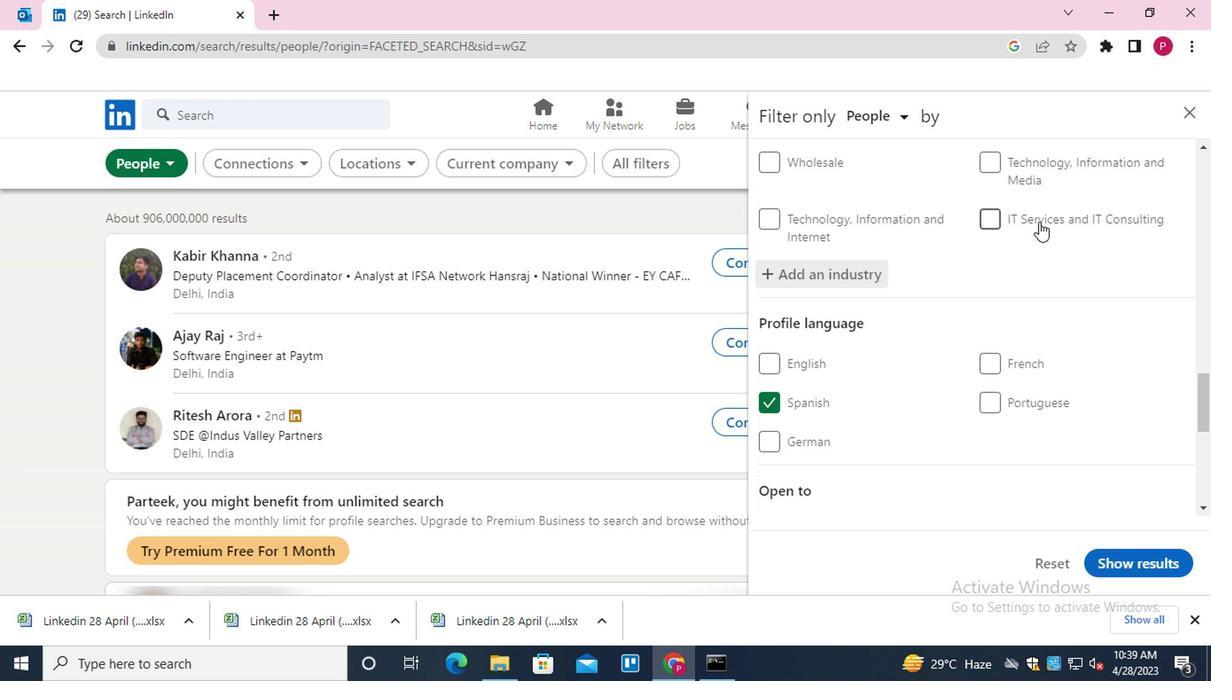 
Action: Mouse scrolled (1014, 254) with delta (0, -1)
Screenshot: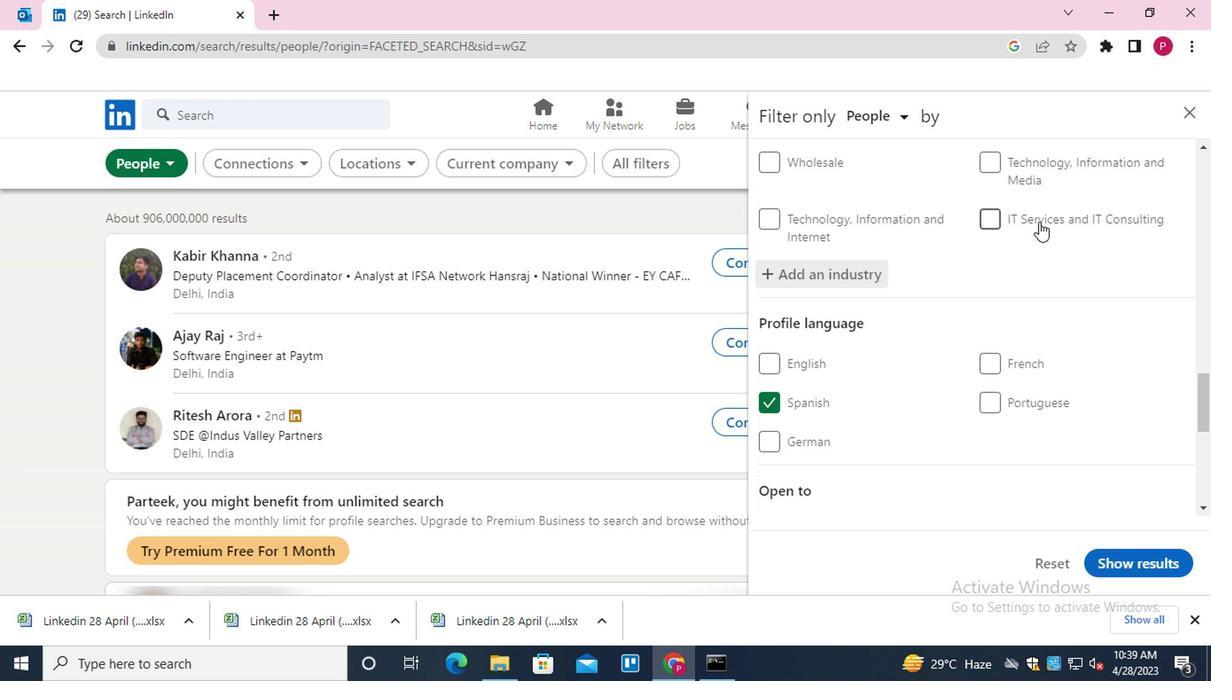 
Action: Mouse moved to (1004, 271)
Screenshot: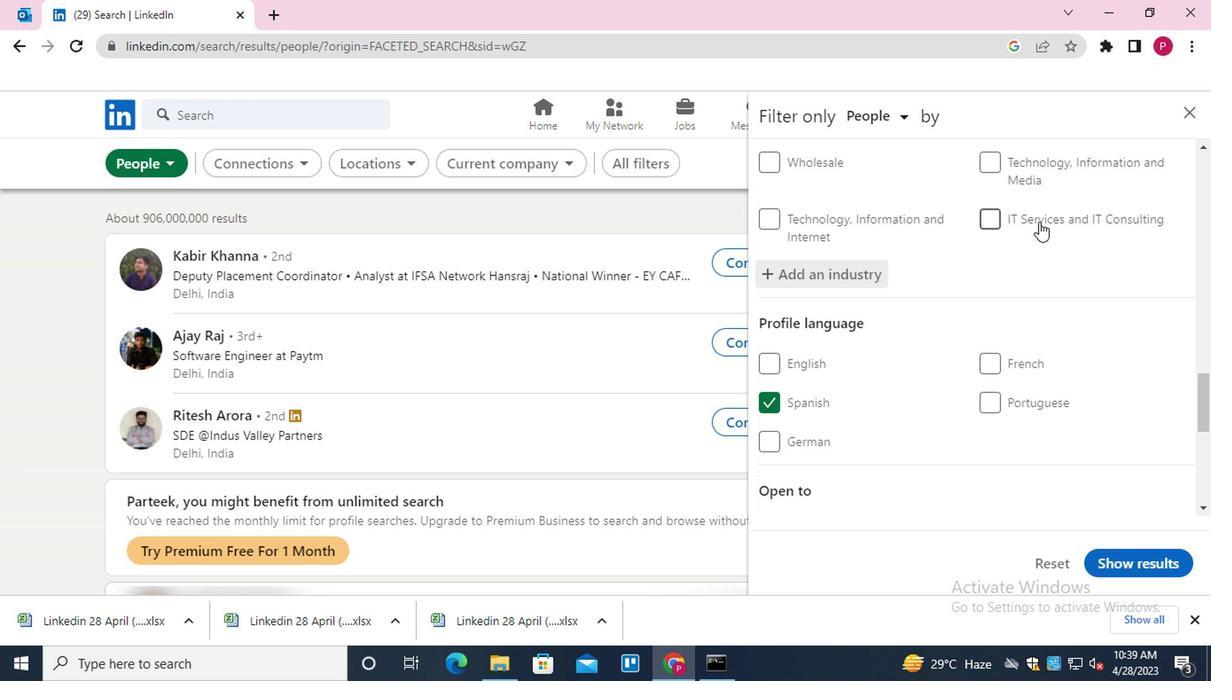 
Action: Mouse scrolled (1004, 269) with delta (0, -1)
Screenshot: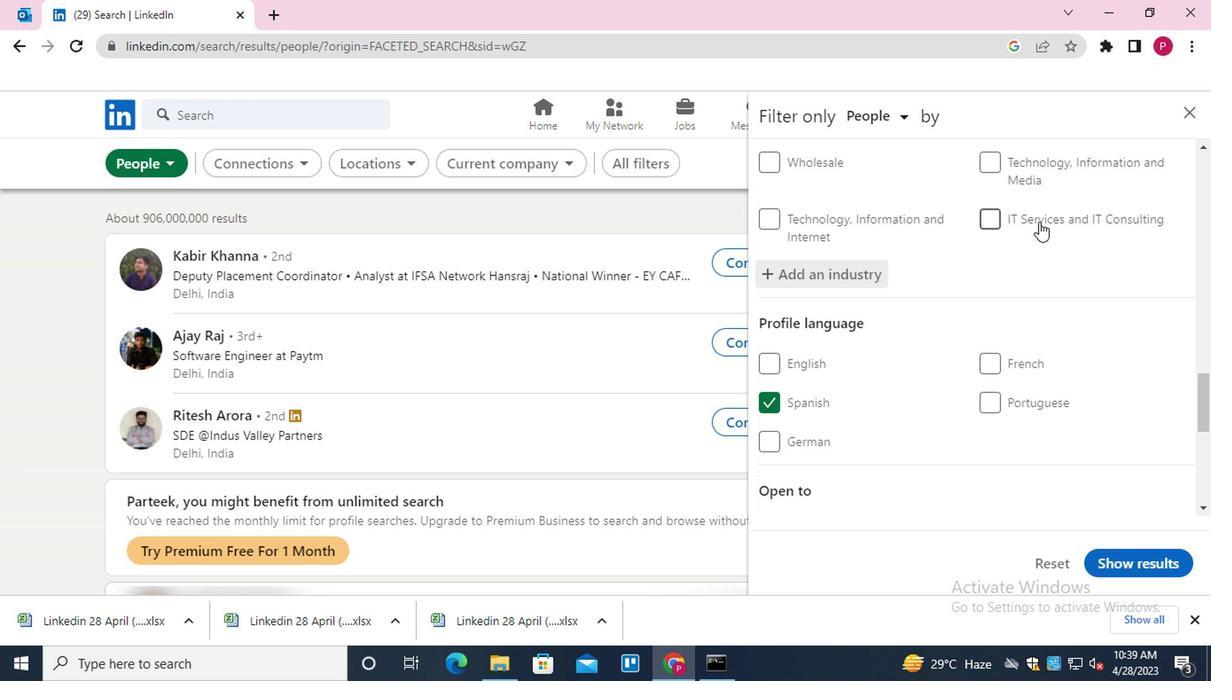 
Action: Mouse moved to (1001, 273)
Screenshot: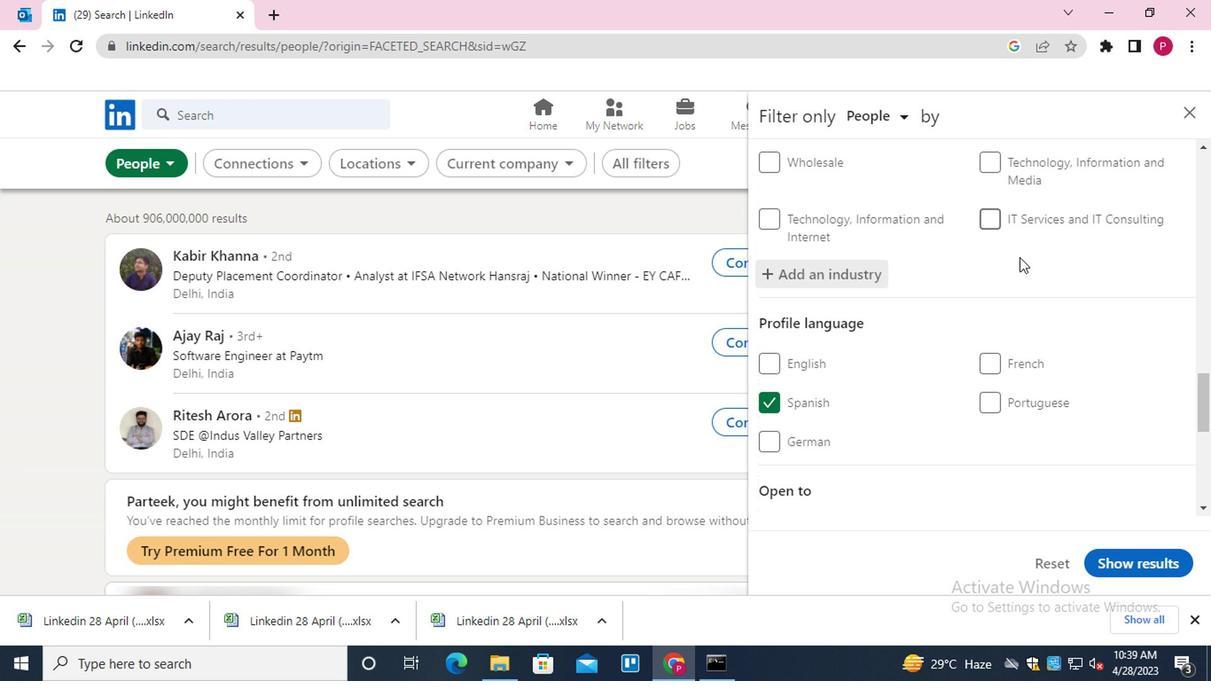 
Action: Mouse scrolled (1001, 273) with delta (0, 0)
Screenshot: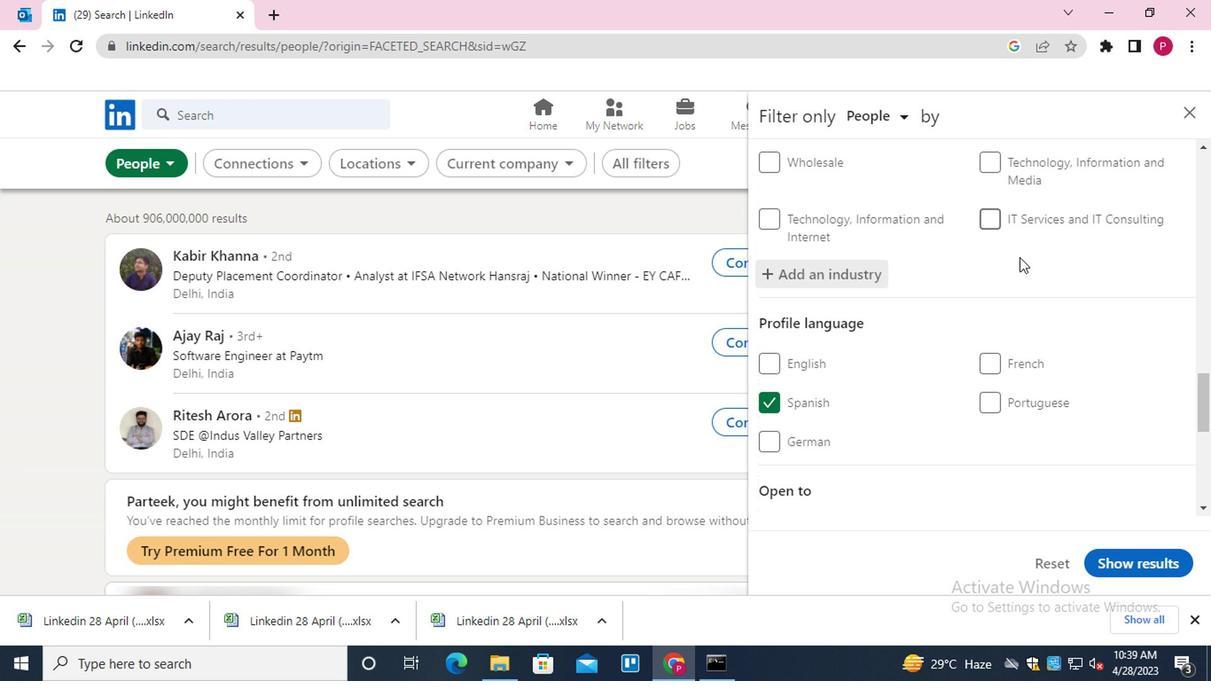 
Action: Mouse moved to (996, 277)
Screenshot: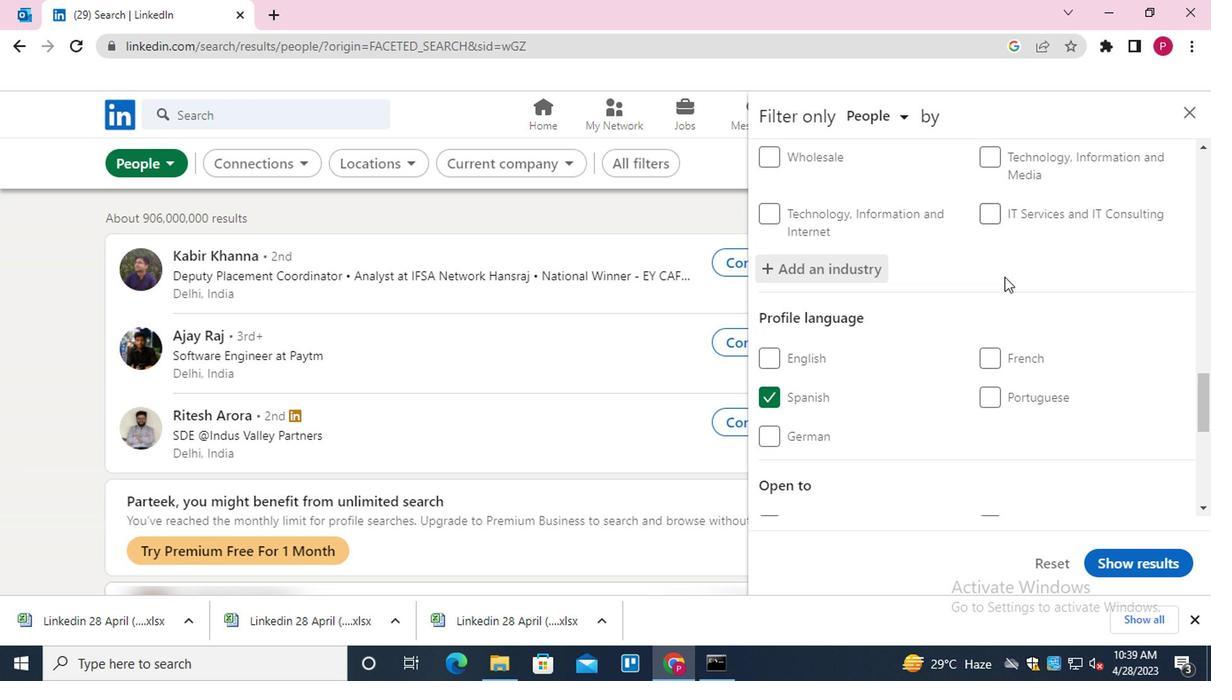 
Action: Mouse scrolled (996, 276) with delta (0, -1)
Screenshot: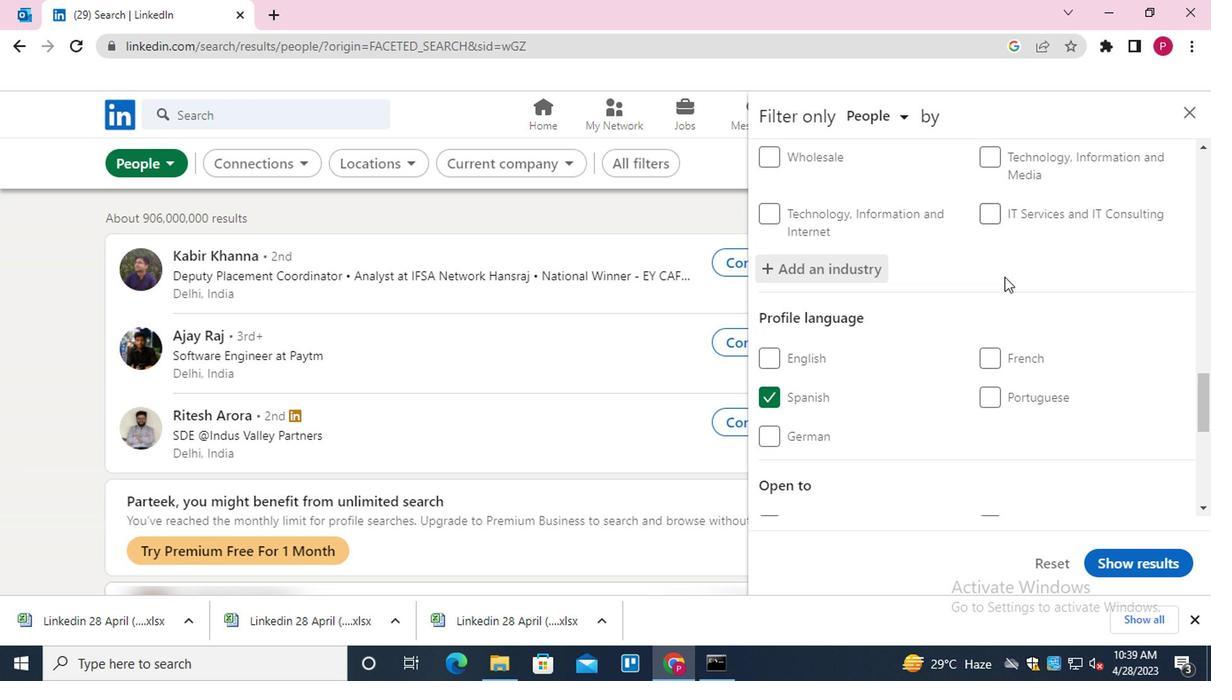 
Action: Mouse moved to (991, 304)
Screenshot: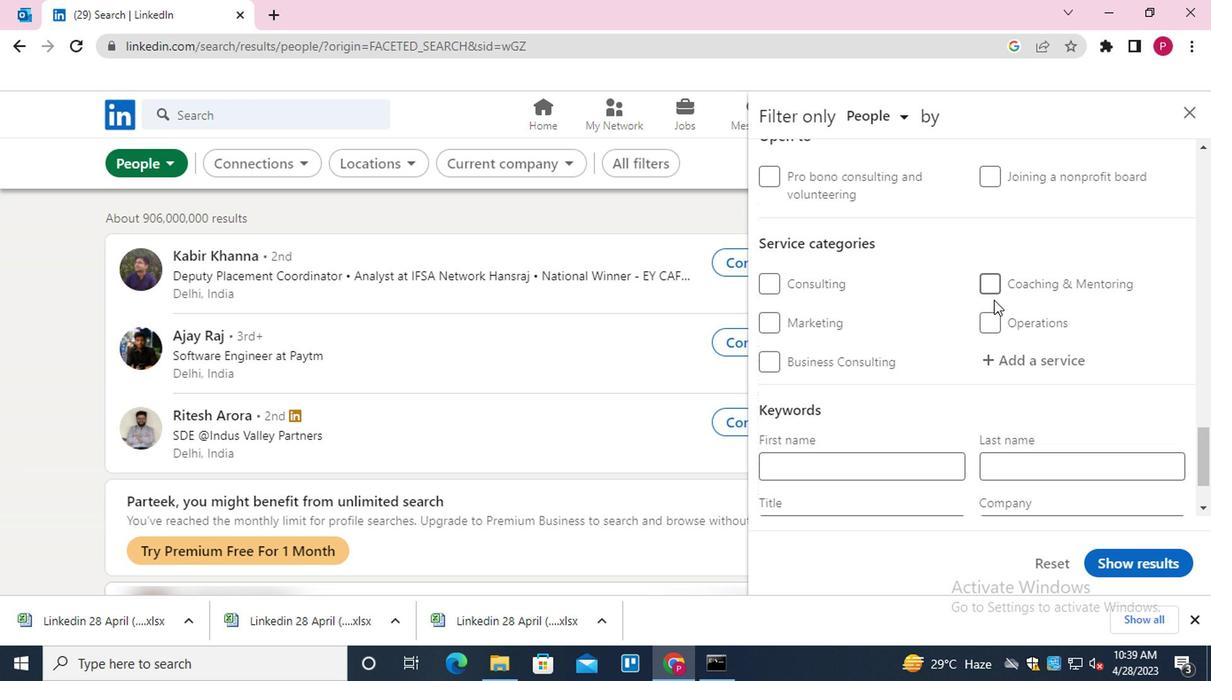 
Action: Mouse scrolled (991, 303) with delta (0, 0)
Screenshot: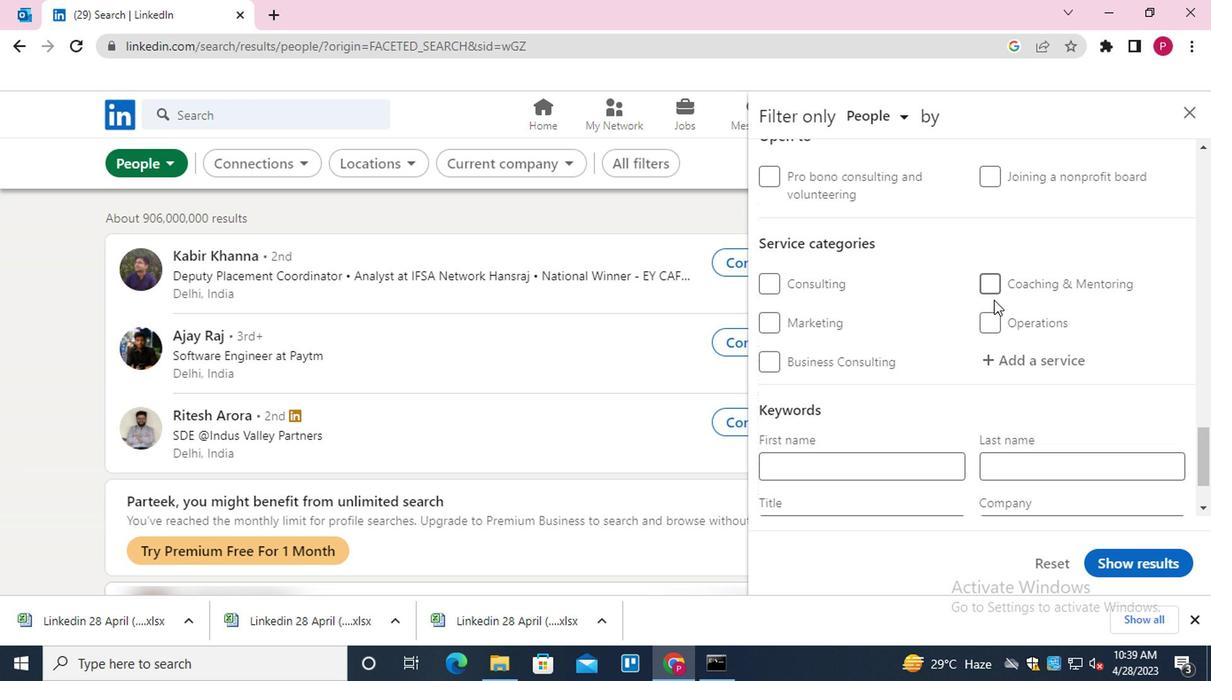 
Action: Mouse moved to (991, 304)
Screenshot: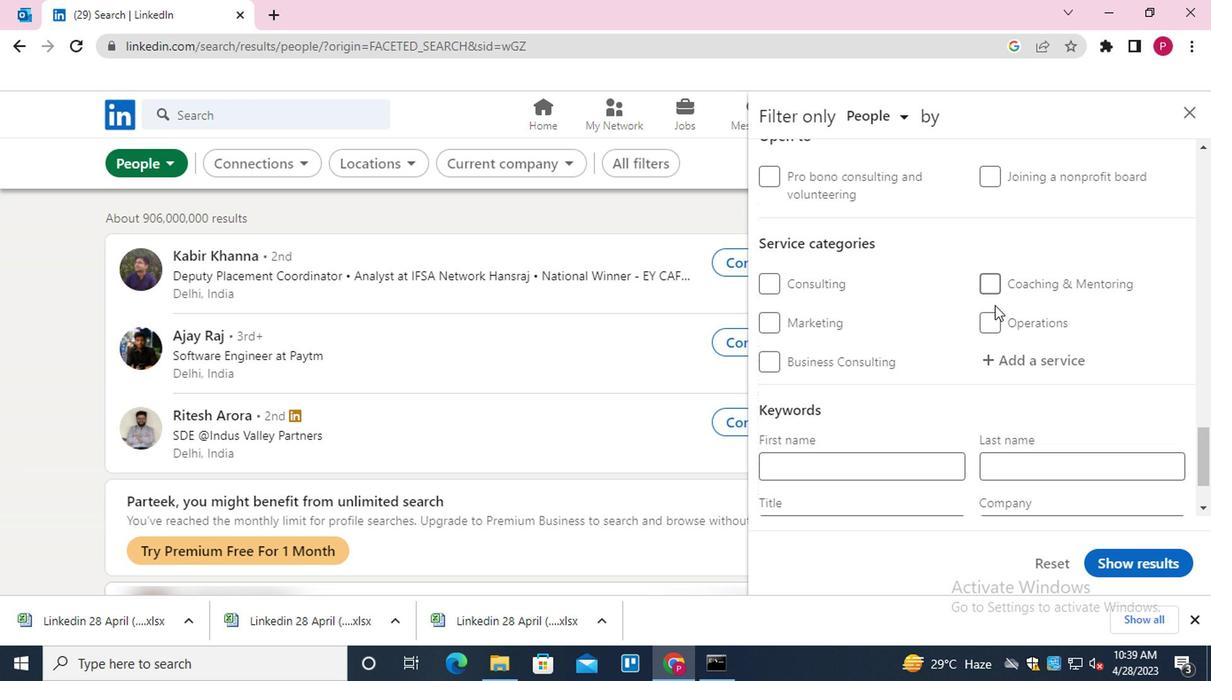 
Action: Mouse scrolled (991, 304) with delta (0, 0)
Screenshot: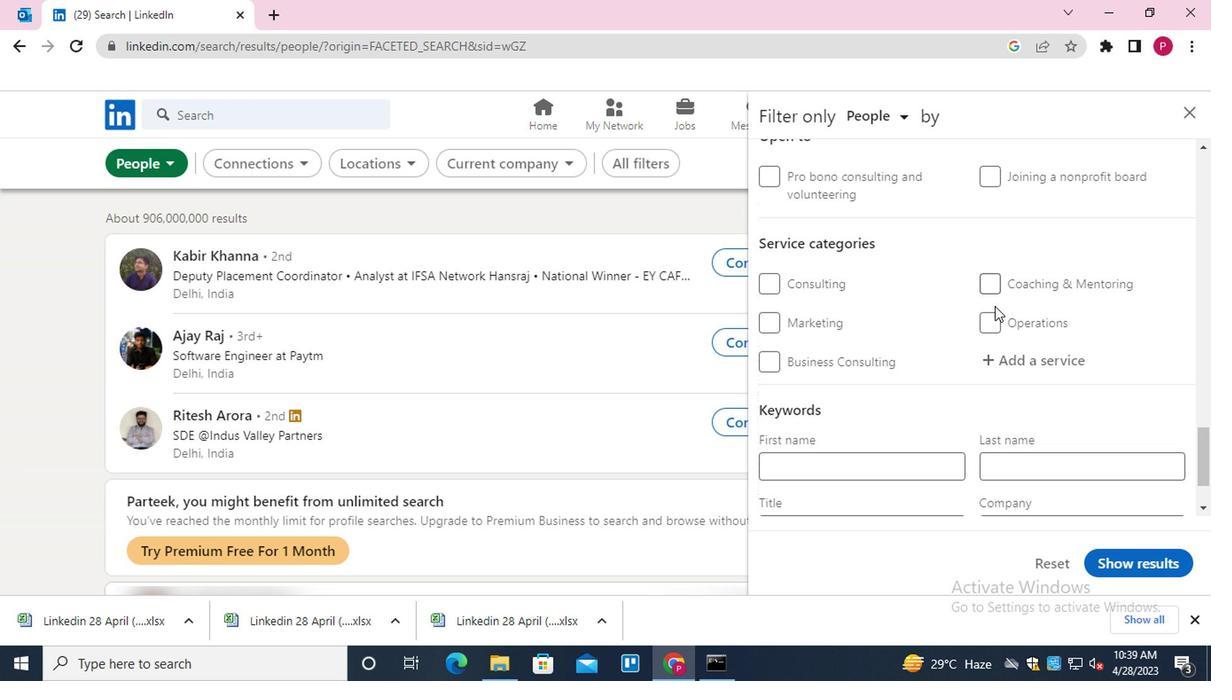 
Action: Mouse moved to (1016, 264)
Screenshot: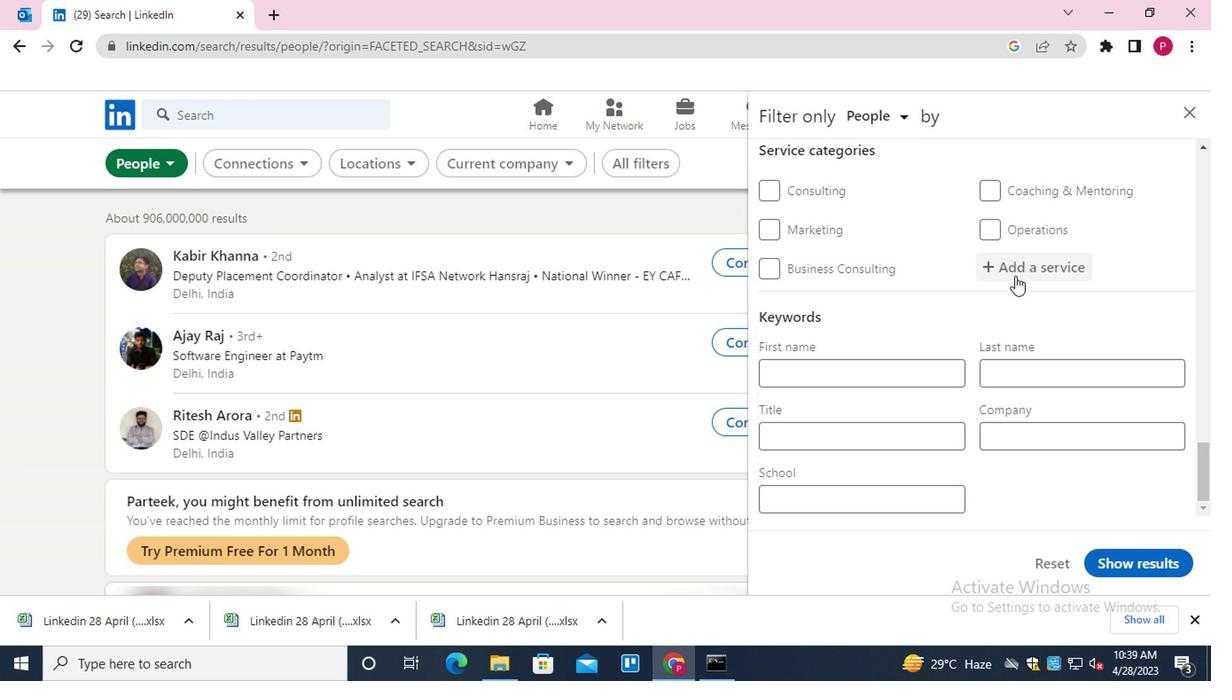 
Action: Mouse pressed left at (1016, 264)
Screenshot: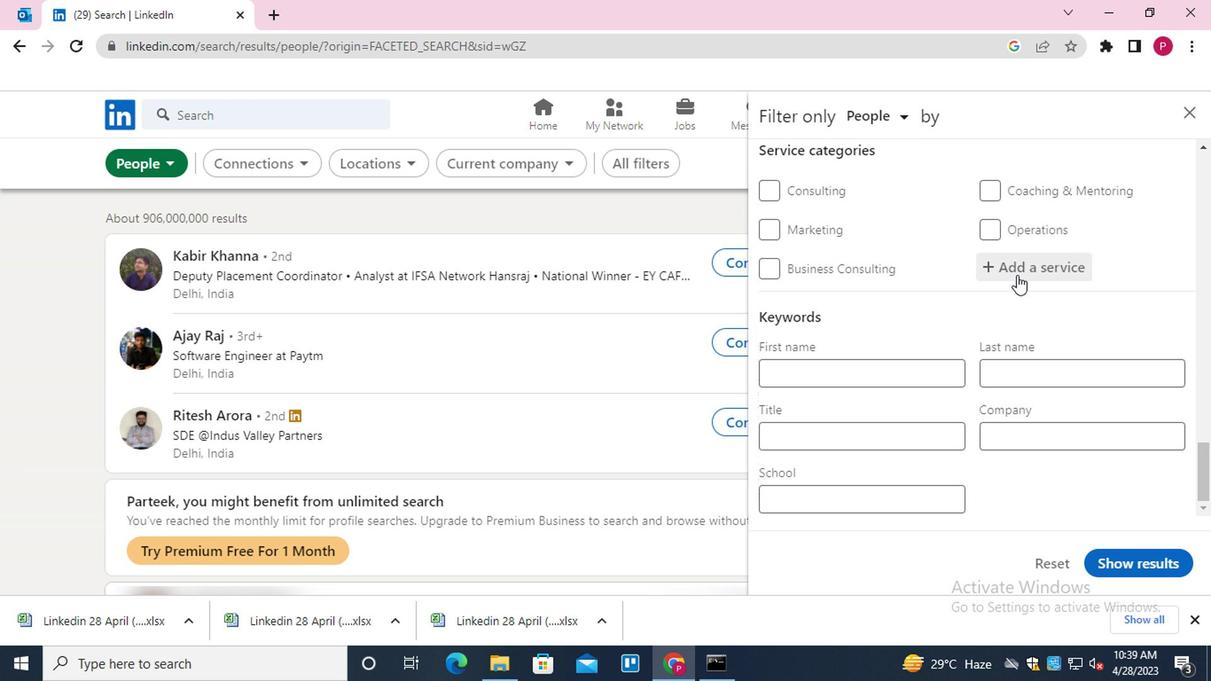 
Action: Key pressed <Key.shift>HUMAN<Key.space><Key.down><Key.enter>
Screenshot: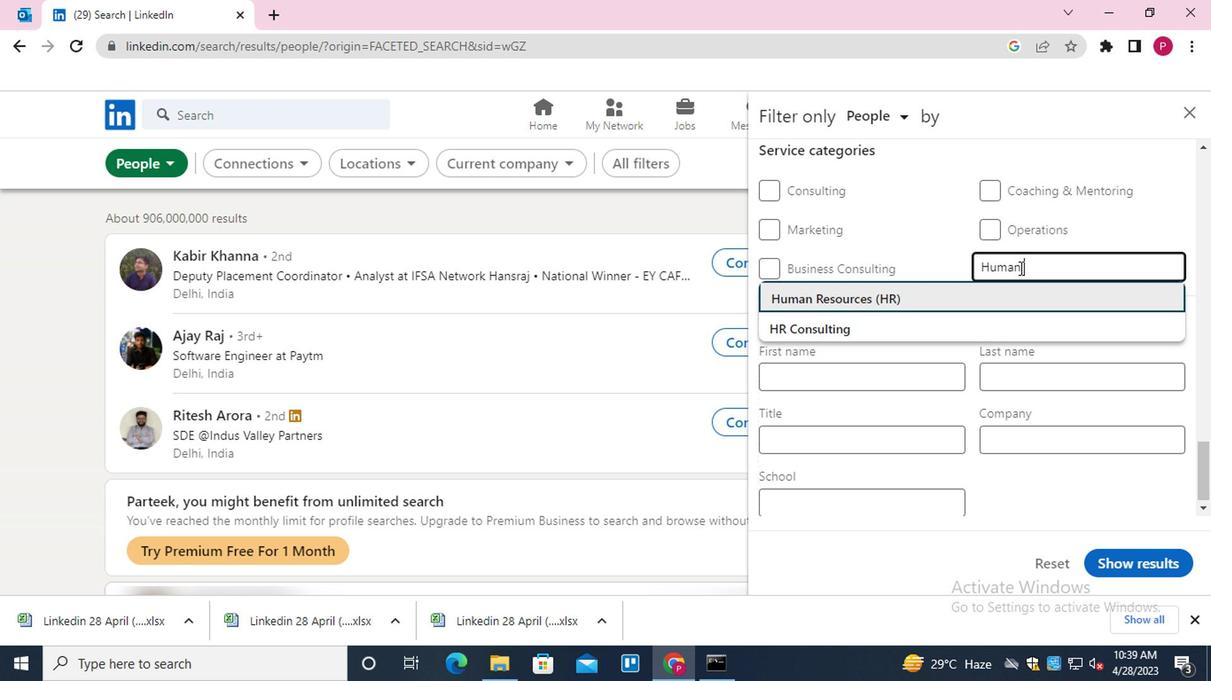 
Action: Mouse scrolled (1016, 263) with delta (0, -1)
Screenshot: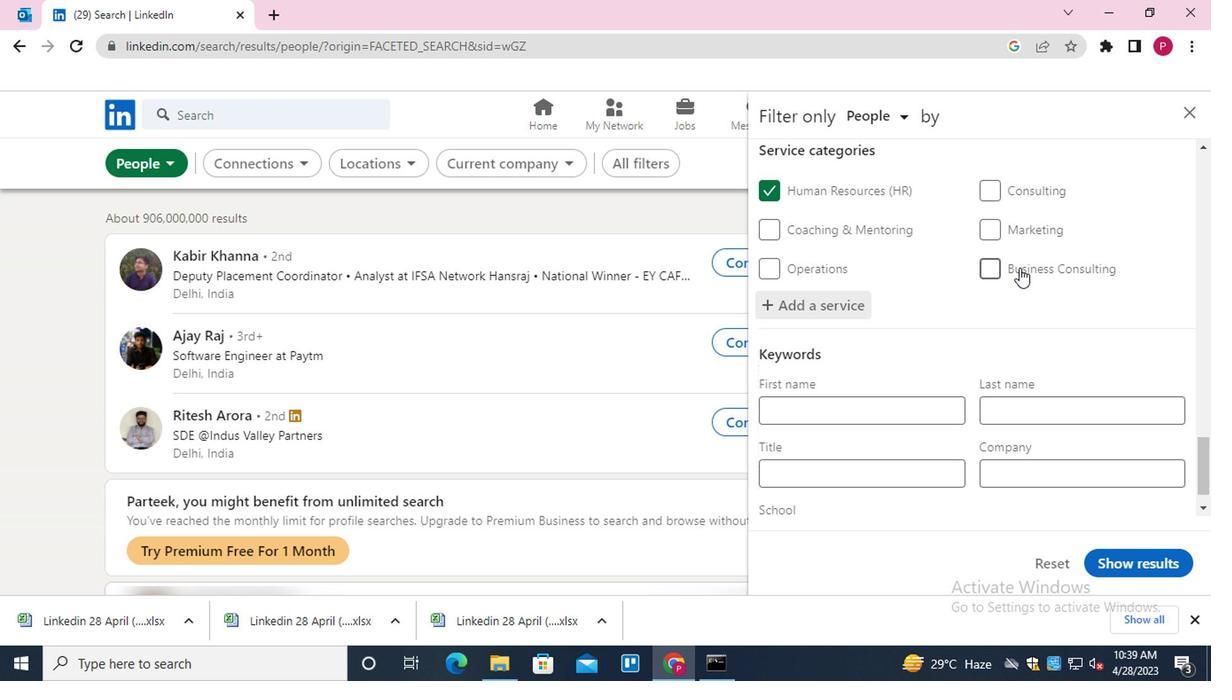 
Action: Mouse moved to (1016, 264)
Screenshot: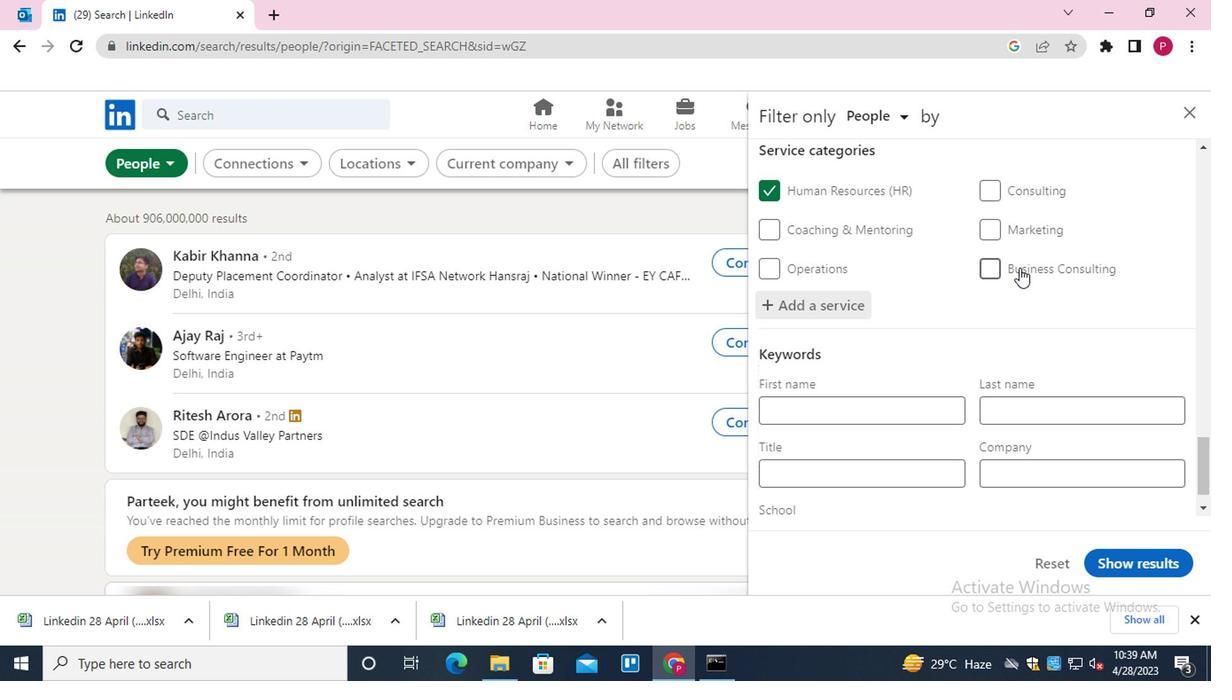 
Action: Mouse scrolled (1016, 263) with delta (0, -1)
Screenshot: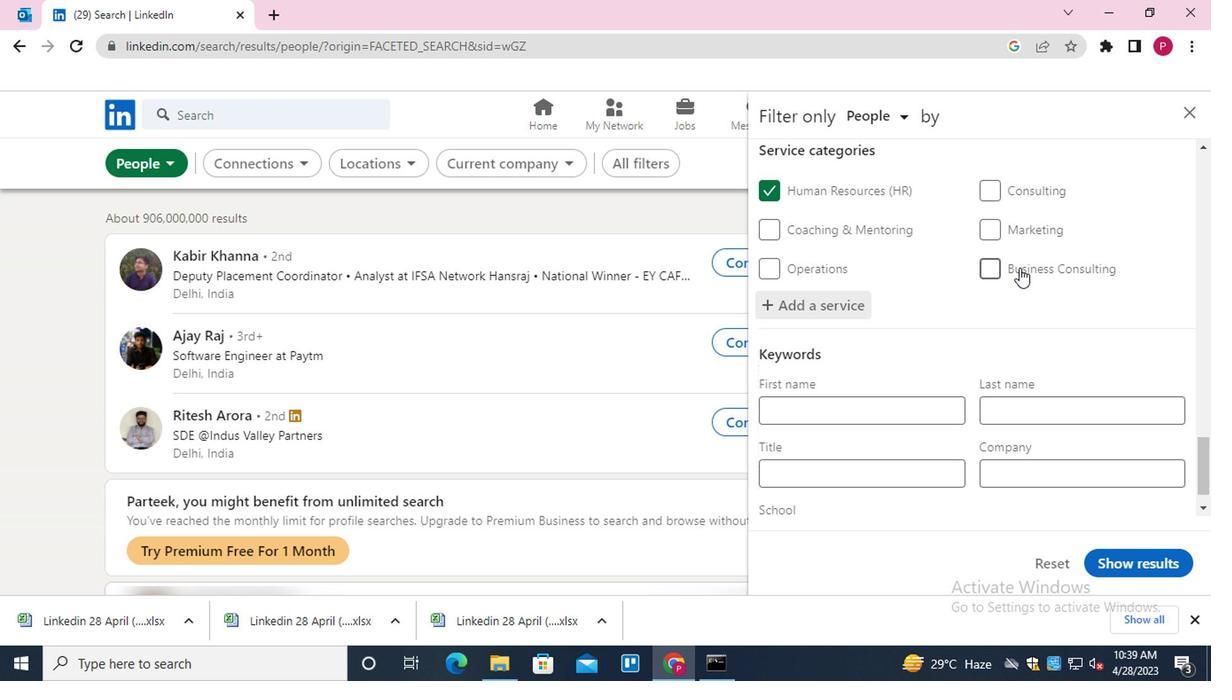 
Action: Mouse moved to (1011, 269)
Screenshot: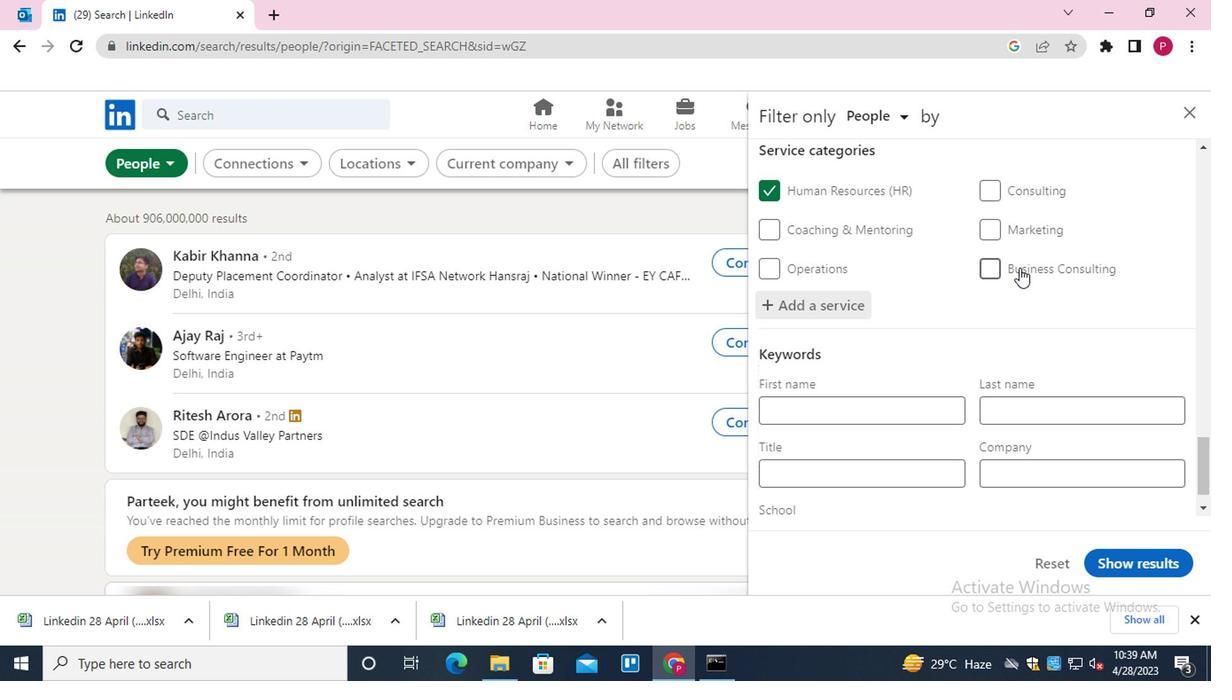 
Action: Mouse scrolled (1011, 269) with delta (0, 0)
Screenshot: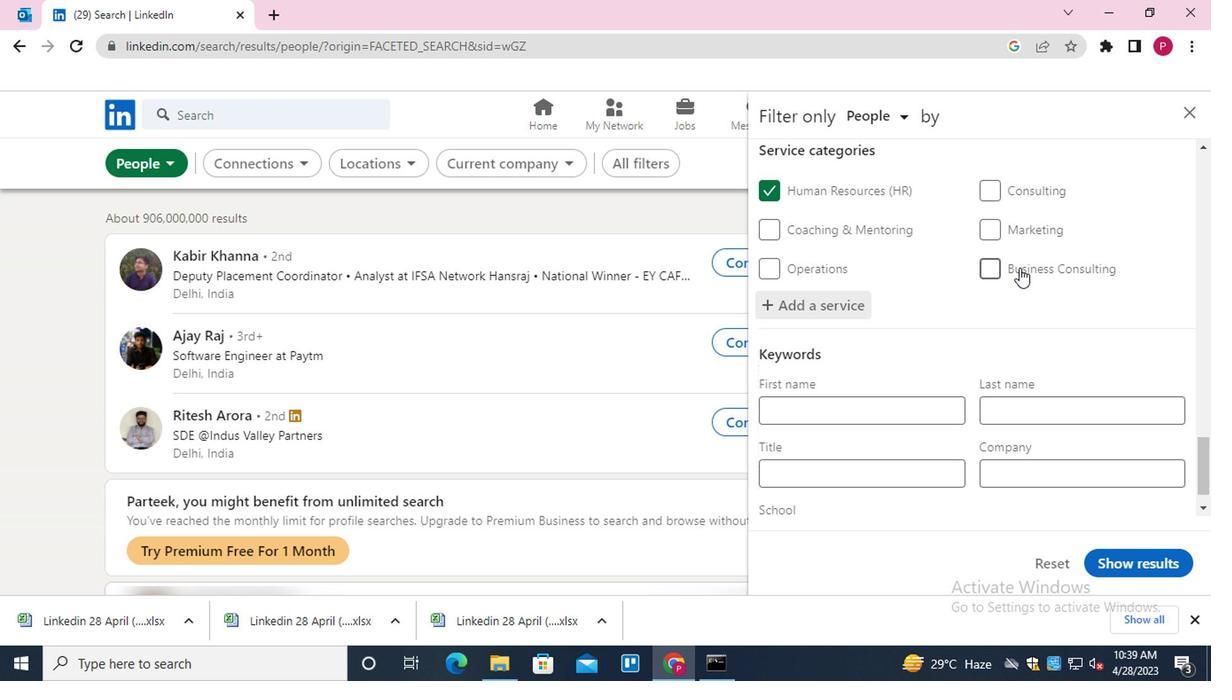 
Action: Mouse moved to (1006, 288)
Screenshot: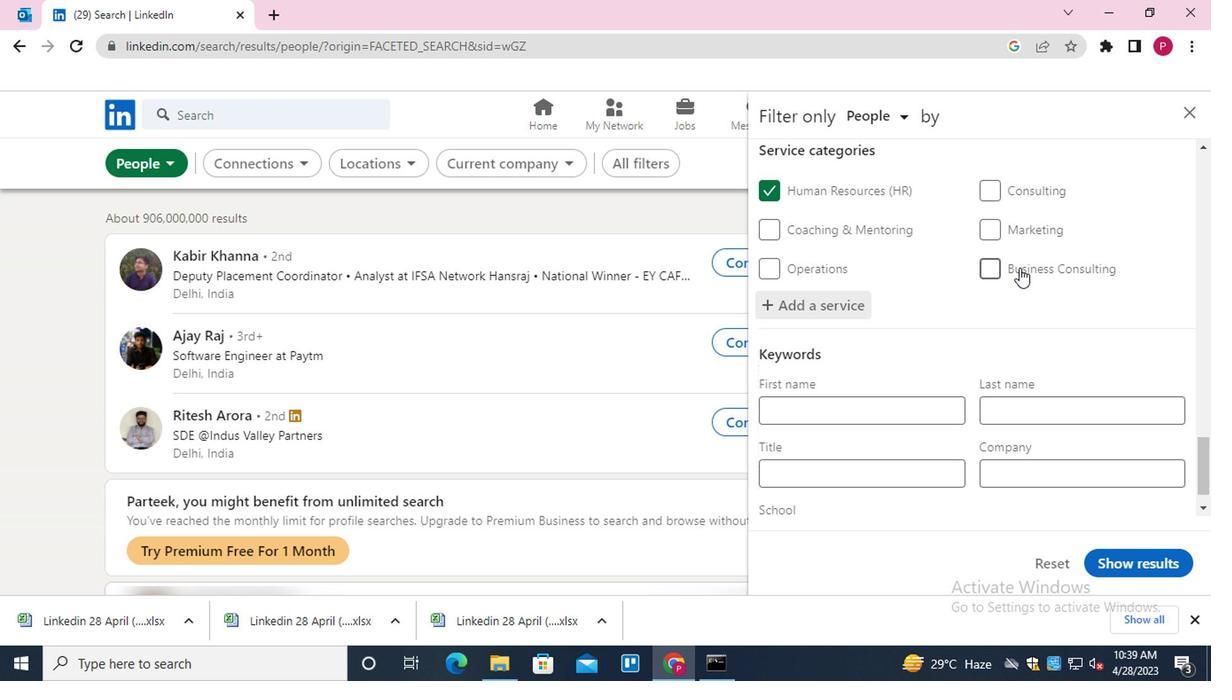 
Action: Mouse scrolled (1006, 287) with delta (0, -1)
Screenshot: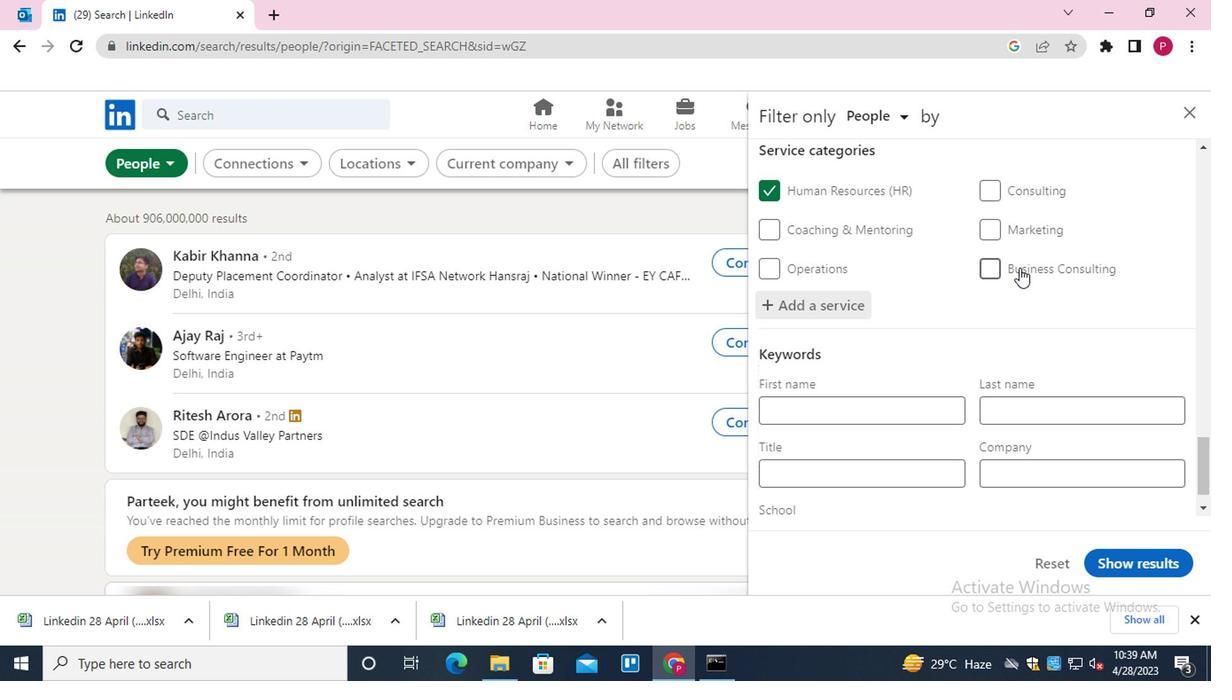 
Action: Mouse moved to (887, 437)
Screenshot: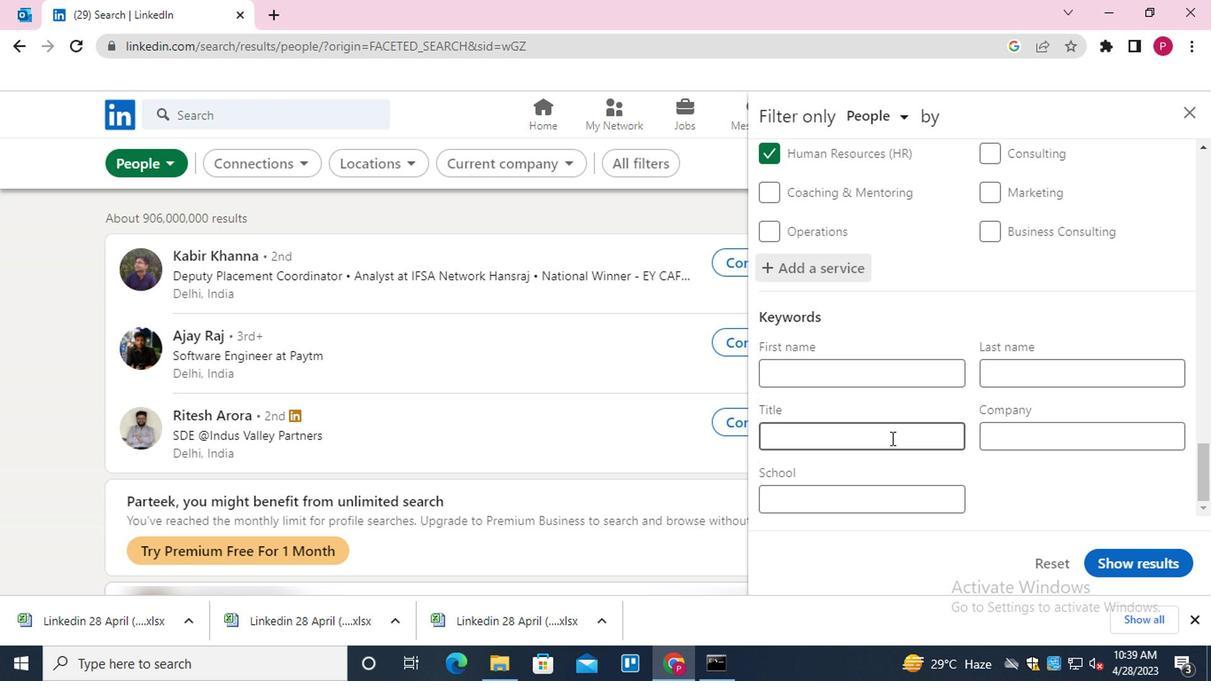 
Action: Mouse pressed left at (887, 437)
Screenshot: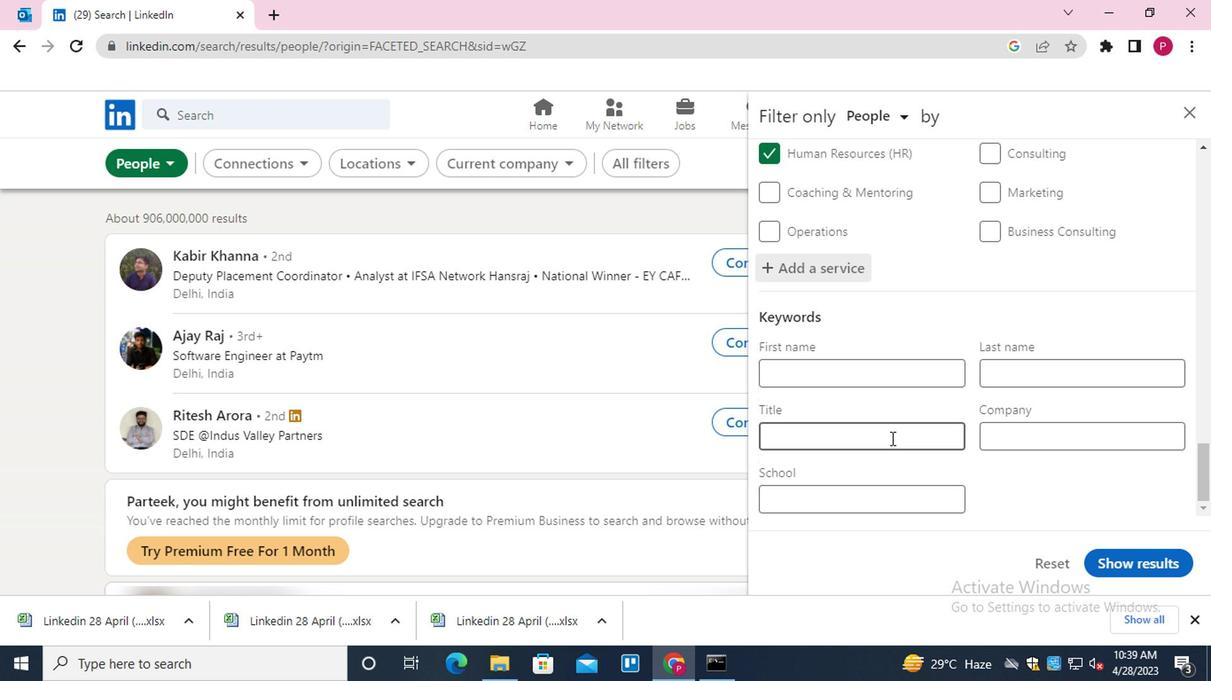
Action: Key pressed <Key.shift><Key.shift><Key.shift><Key.shift><Key.shift><Key.shift><Key.shift>NOVELIST<Key.space><Key.backspace>/<Key.shift><Key.shift><Key.shift><Key.shift><Key.shift><Key.shift><Key.shift><Key.shift><Key.shift><Key.shift><Key.shift><Key.shift><Key.shift><Key.shift><Key.shift><Key.shift><Key.shift><Key.shift><Key.shift><Key.shift><Key.shift><Key.shift><Key.shift><Key.shift><Key.shift><Key.shift><Key.shift><Key.shift><Key.shift><Key.shift><Key.shift><Key.shift><Key.shift>WRITER
Screenshot: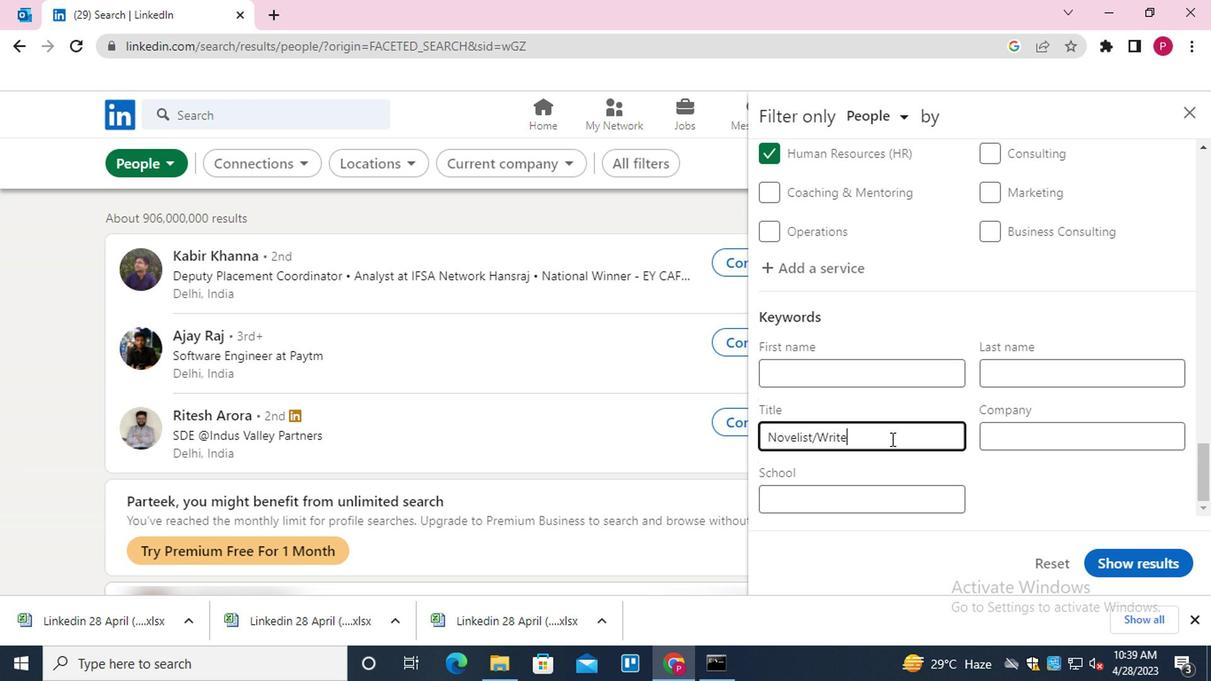 
Action: Mouse moved to (1122, 568)
Screenshot: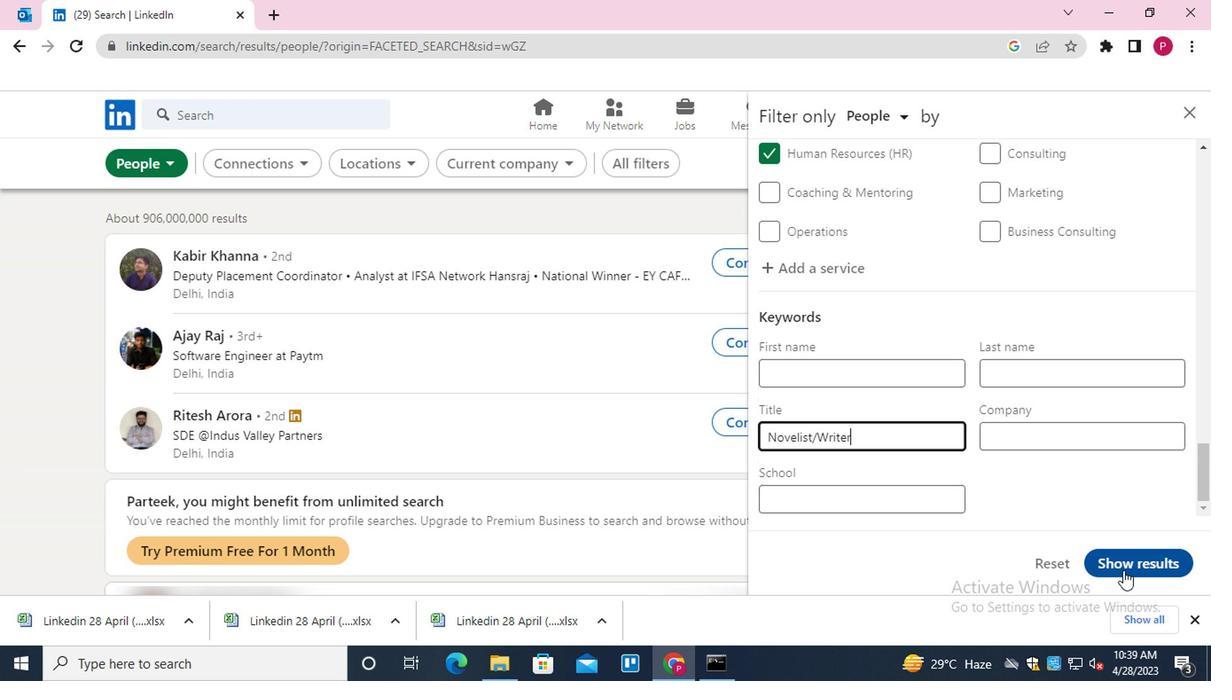 
Action: Mouse pressed left at (1122, 568)
Screenshot: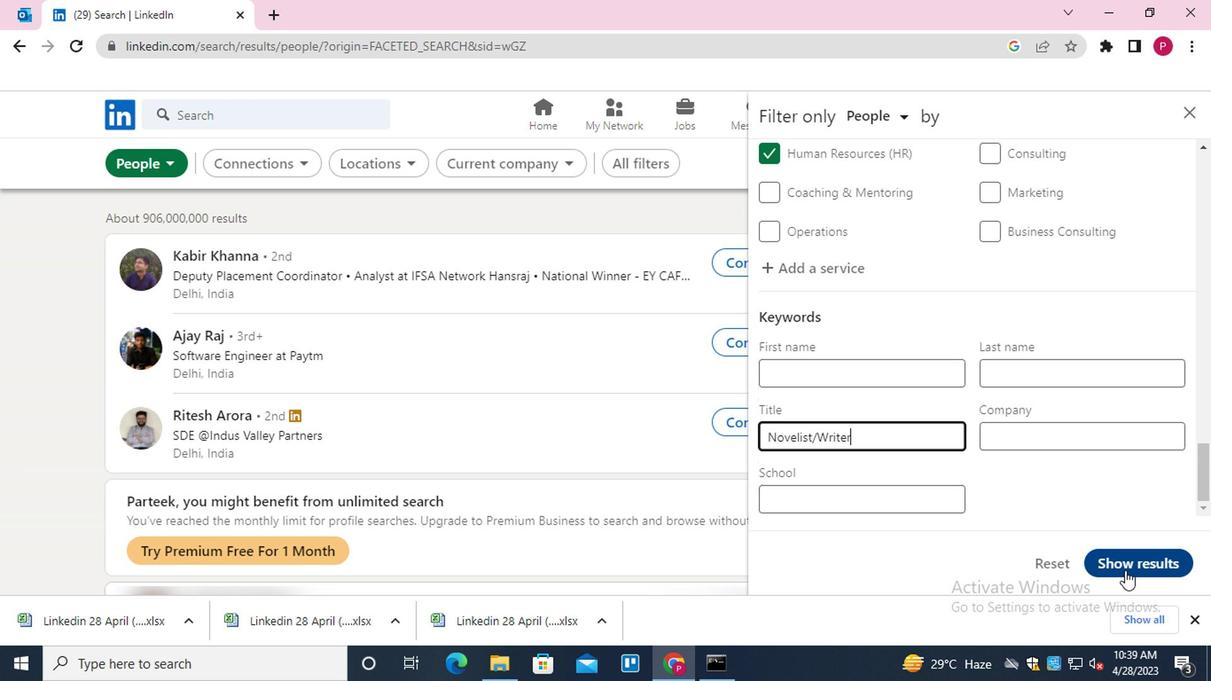 
Action: Mouse moved to (1193, 618)
Screenshot: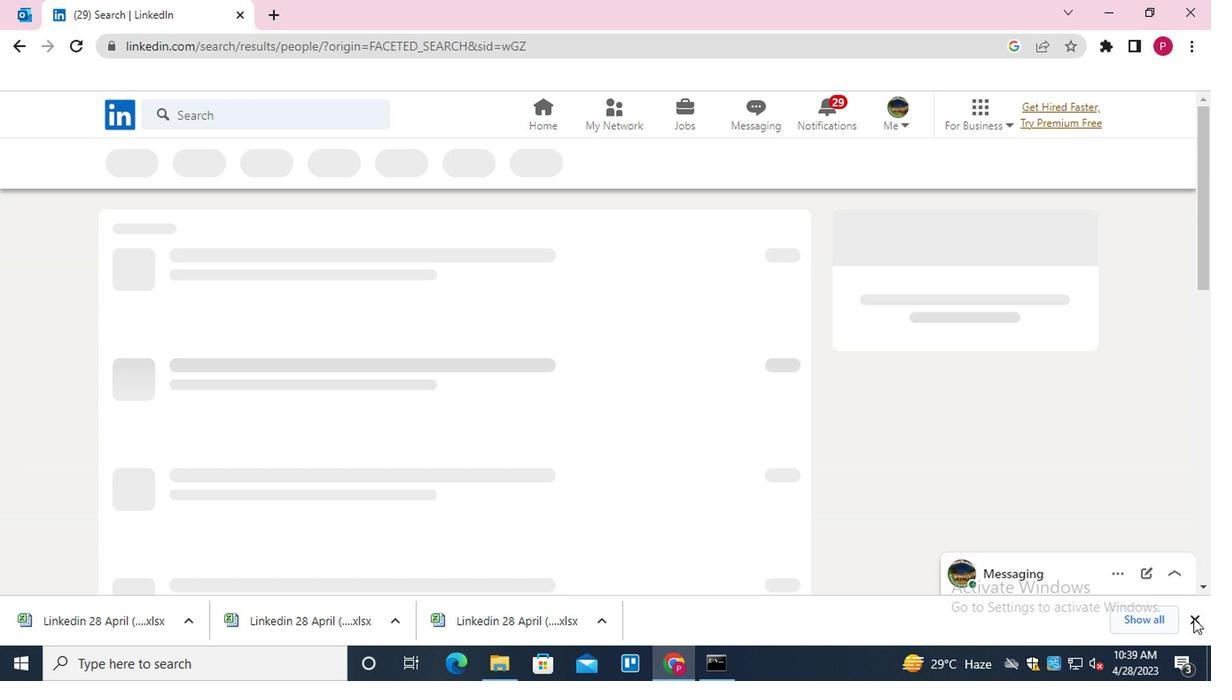 
Action: Mouse pressed left at (1193, 618)
Screenshot: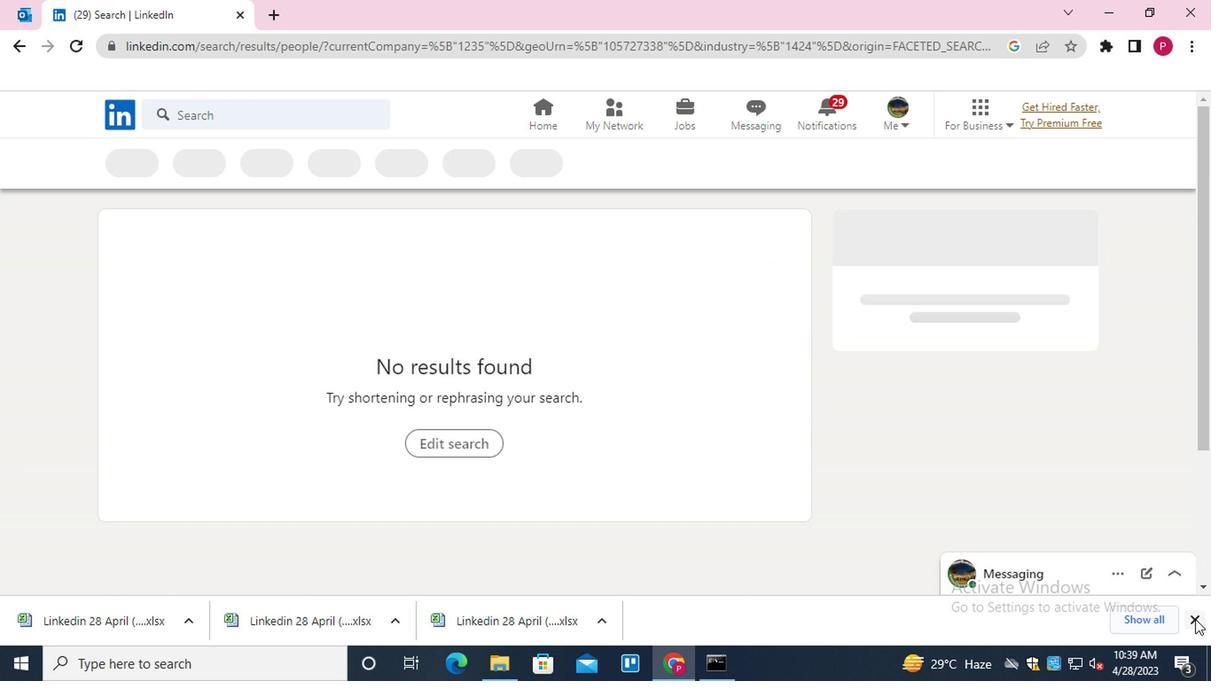 
Action: Mouse moved to (685, 385)
Screenshot: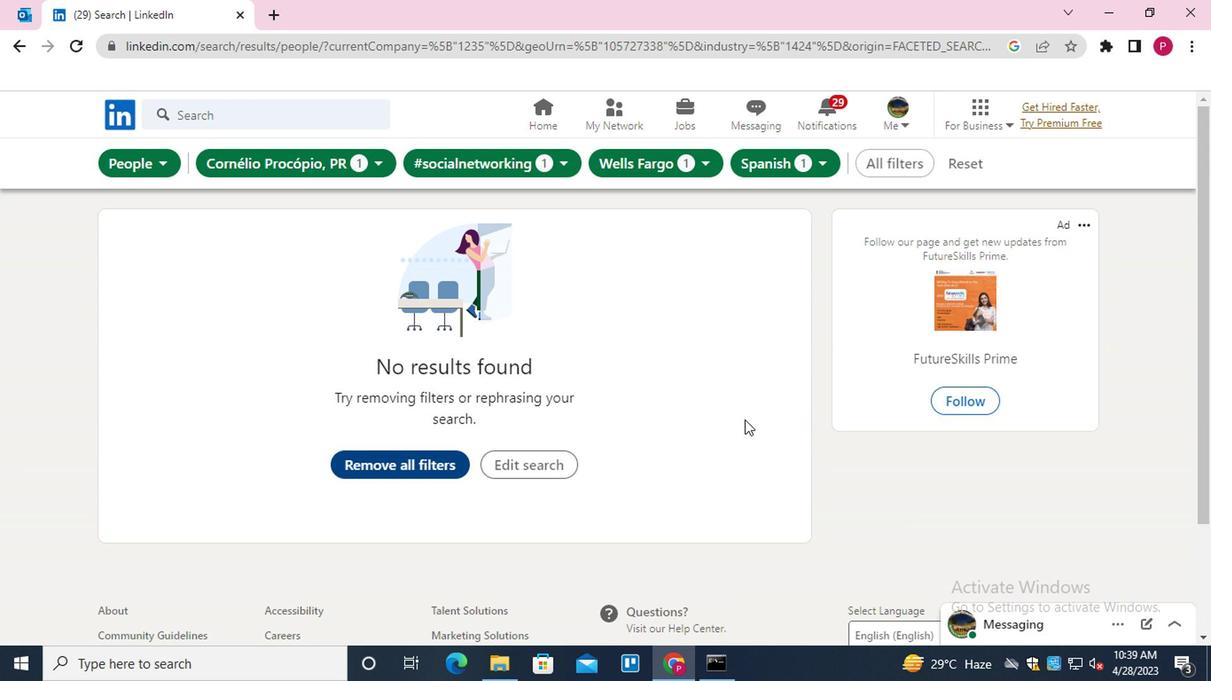 
